 Task: Look for space in Taichung, Taiwan from 7th July, 2023 to 15th July, 2023 for 6 adults in price range Rs.15000 to Rs.20000. Place can be entire place with 3 bedrooms having 3 beds and 3 bathrooms. Property type can be house, flat, guest house. Booking option can be shelf check-in. Required host language is English.
Action: Mouse moved to (507, 105)
Screenshot: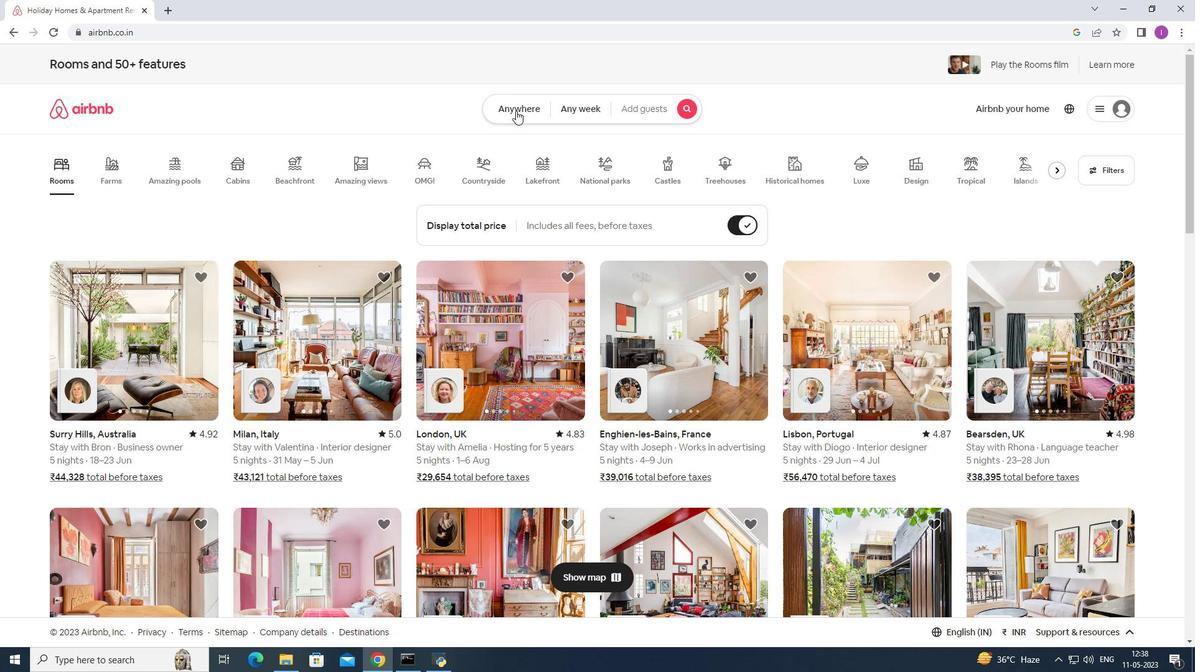 
Action: Mouse pressed left at (507, 105)
Screenshot: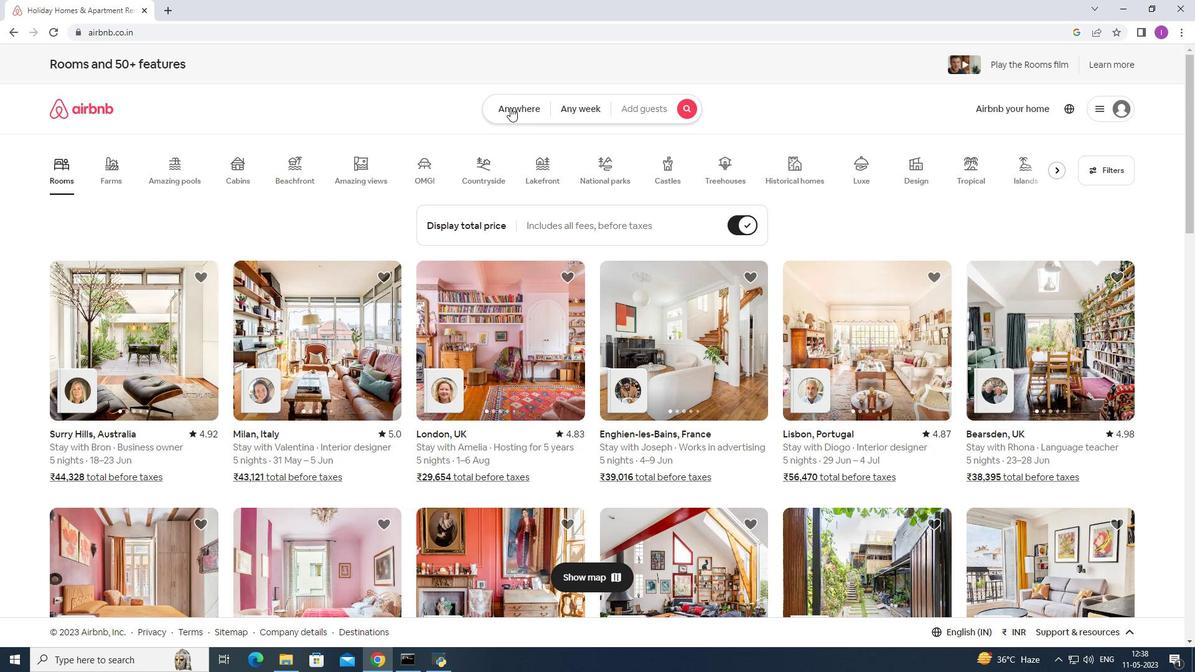 
Action: Mouse moved to (397, 151)
Screenshot: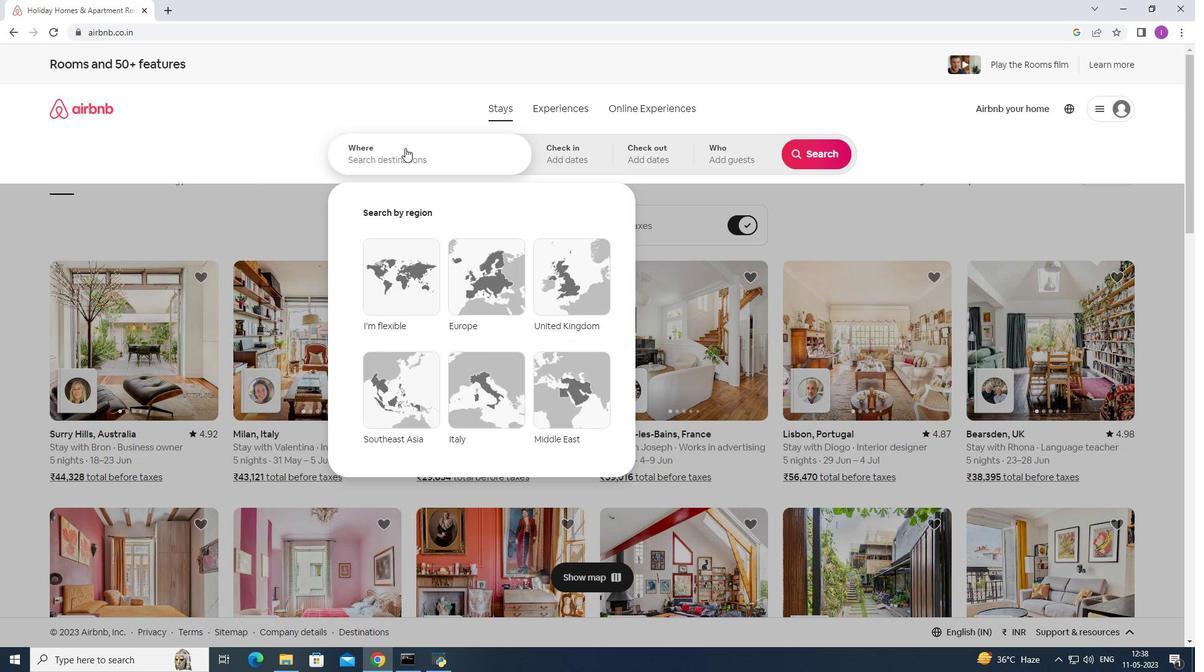 
Action: Mouse pressed left at (397, 151)
Screenshot: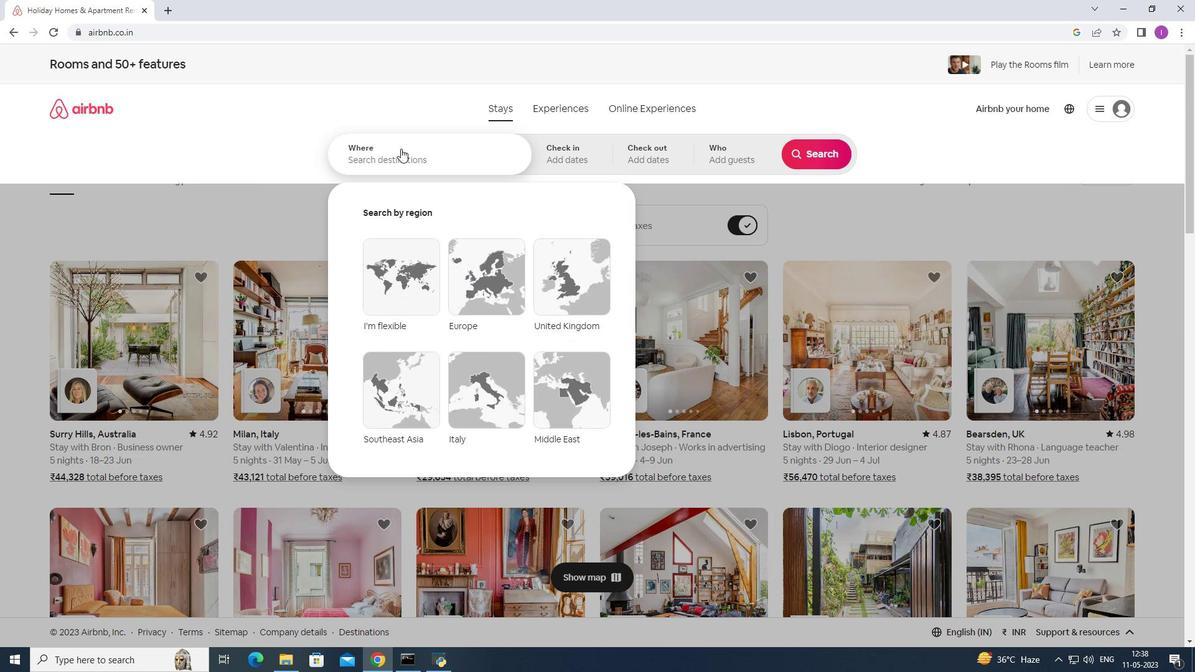 
Action: Key pressed <Key.shift>Taichung,<Key.shift>Taiwan
Screenshot: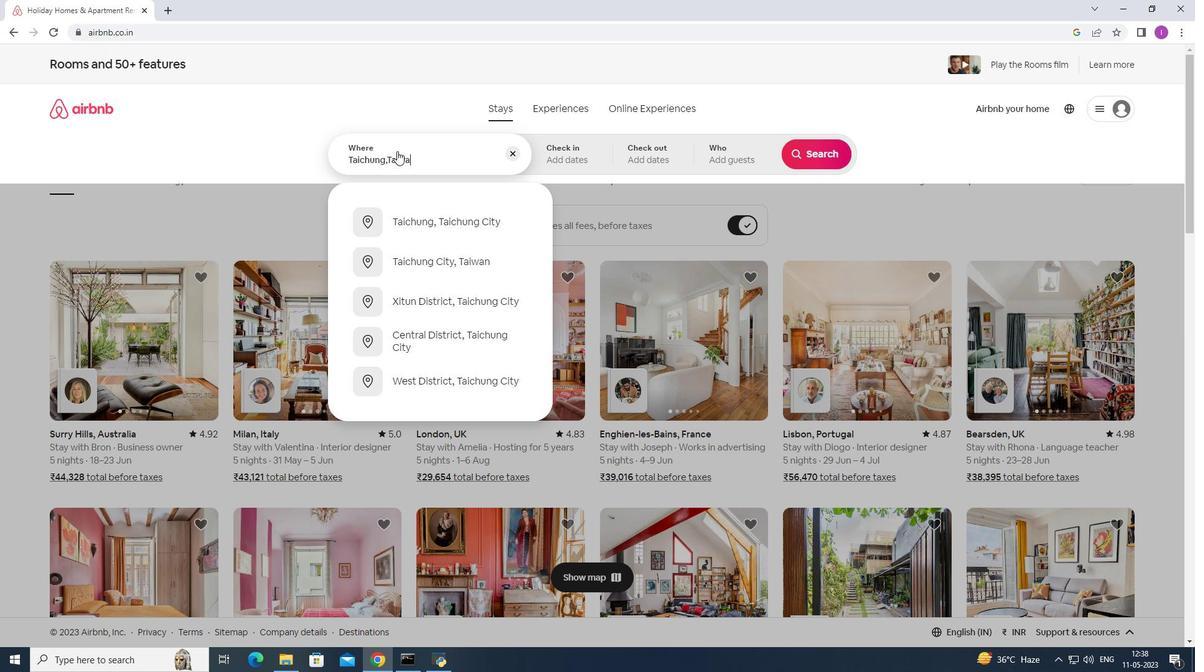 
Action: Mouse moved to (593, 156)
Screenshot: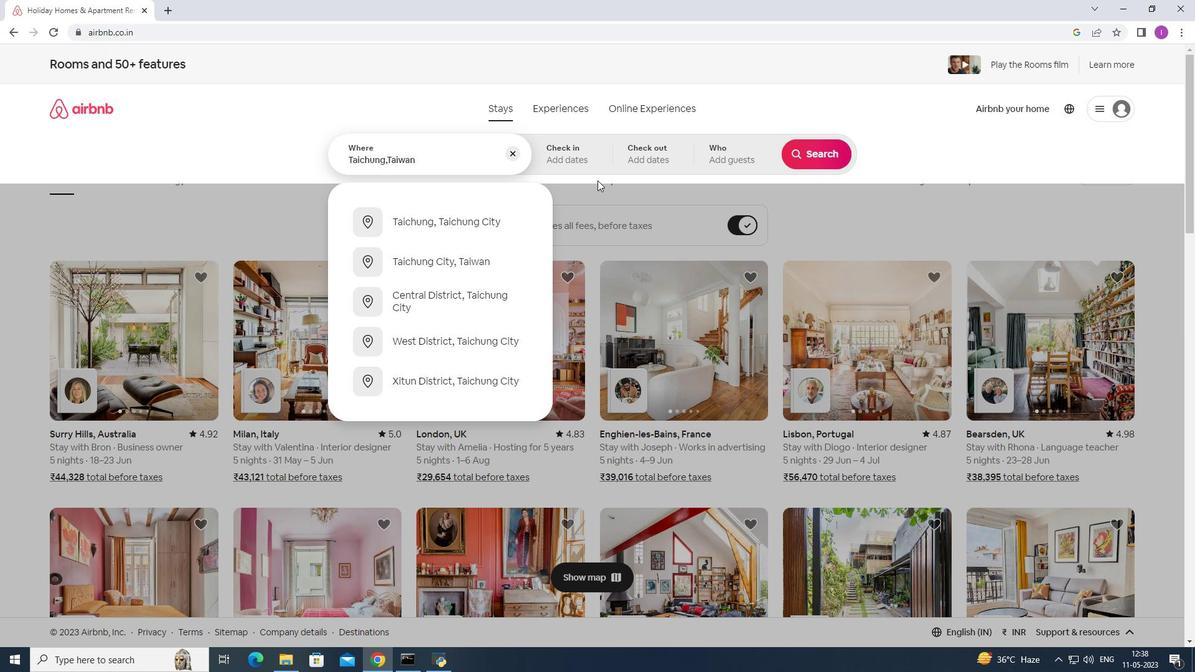 
Action: Mouse pressed left at (593, 156)
Screenshot: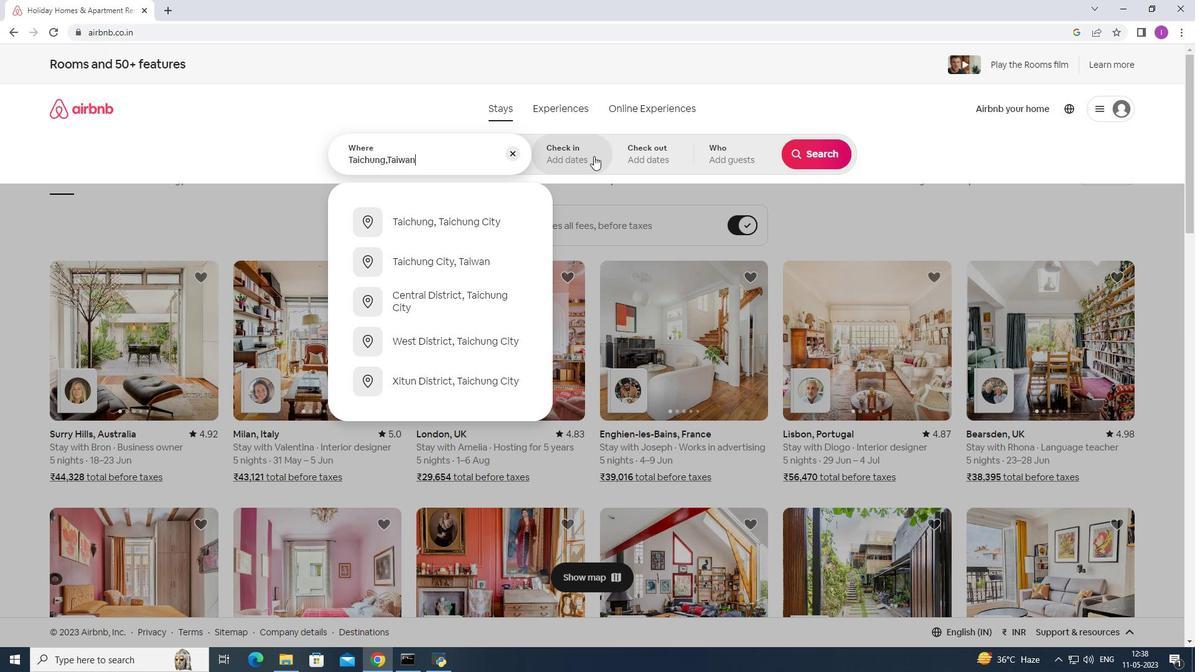 
Action: Mouse moved to (815, 253)
Screenshot: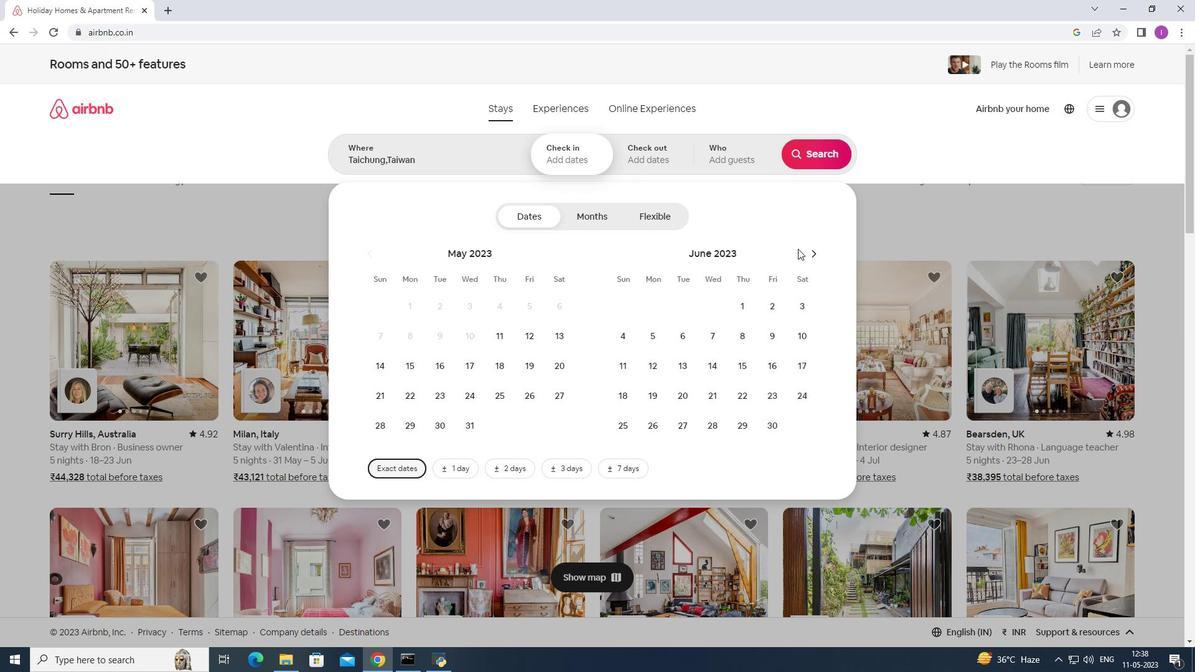 
Action: Mouse pressed left at (815, 253)
Screenshot: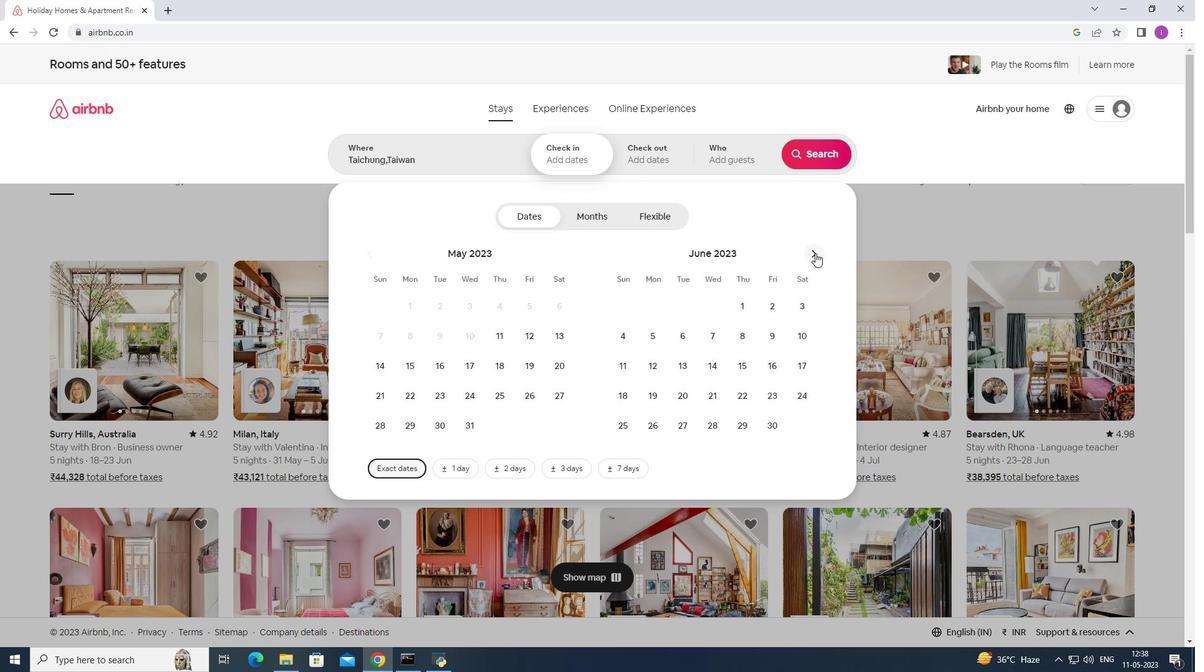 
Action: Mouse moved to (774, 333)
Screenshot: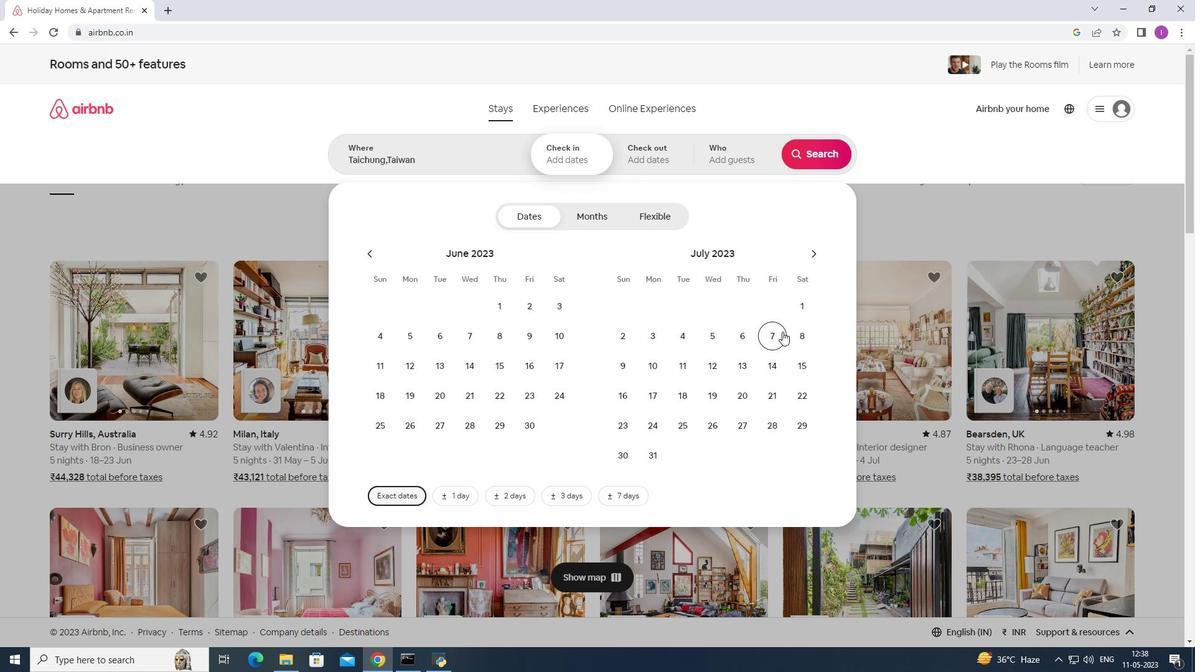 
Action: Mouse pressed left at (774, 333)
Screenshot: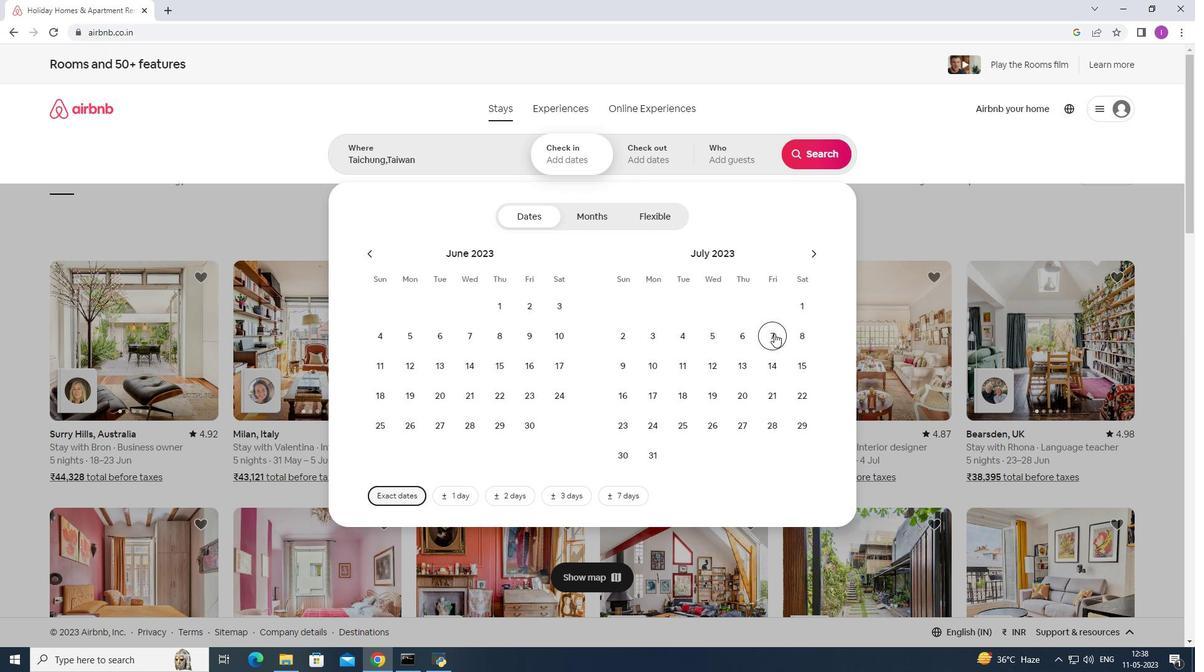 
Action: Mouse moved to (796, 375)
Screenshot: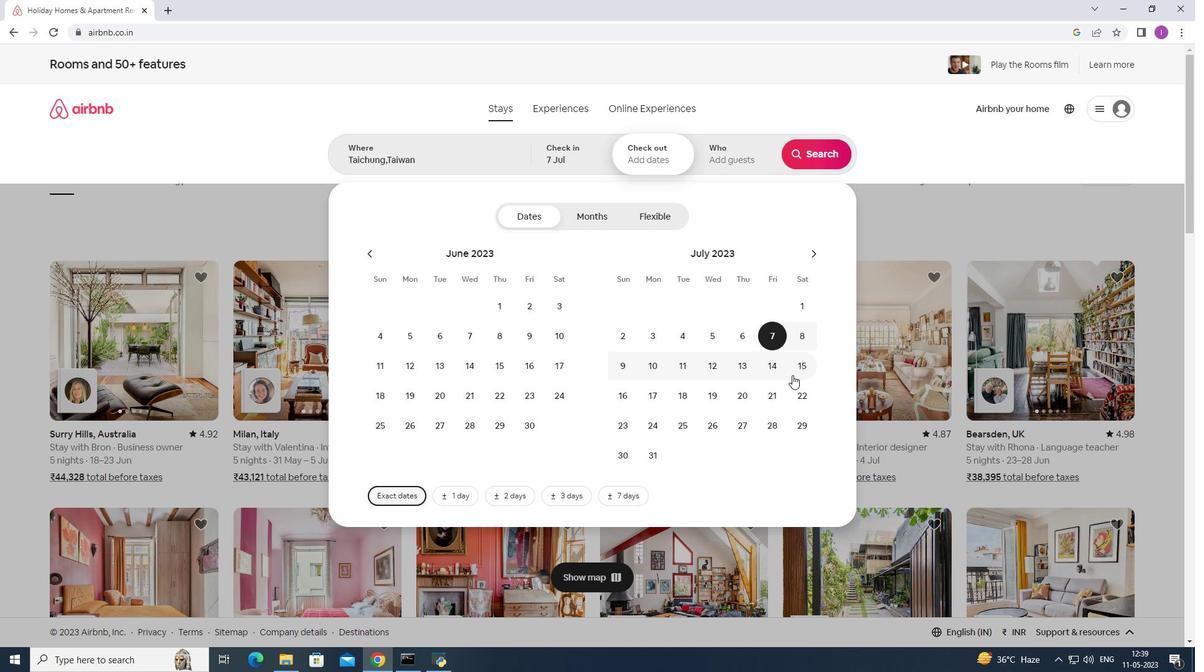
Action: Mouse pressed left at (796, 375)
Screenshot: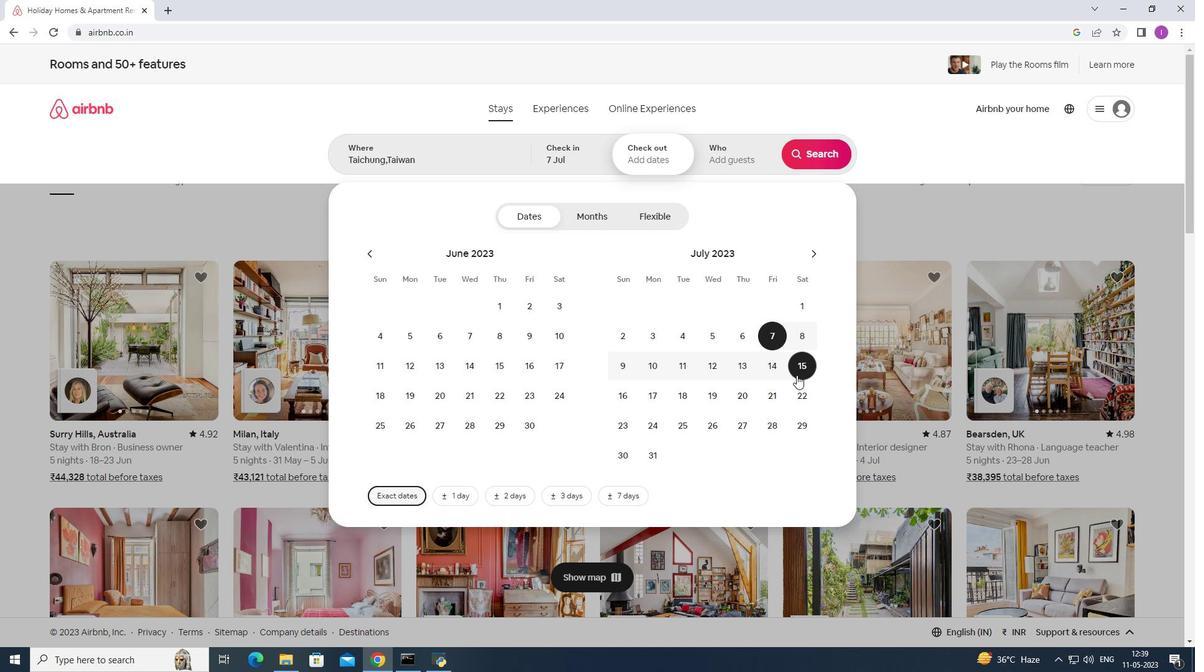 
Action: Mouse moved to (729, 152)
Screenshot: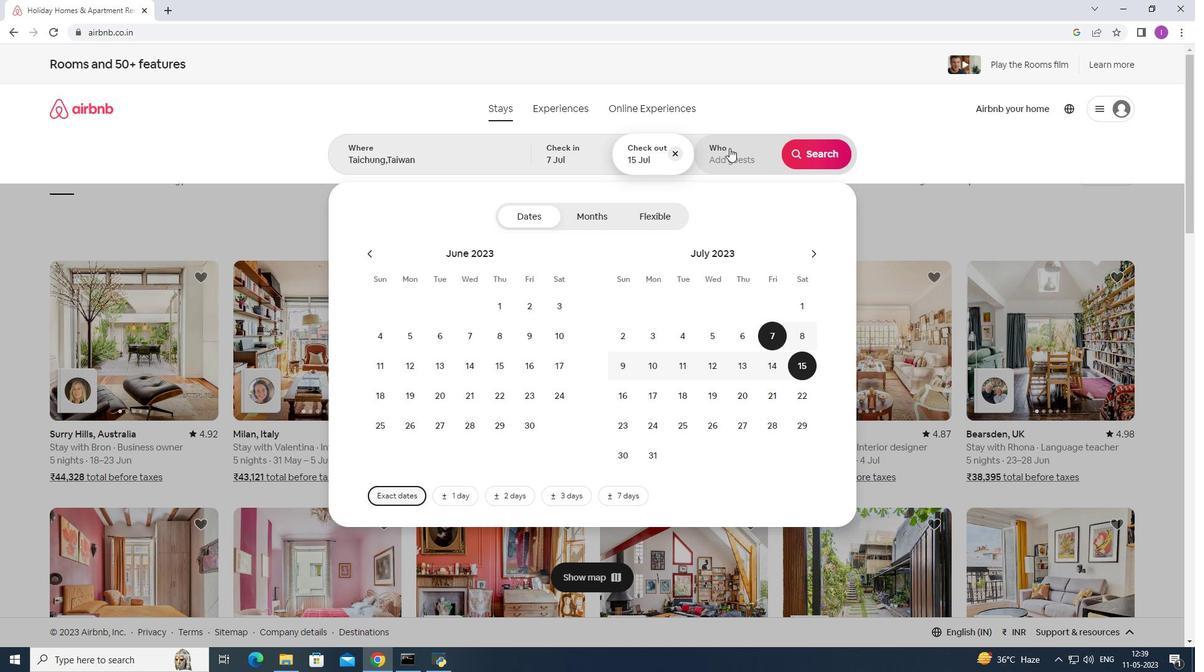 
Action: Mouse pressed left at (729, 152)
Screenshot: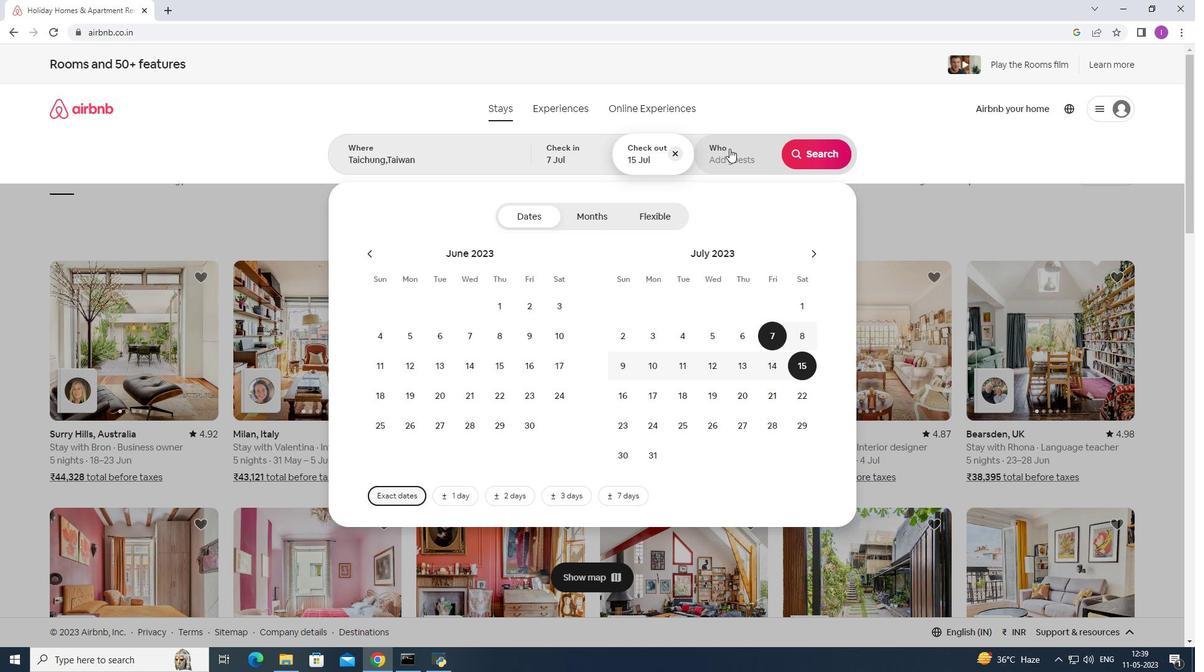 
Action: Mouse moved to (824, 217)
Screenshot: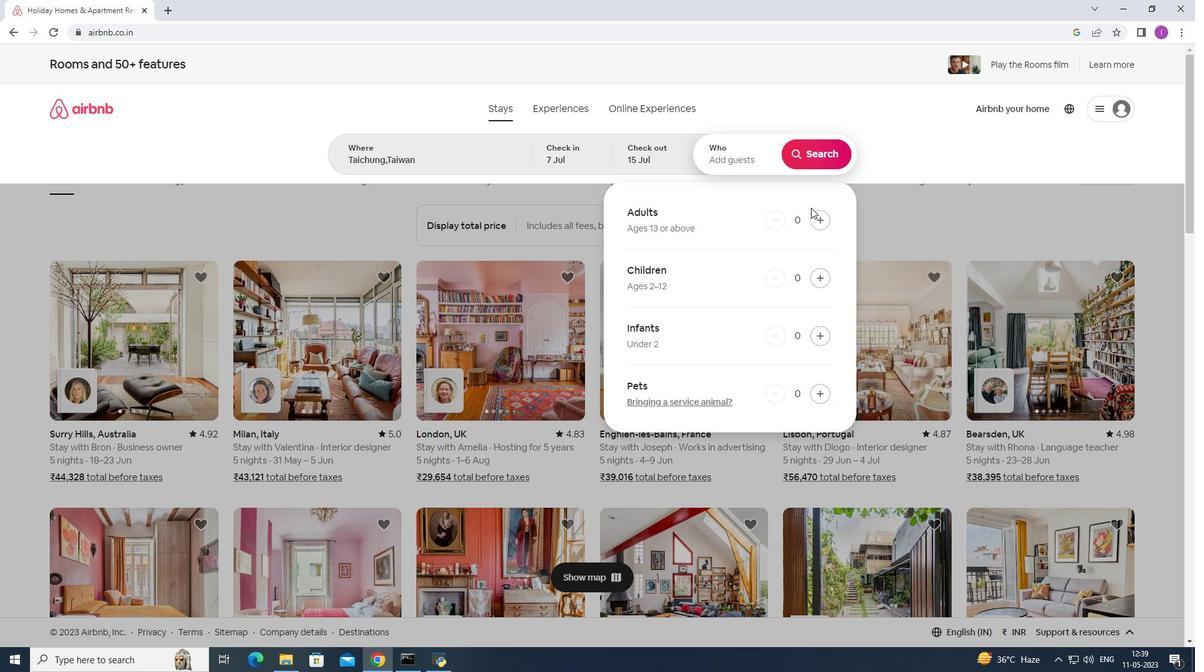 
Action: Mouse pressed left at (824, 217)
Screenshot: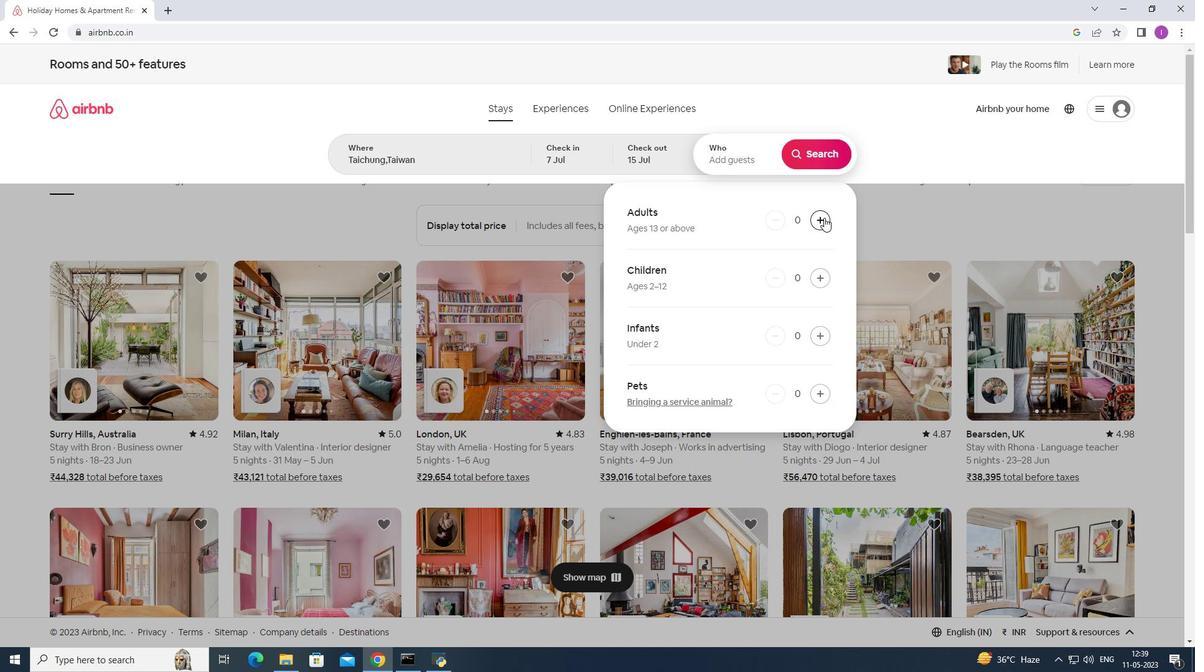 
Action: Mouse pressed left at (824, 217)
Screenshot: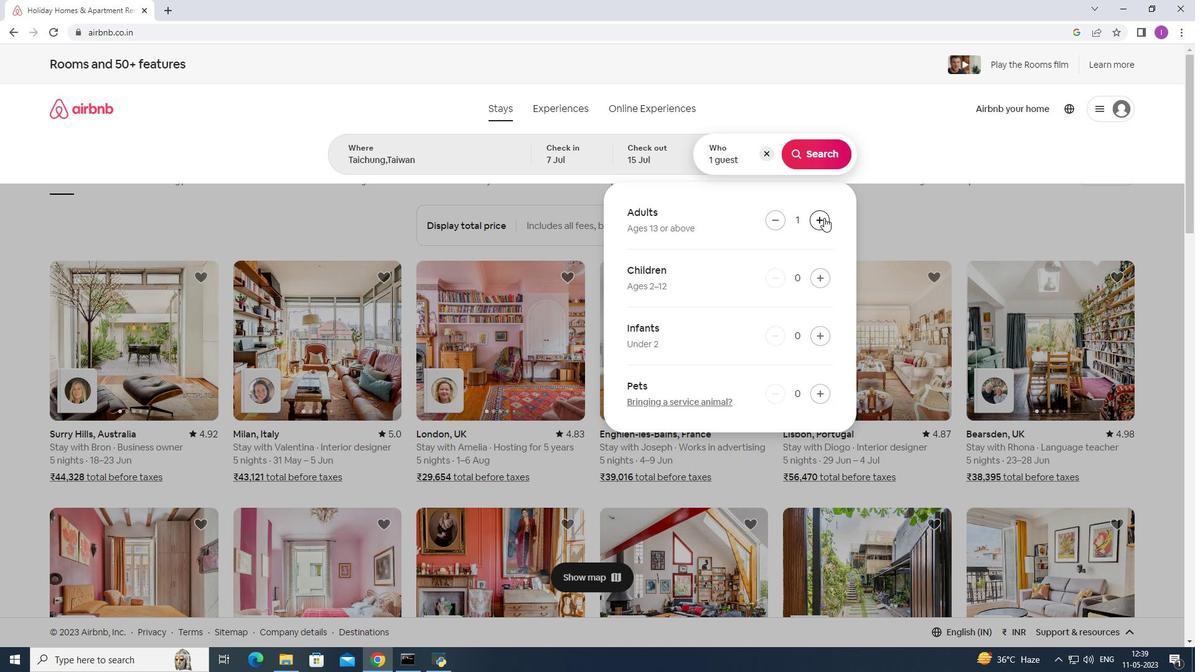 
Action: Mouse moved to (824, 218)
Screenshot: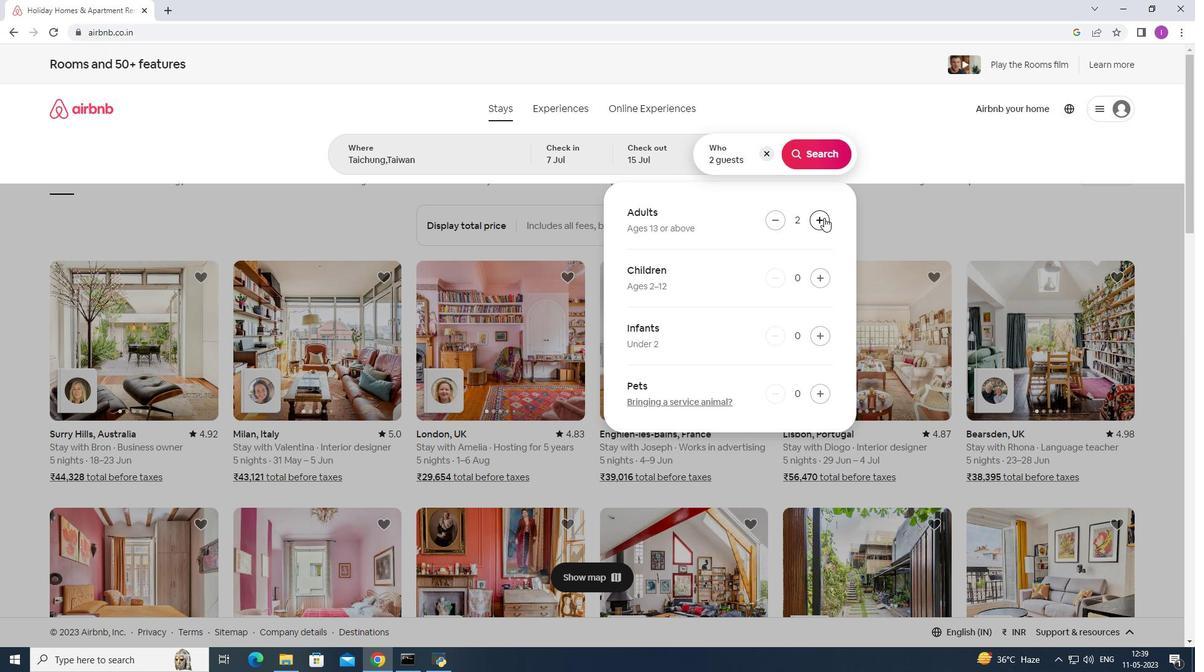 
Action: Mouse pressed left at (824, 218)
Screenshot: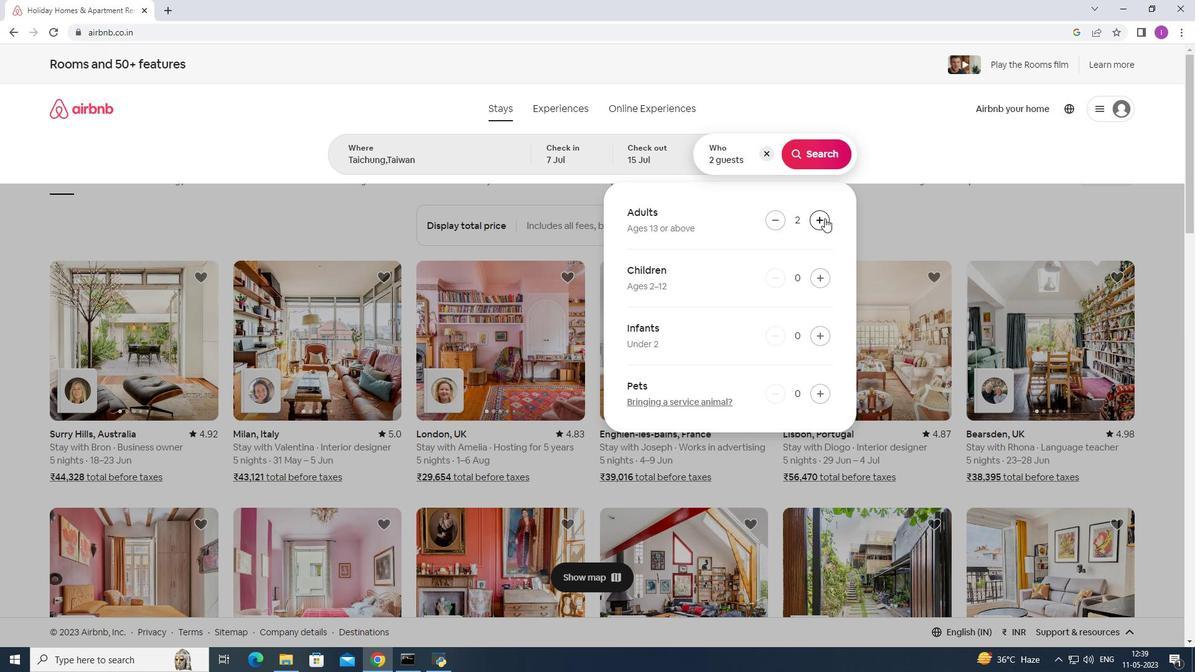 
Action: Mouse pressed left at (824, 218)
Screenshot: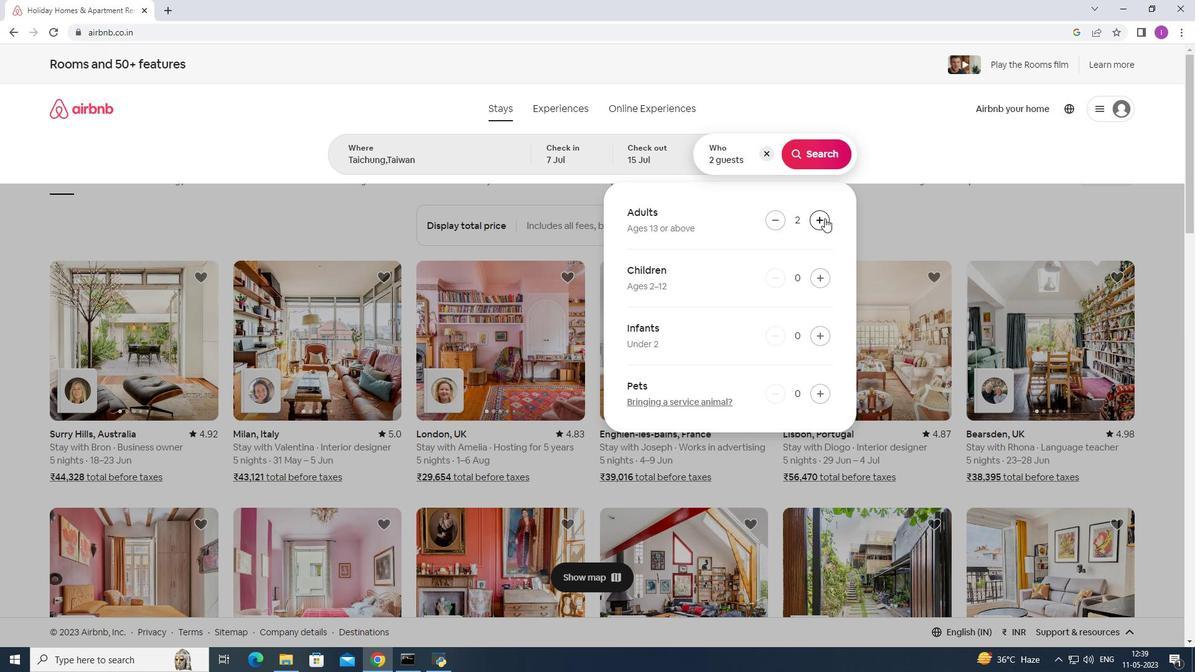 
Action: Mouse pressed left at (824, 218)
Screenshot: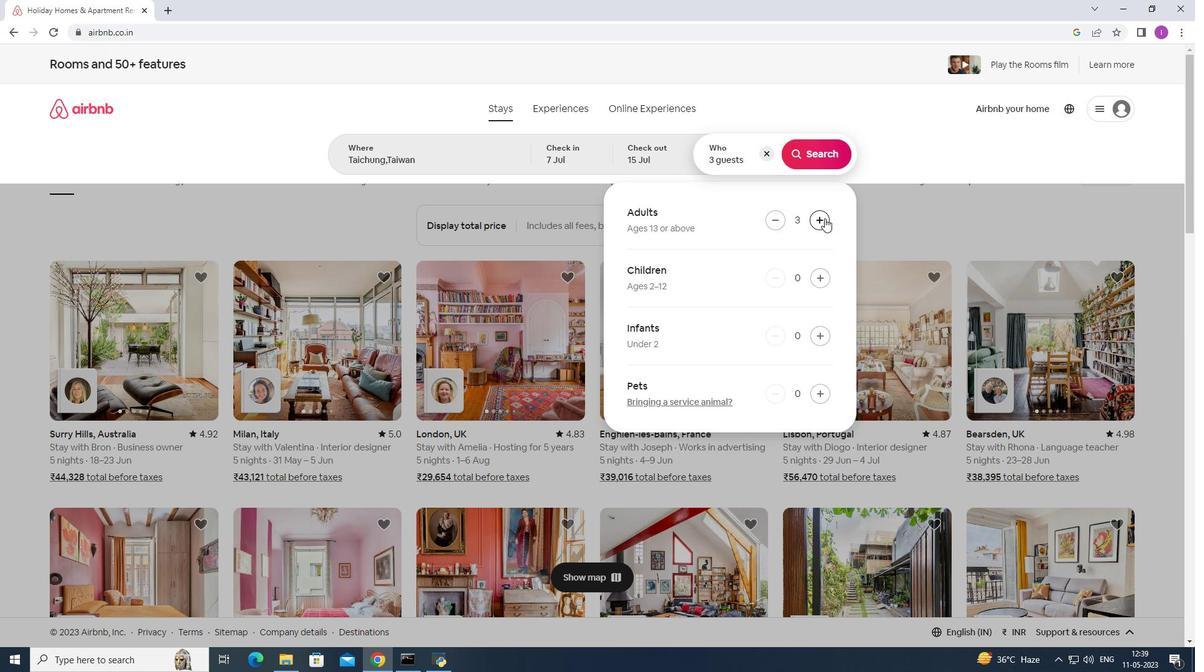 
Action: Mouse pressed left at (824, 218)
Screenshot: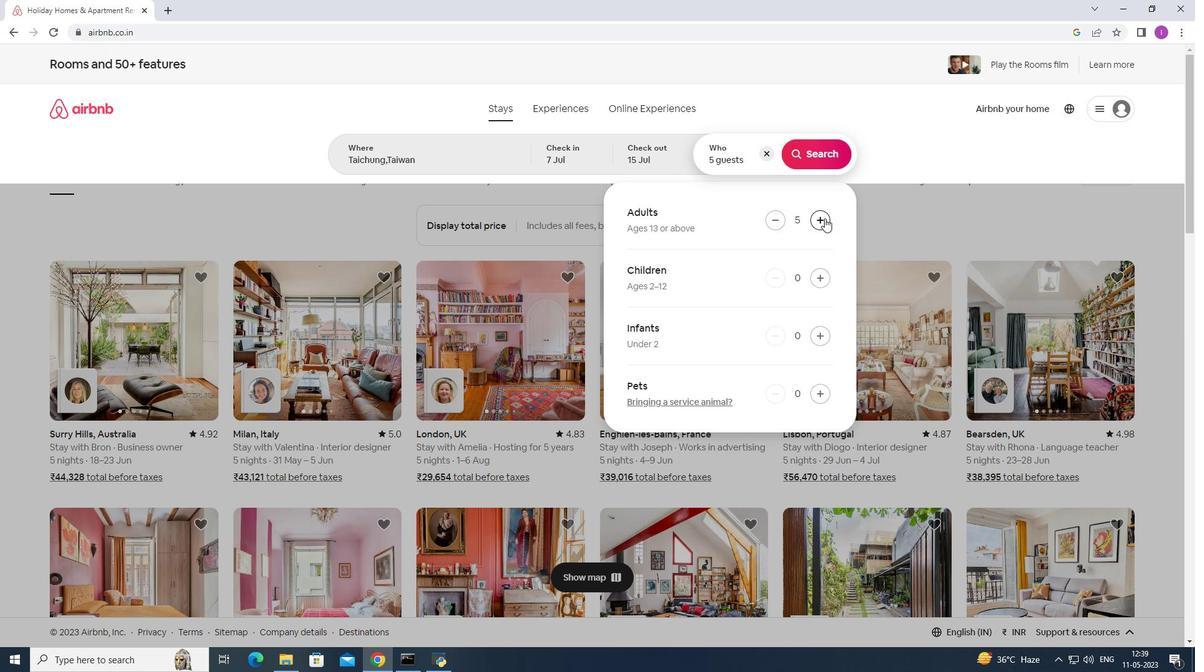 
Action: Mouse moved to (804, 156)
Screenshot: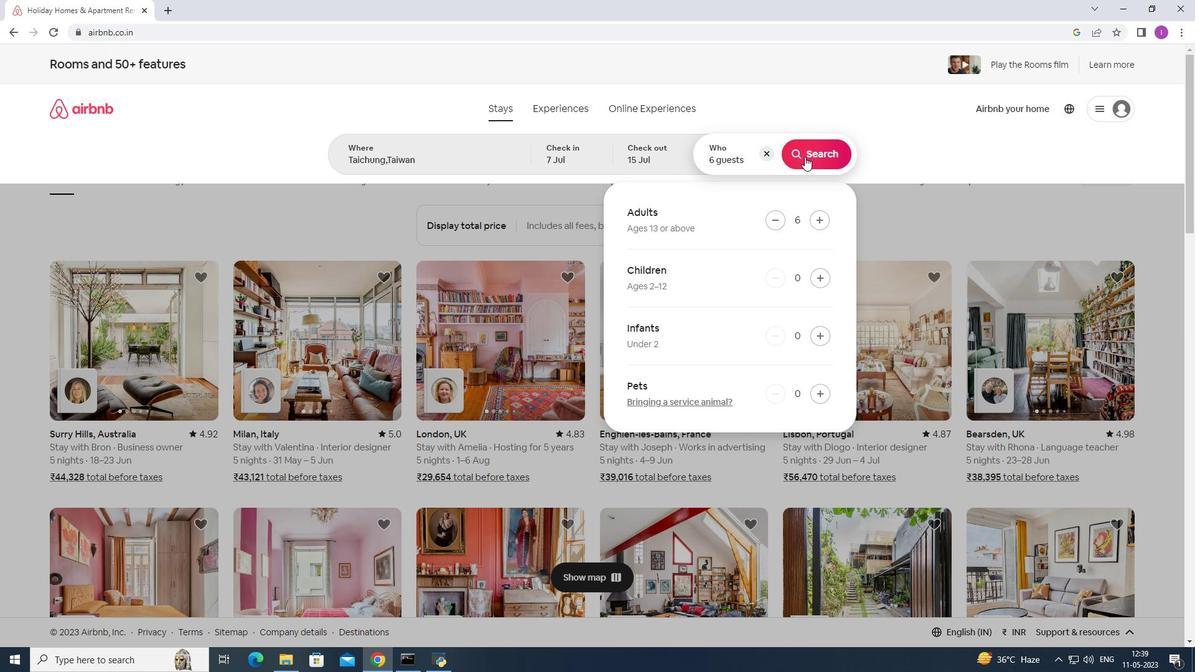 
Action: Mouse pressed left at (804, 156)
Screenshot: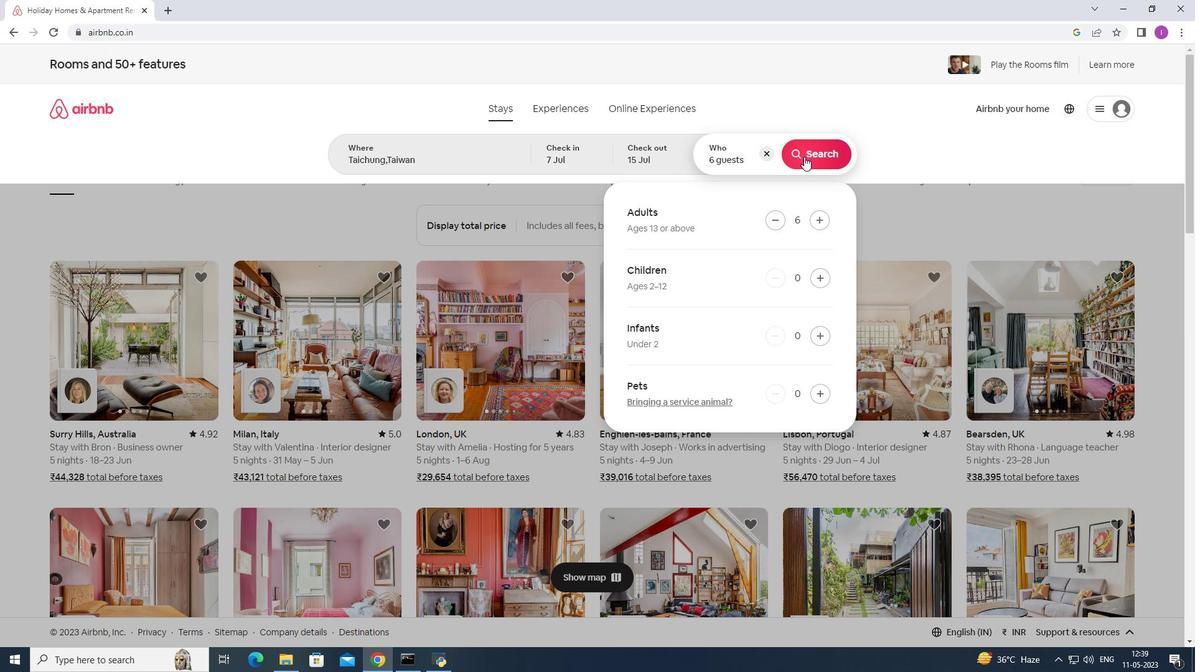 
Action: Mouse moved to (1129, 113)
Screenshot: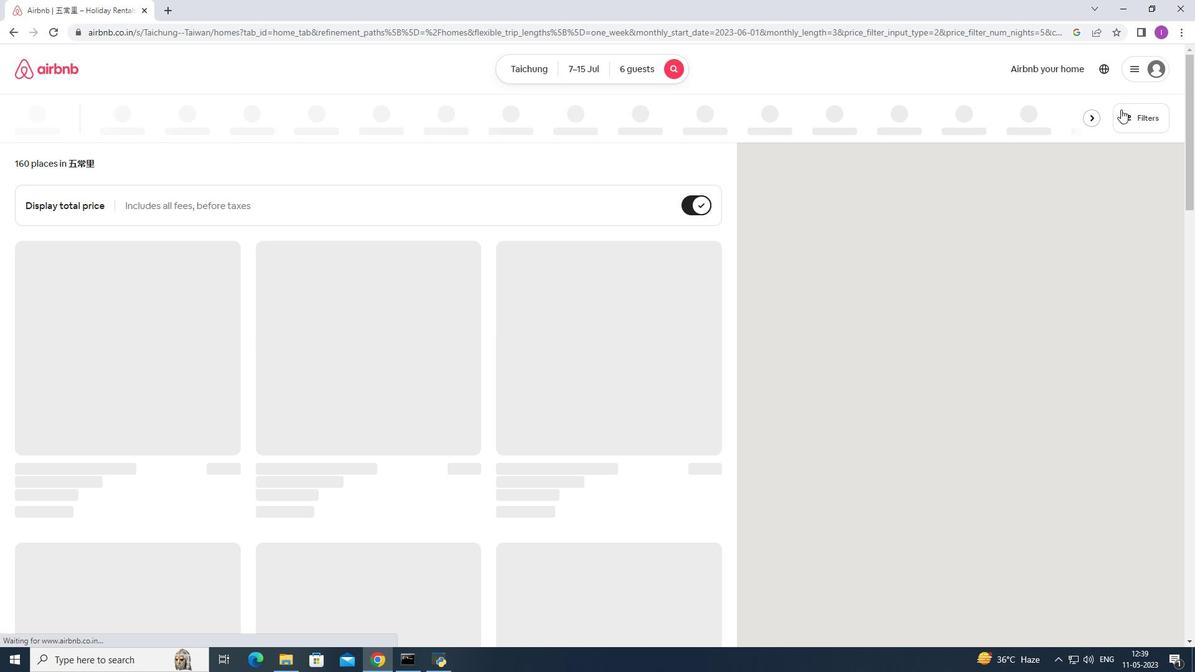 
Action: Mouse pressed left at (1129, 113)
Screenshot: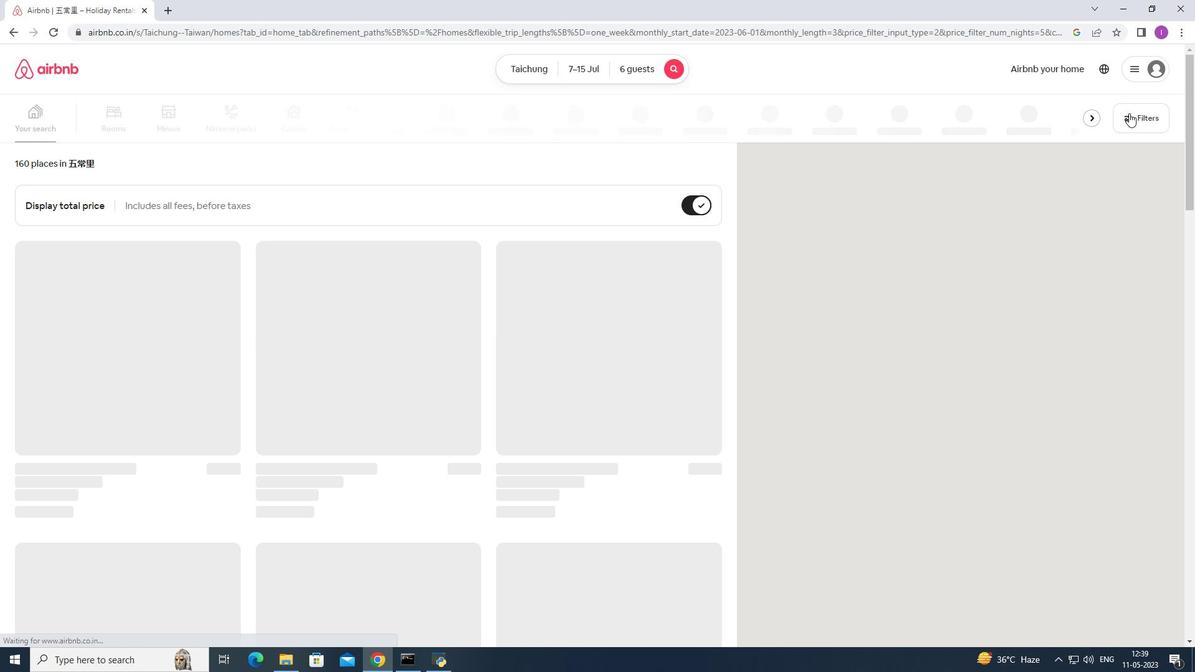 
Action: Mouse moved to (685, 425)
Screenshot: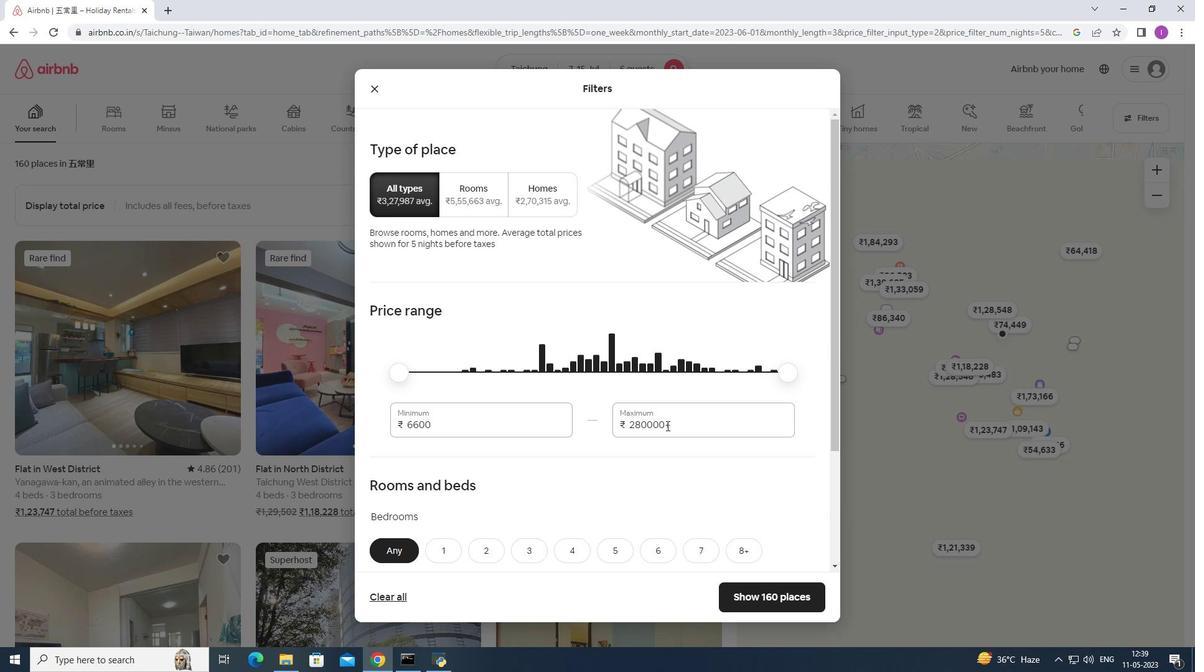 
Action: Mouse pressed left at (685, 425)
Screenshot: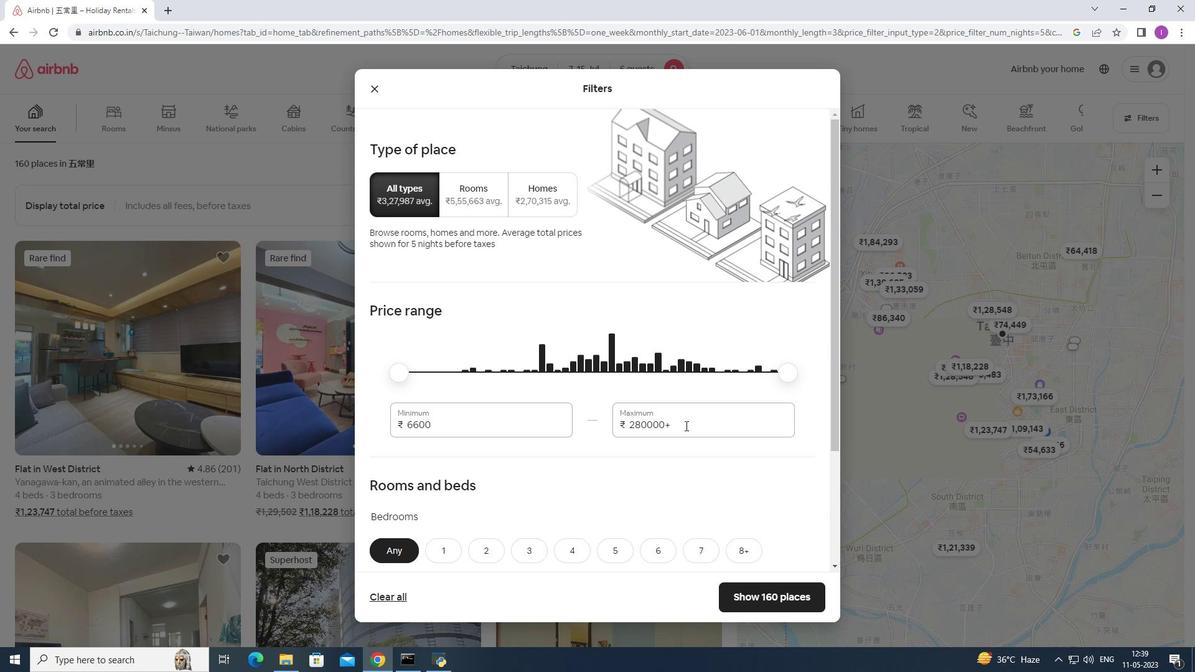 
Action: Mouse moved to (606, 432)
Screenshot: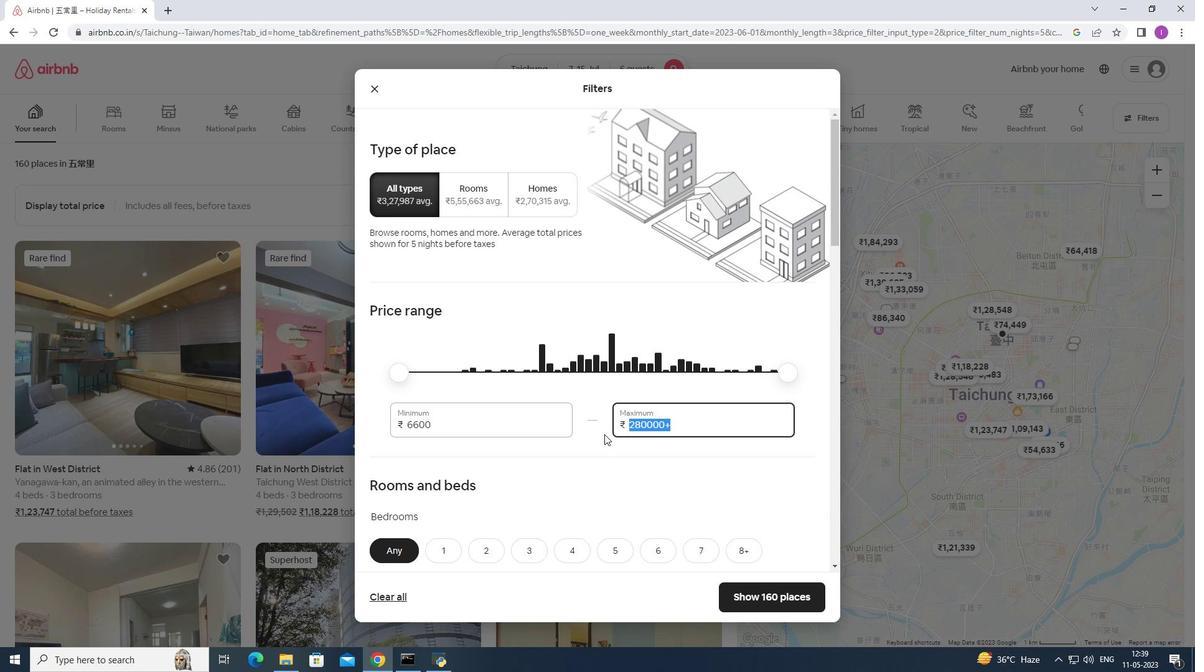 
Action: Key pressed 1
Screenshot: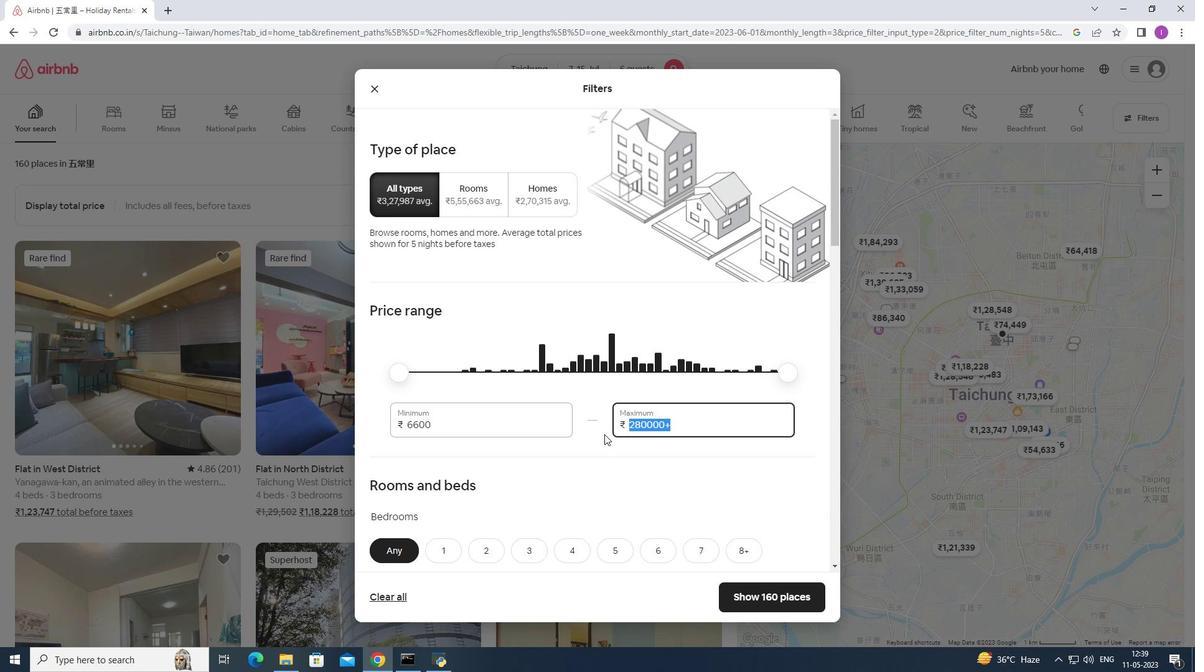 
Action: Mouse moved to (607, 431)
Screenshot: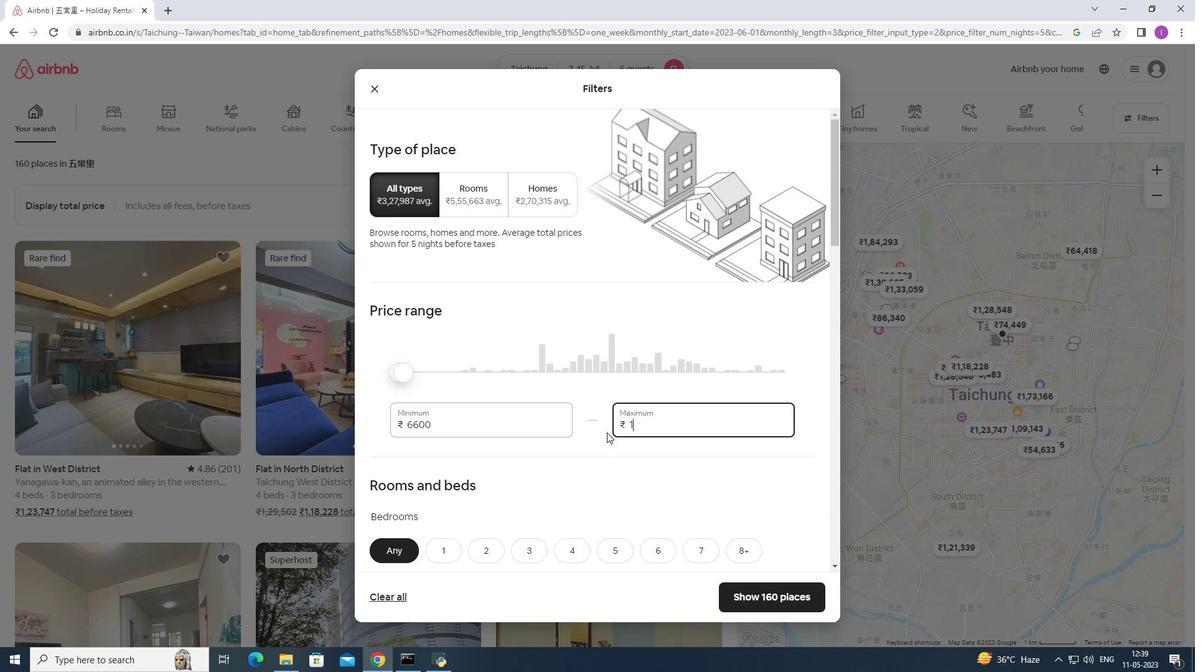 
Action: Key pressed <Key.backspace>
Screenshot: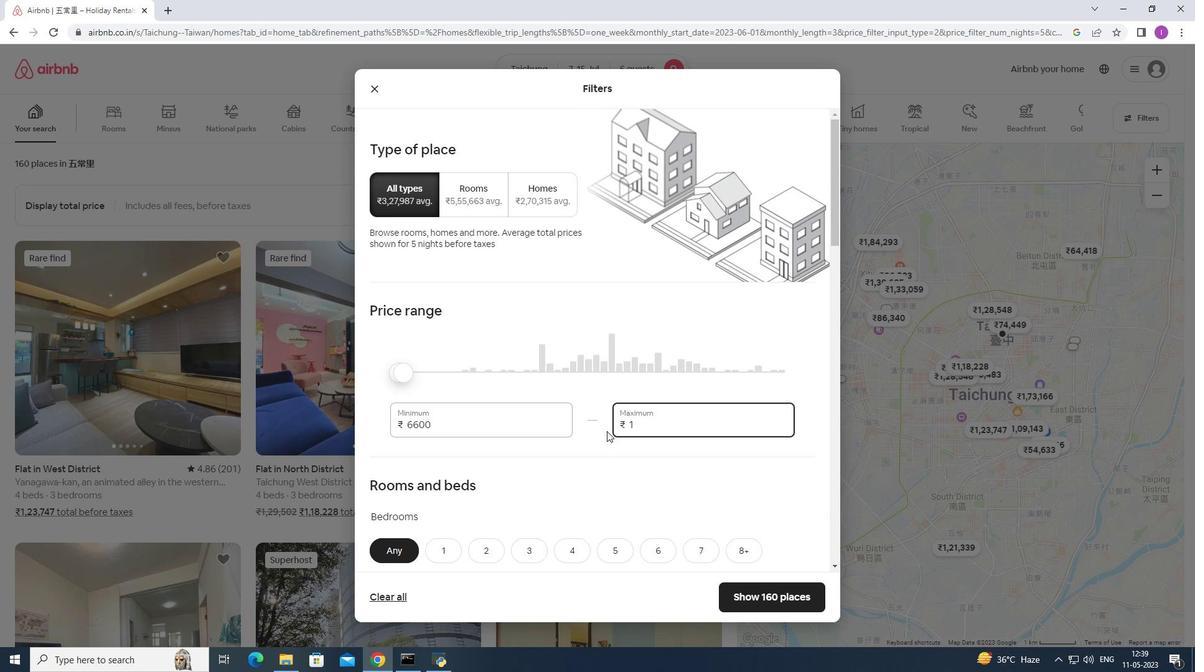 
Action: Mouse moved to (613, 427)
Screenshot: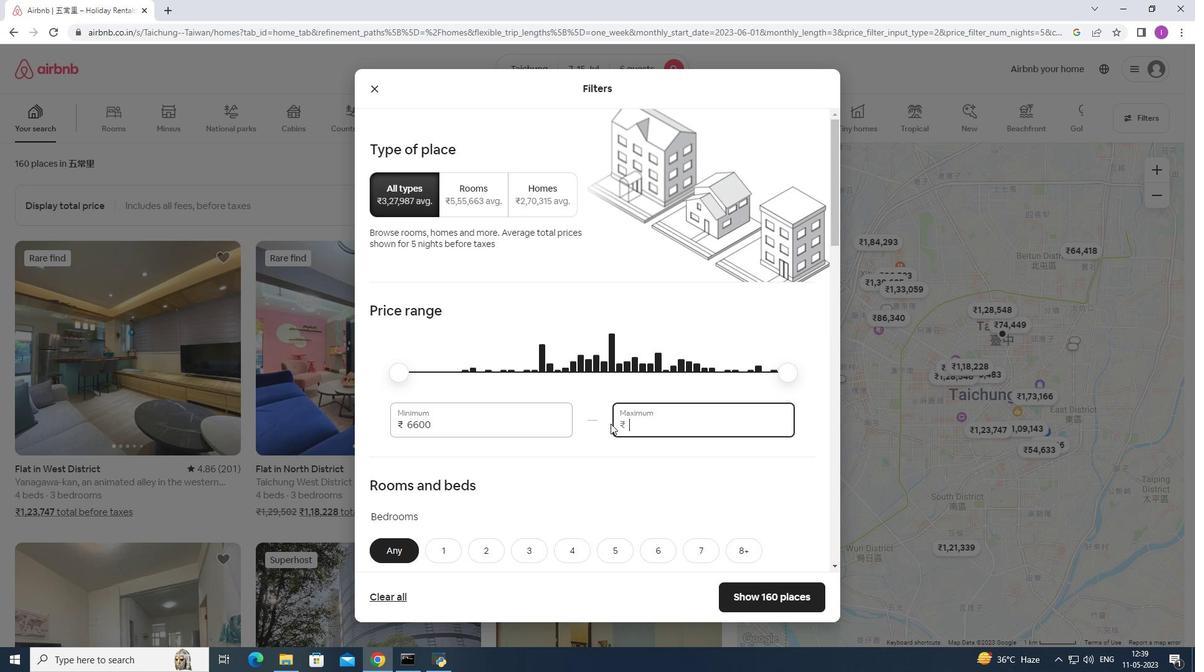 
Action: Key pressed 2
Screenshot: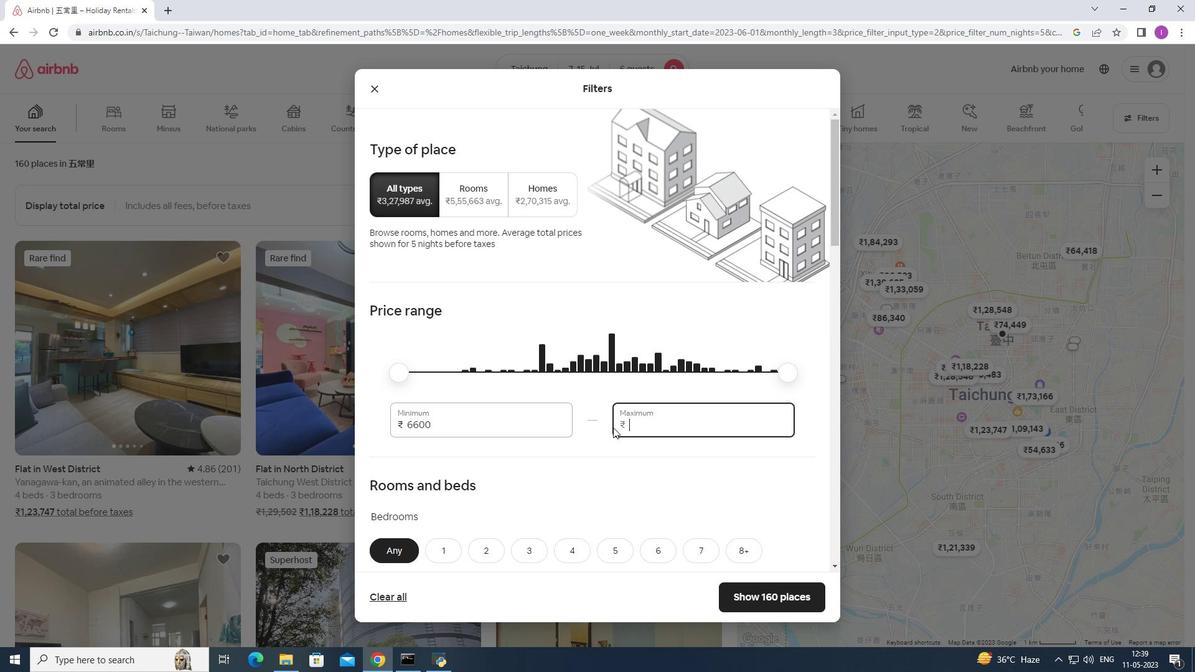 
Action: Mouse moved to (663, 427)
Screenshot: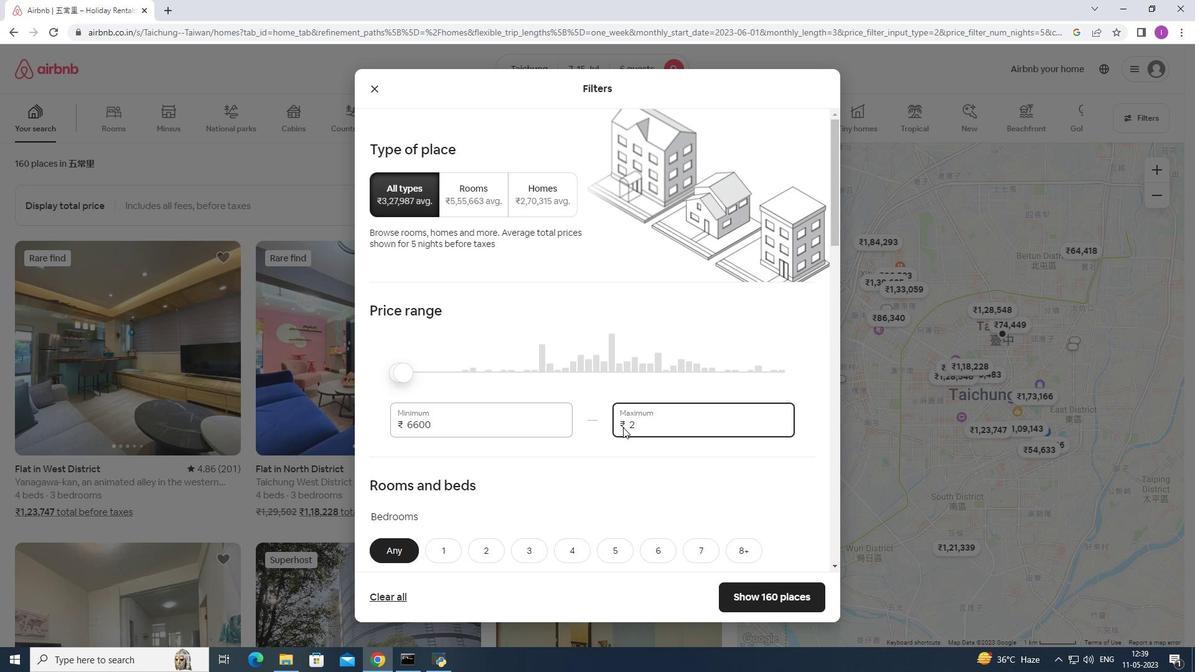 
Action: Key pressed 0000
Screenshot: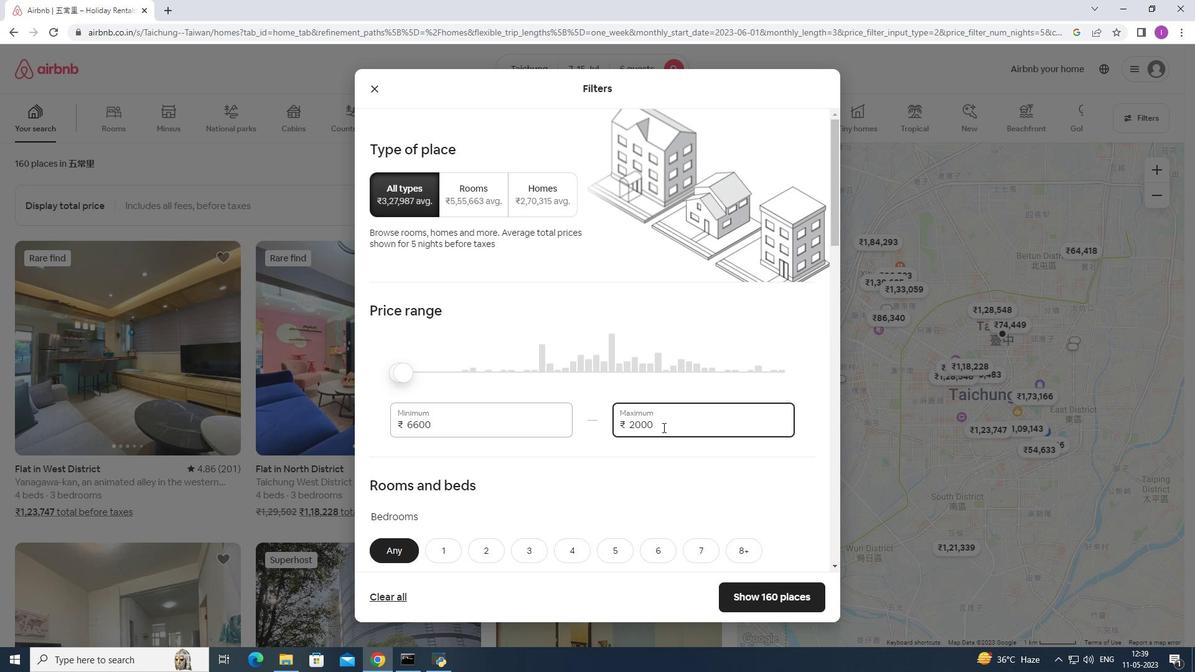 
Action: Mouse moved to (455, 425)
Screenshot: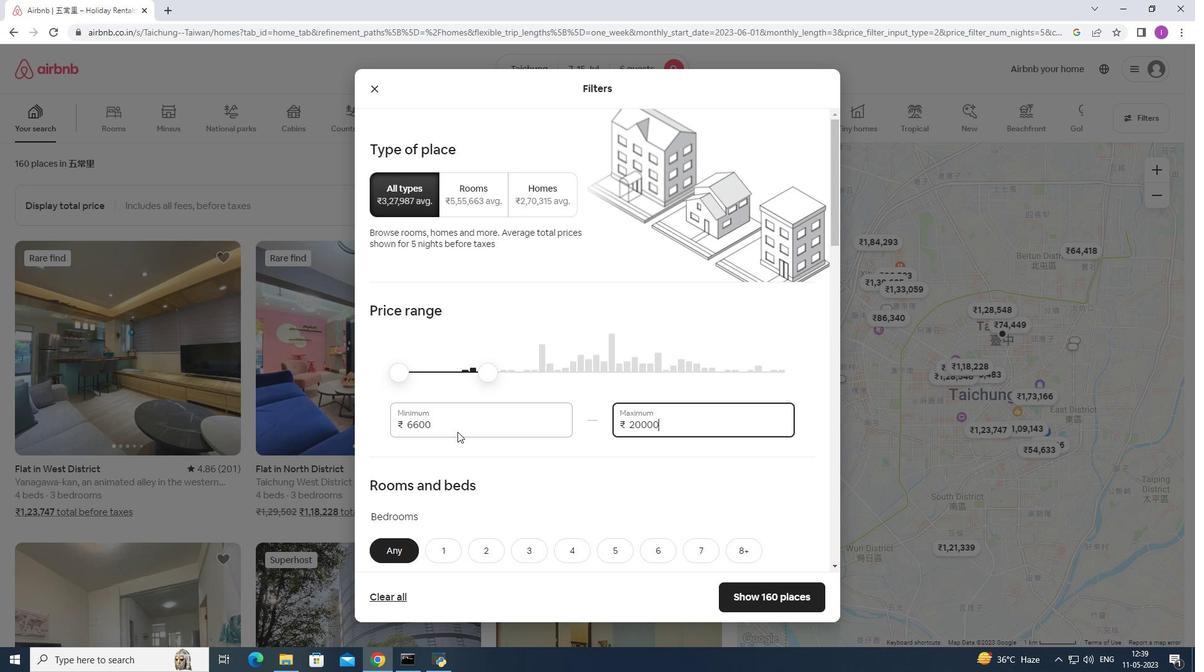 
Action: Mouse pressed left at (455, 425)
Screenshot: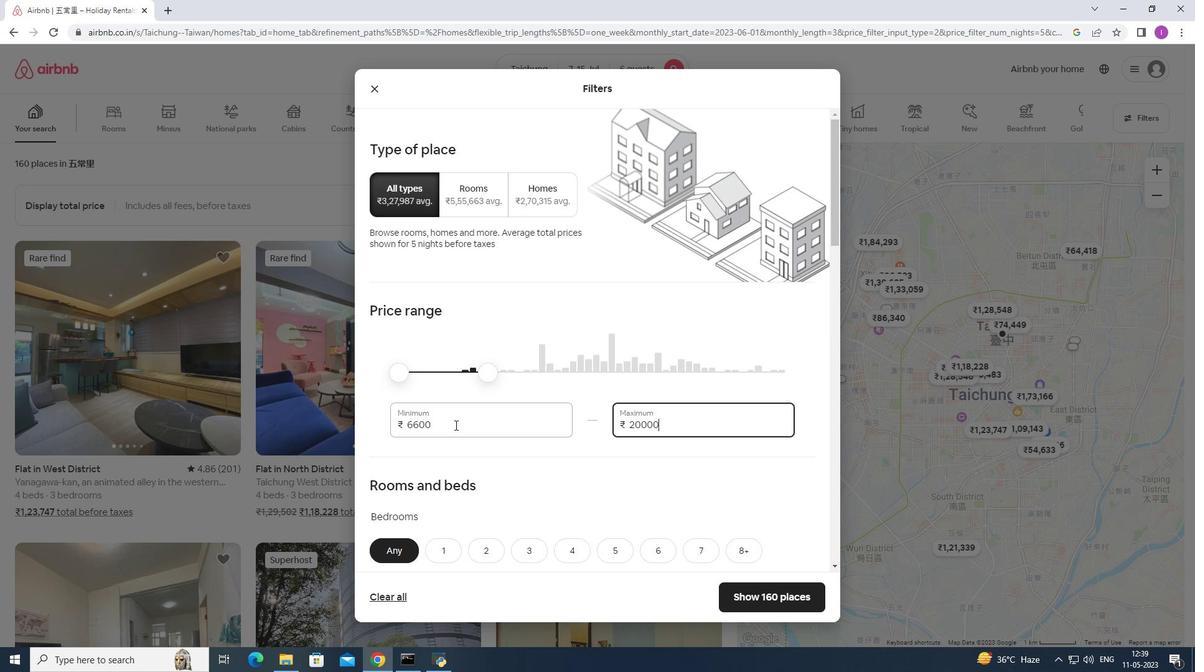 
Action: Mouse moved to (482, 440)
Screenshot: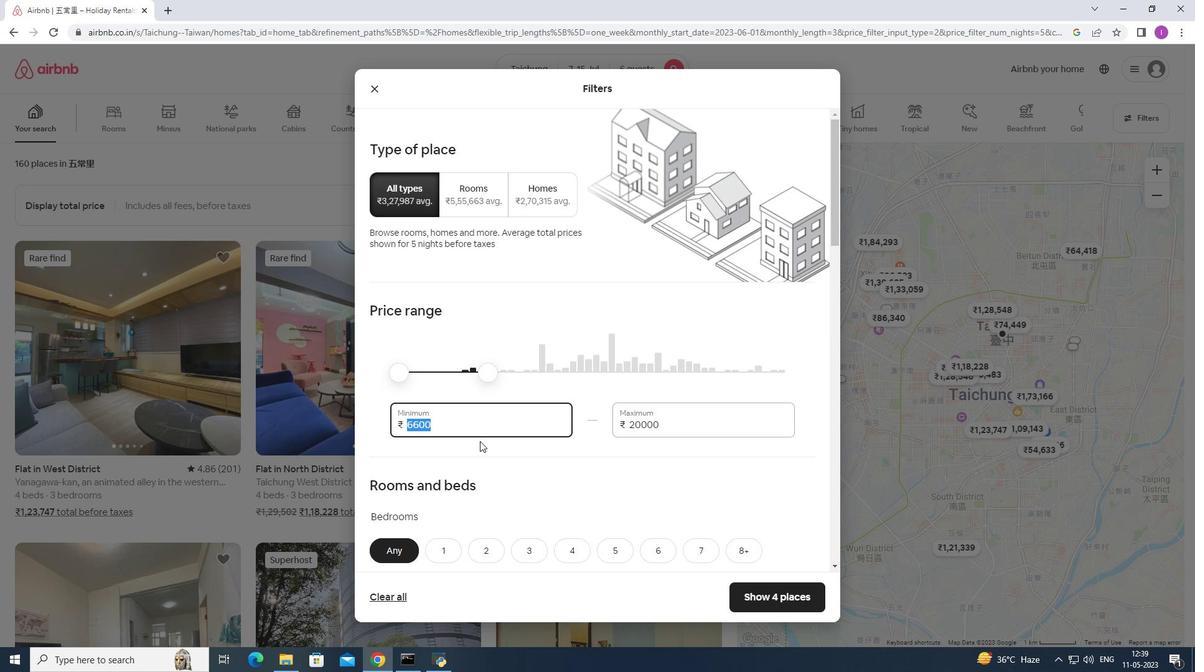 
Action: Key pressed 1
Screenshot: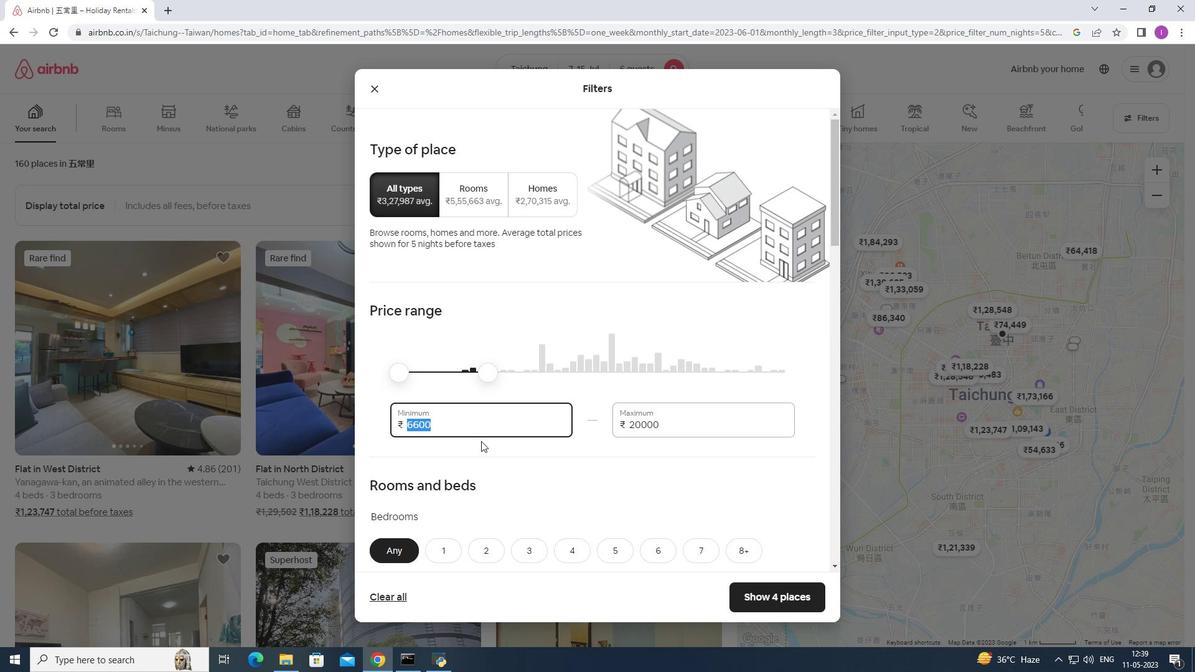 
Action: Mouse moved to (483, 439)
Screenshot: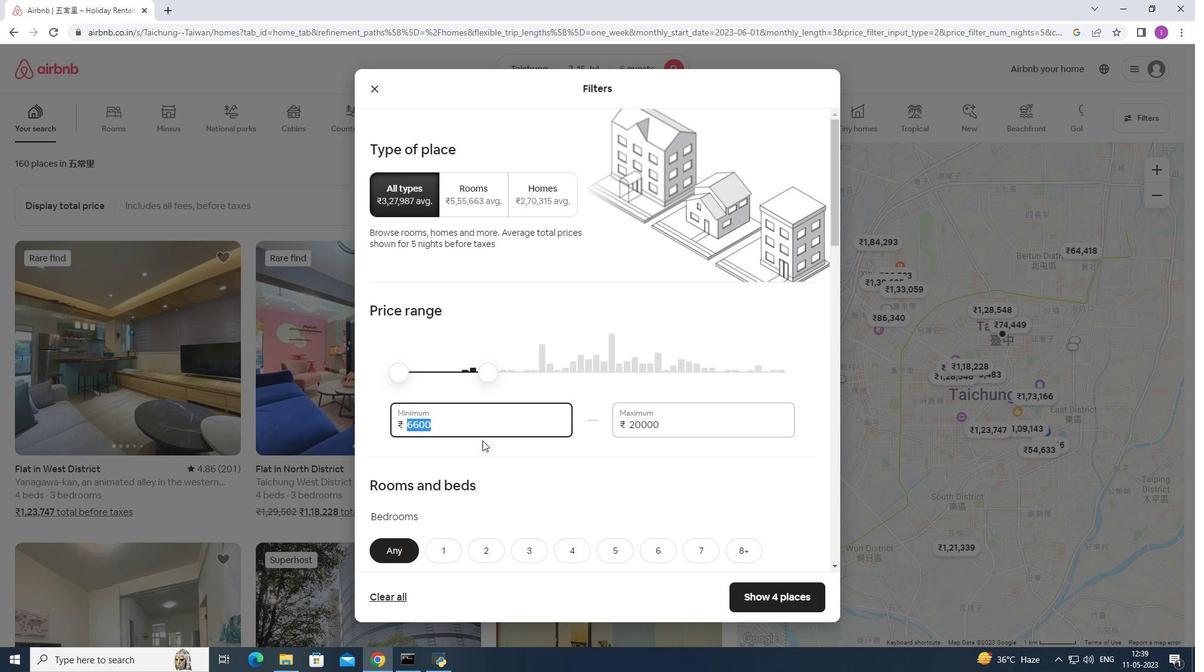 
Action: Key pressed 5000
Screenshot: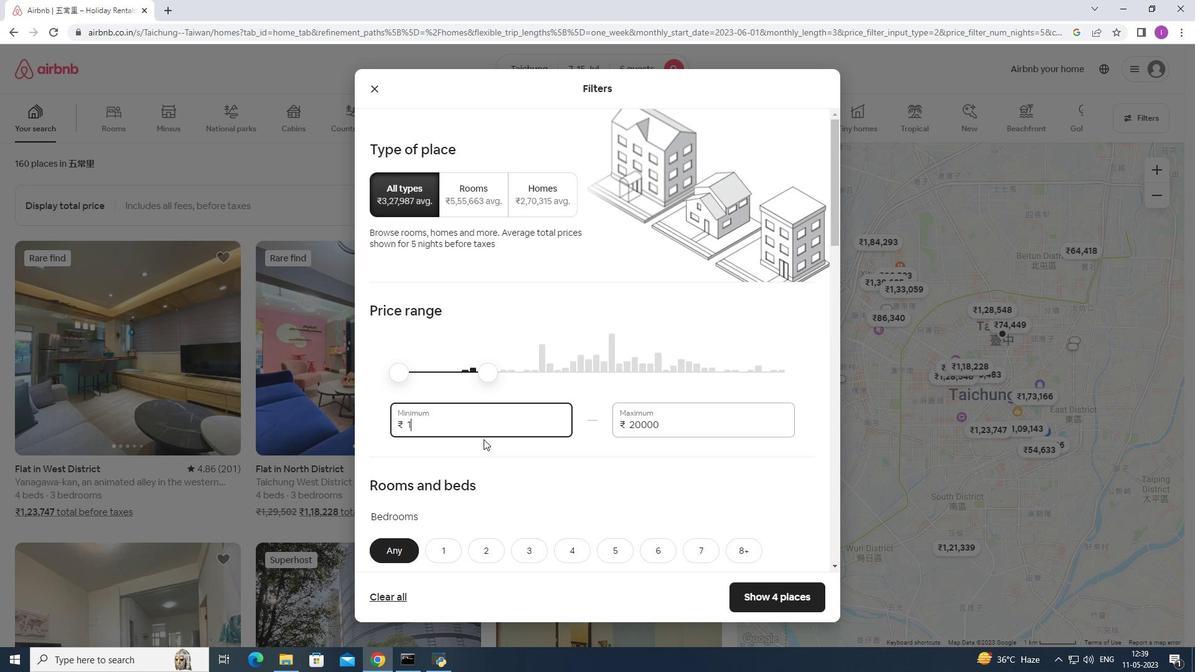 
Action: Mouse moved to (456, 475)
Screenshot: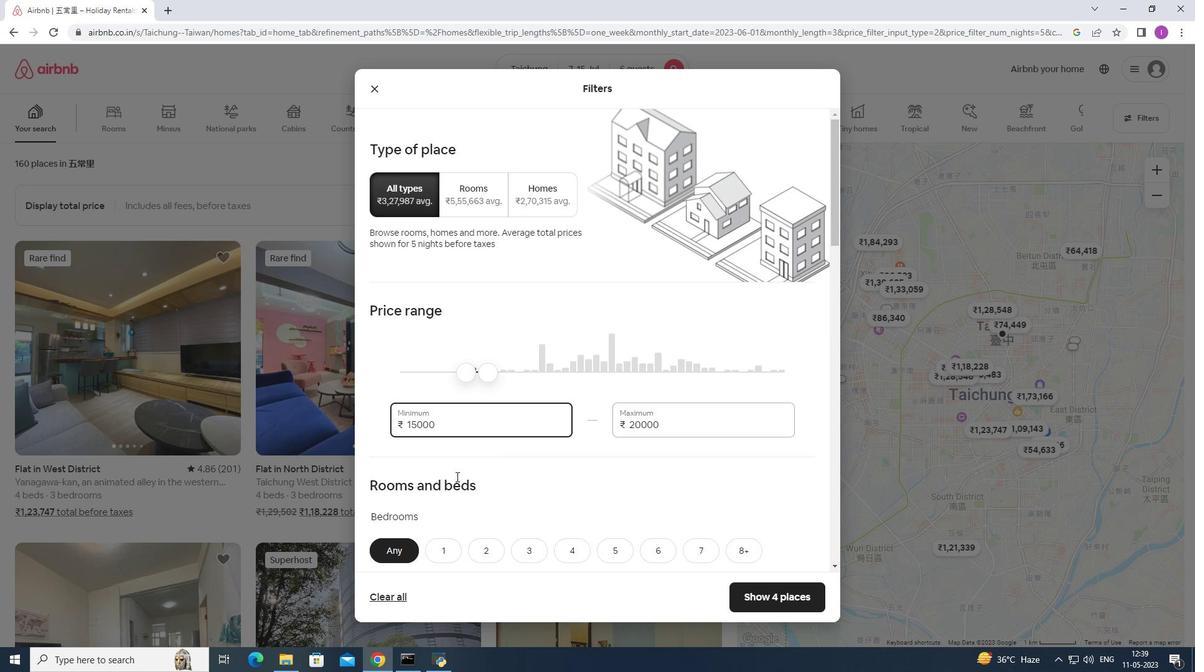 
Action: Mouse scrolled (456, 474) with delta (0, 0)
Screenshot: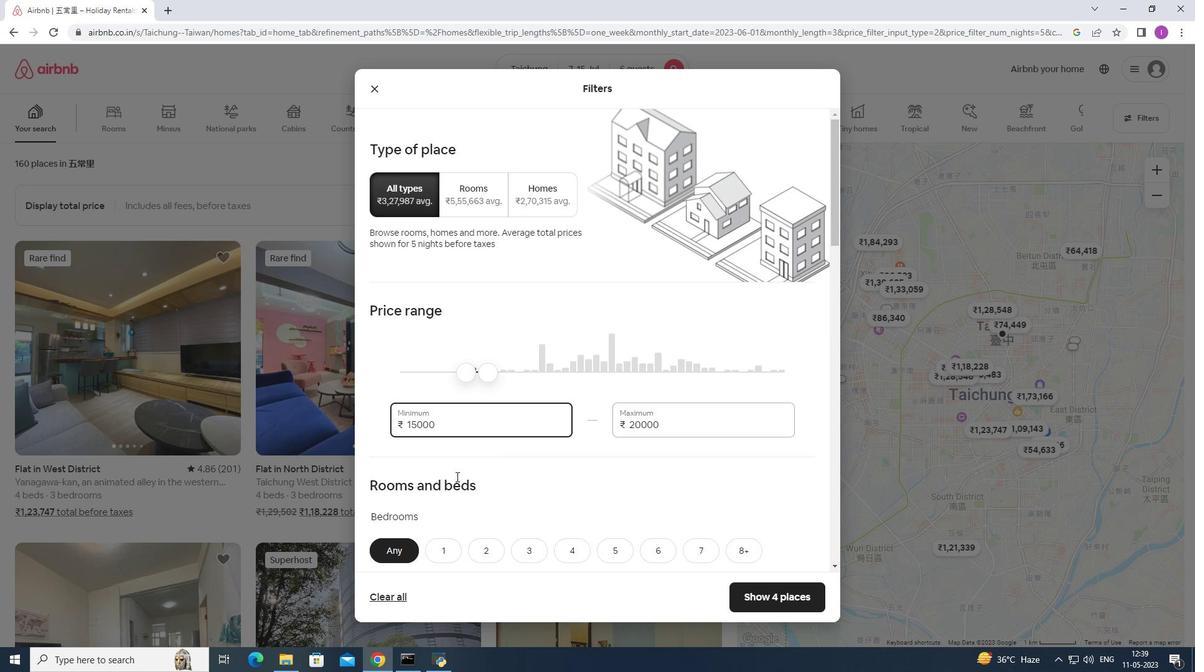 
Action: Mouse moved to (461, 468)
Screenshot: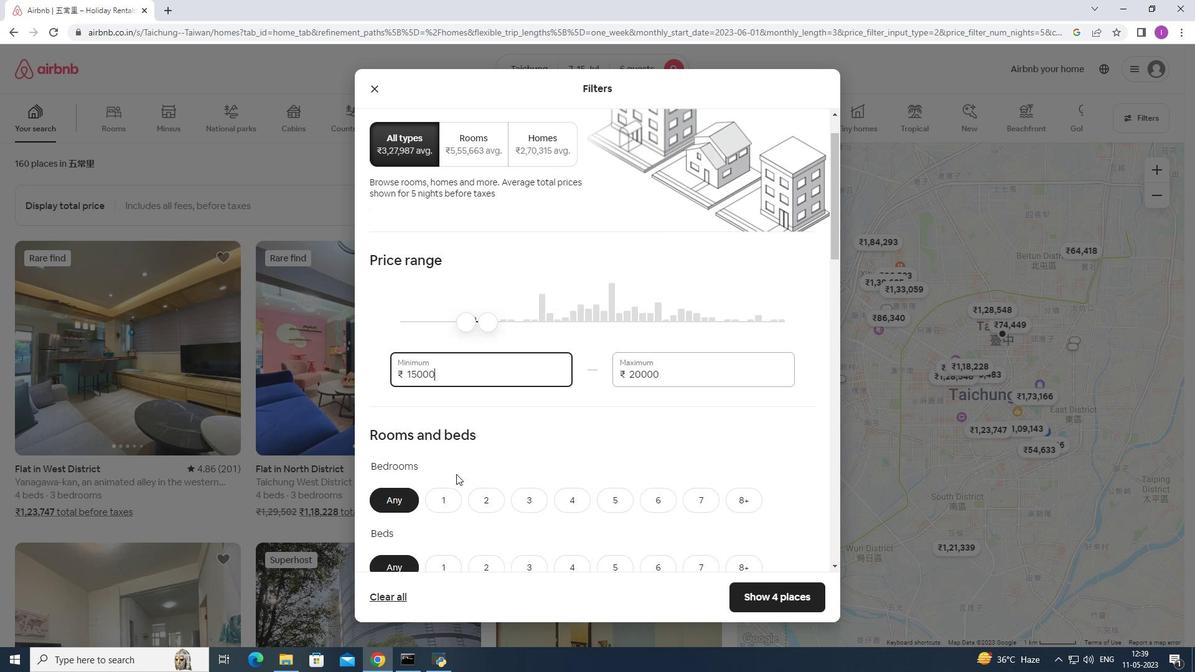 
Action: Mouse scrolled (461, 468) with delta (0, 0)
Screenshot: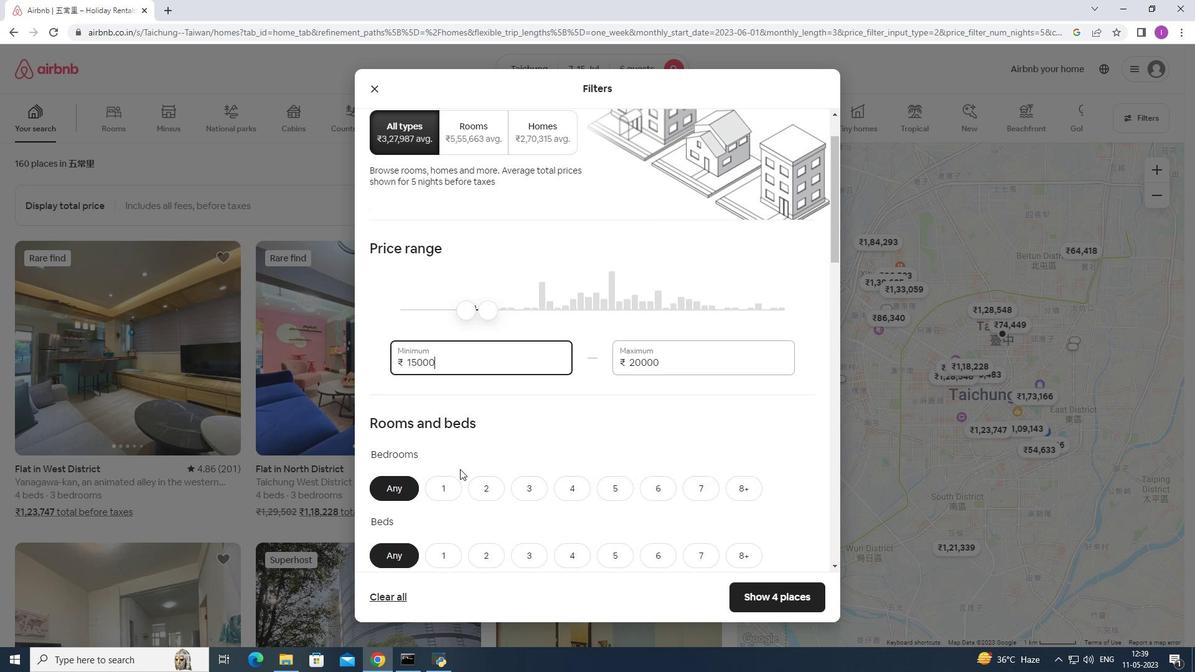 
Action: Mouse scrolled (461, 468) with delta (0, 0)
Screenshot: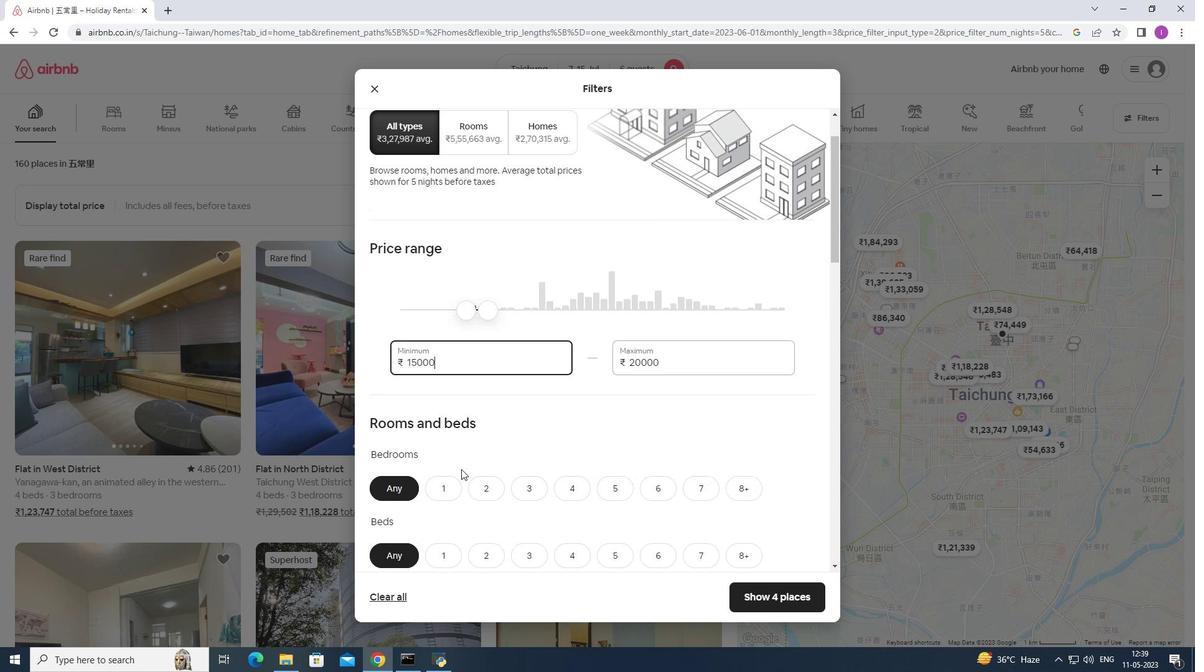 
Action: Mouse moved to (534, 367)
Screenshot: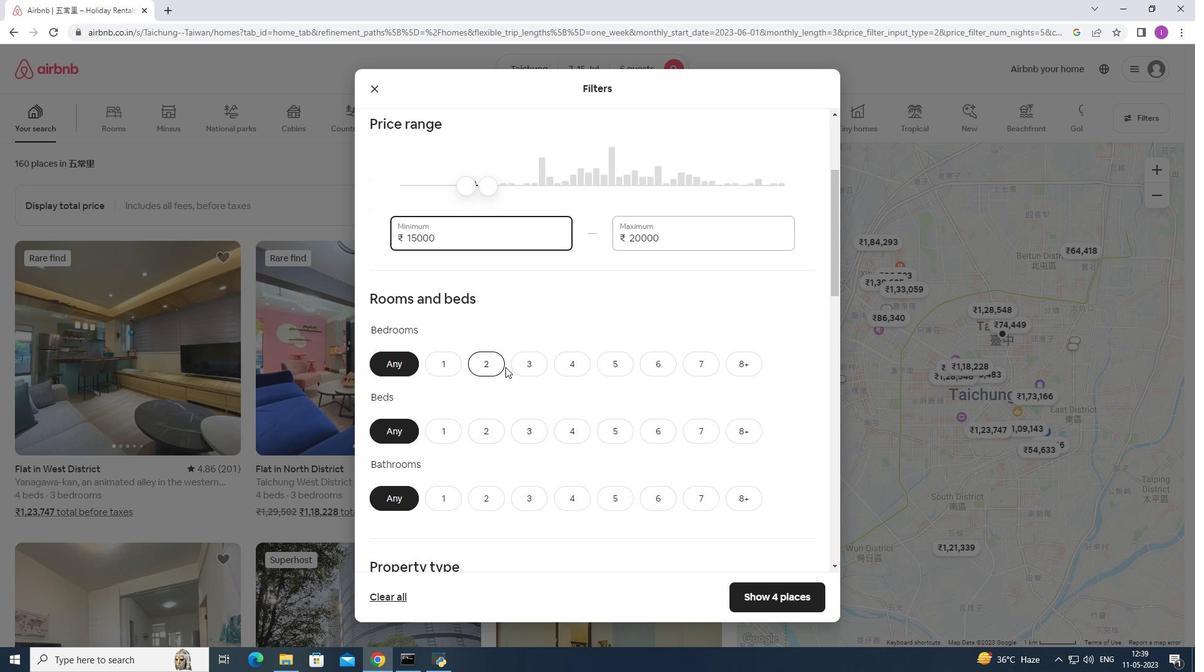 
Action: Mouse pressed left at (534, 367)
Screenshot: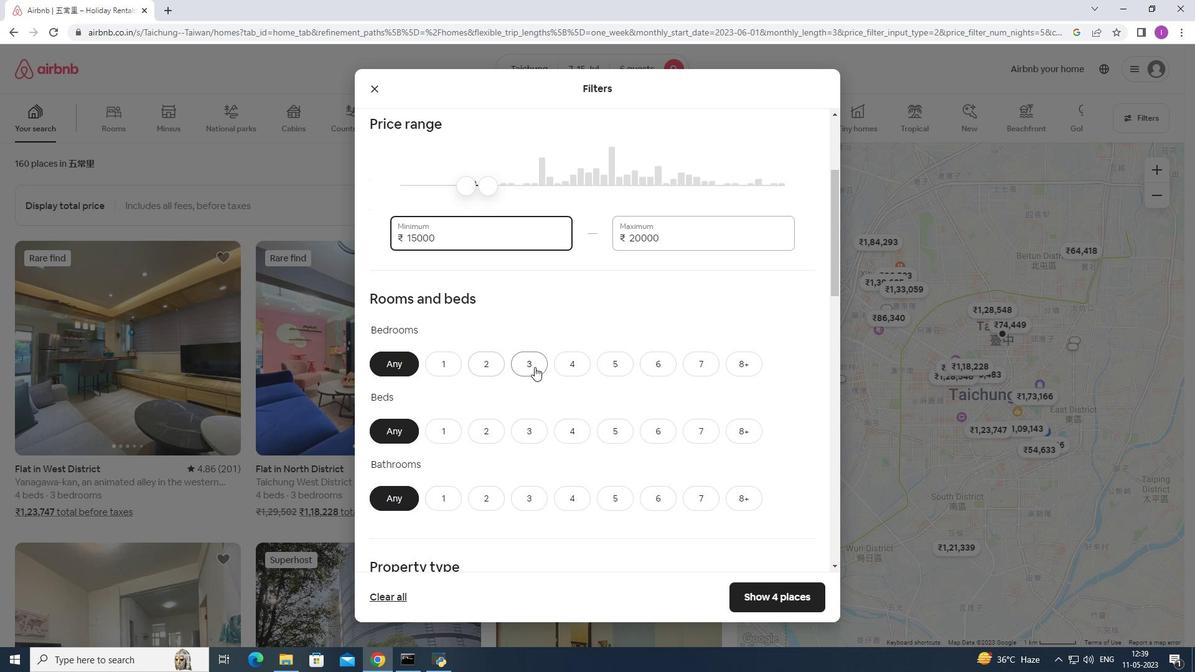 
Action: Mouse moved to (526, 433)
Screenshot: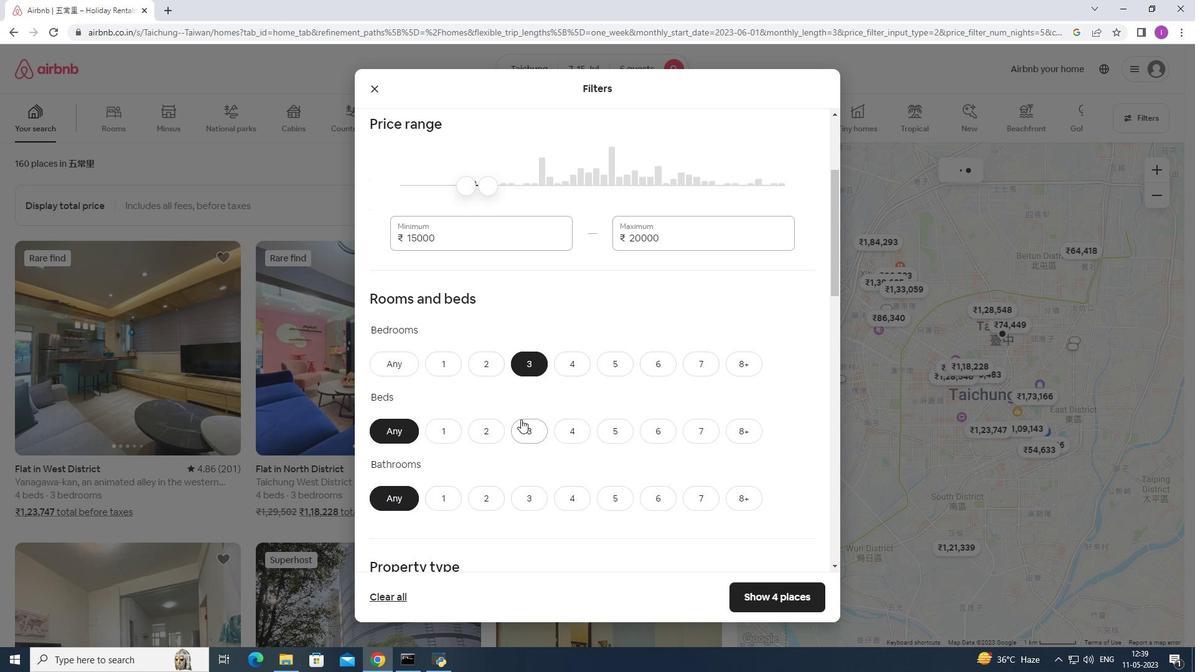 
Action: Mouse pressed left at (526, 433)
Screenshot: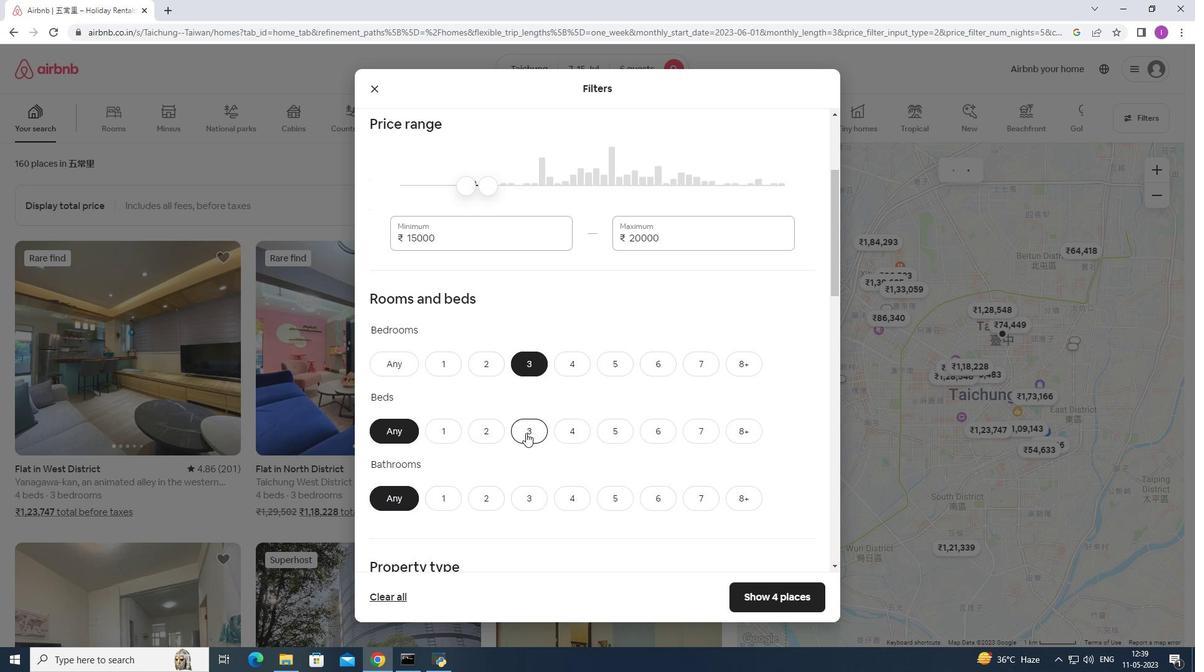
Action: Mouse moved to (524, 499)
Screenshot: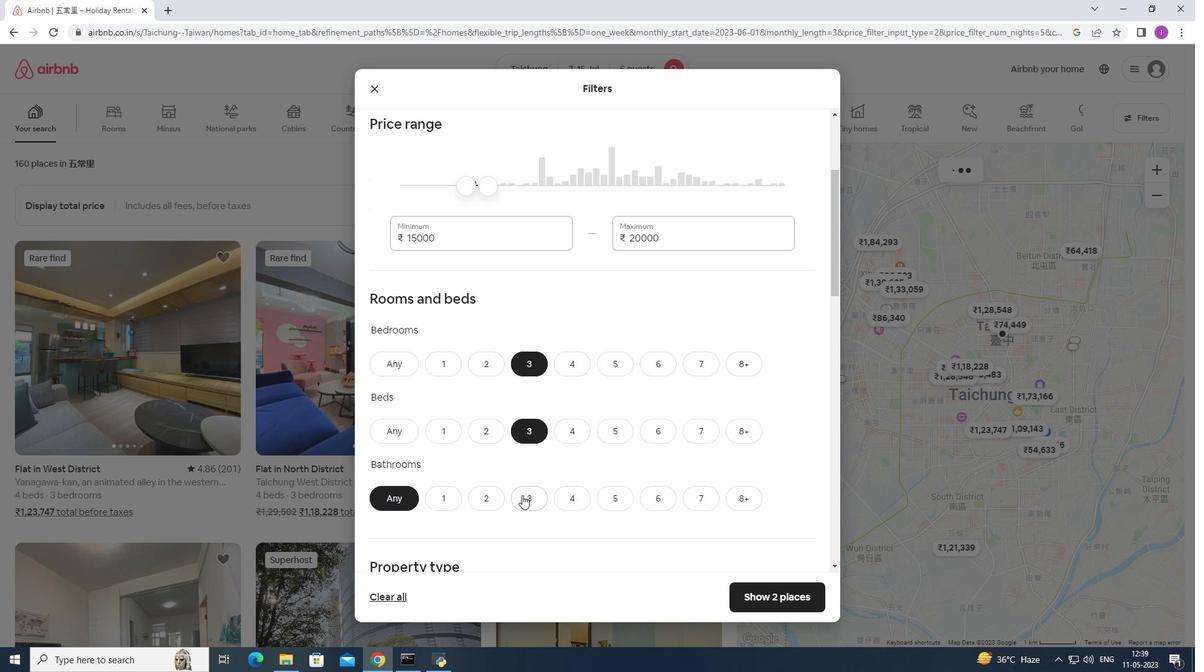 
Action: Mouse pressed left at (524, 499)
Screenshot: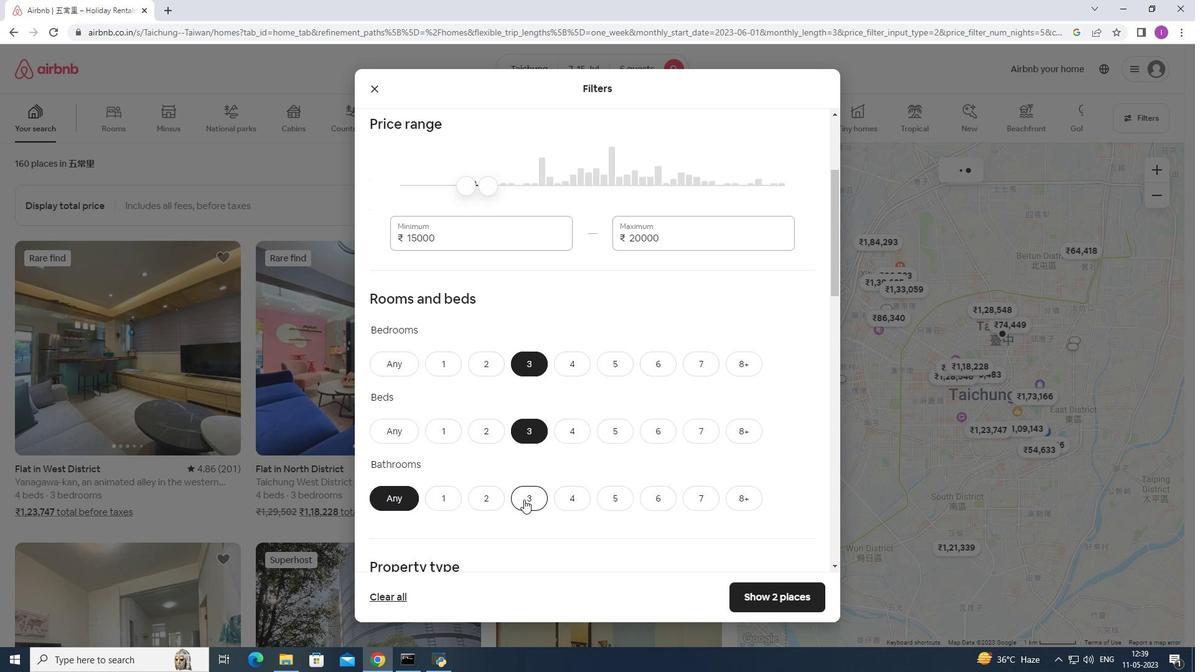 
Action: Mouse moved to (430, 413)
Screenshot: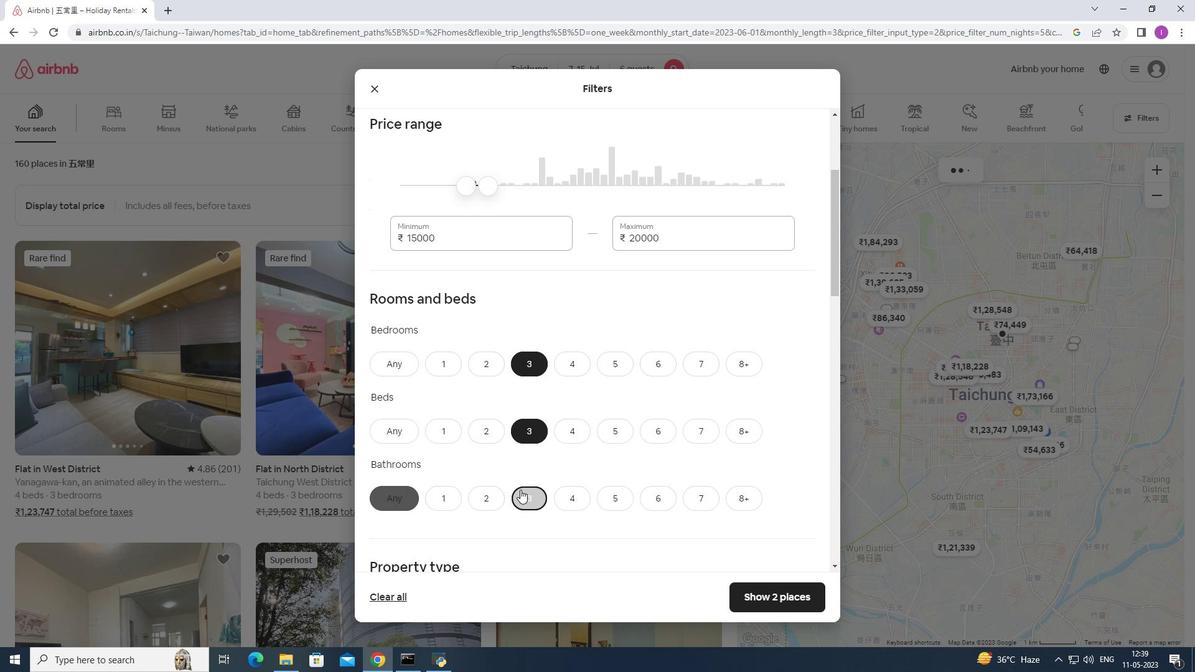 
Action: Mouse scrolled (430, 412) with delta (0, 0)
Screenshot: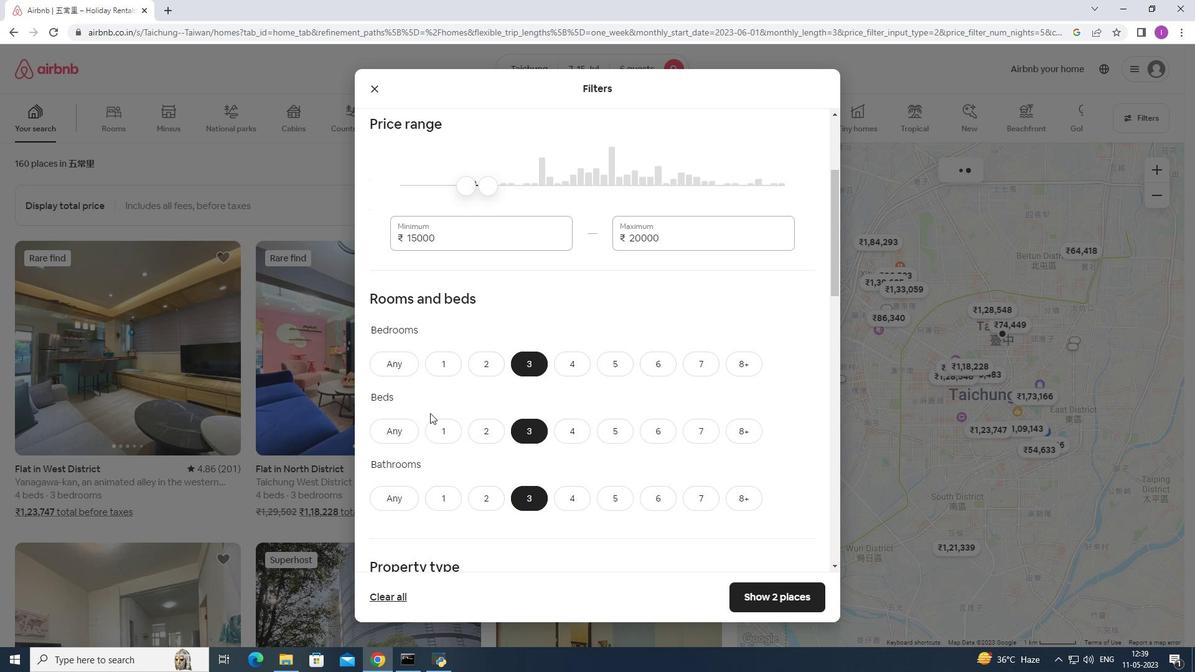 
Action: Mouse moved to (447, 410)
Screenshot: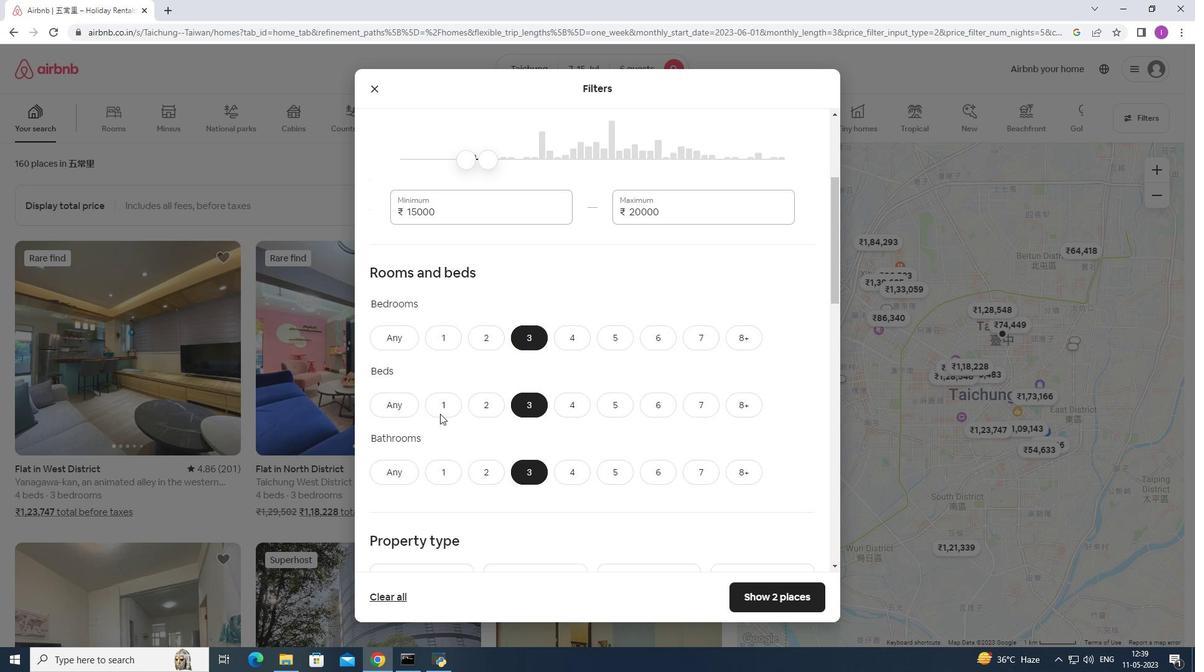 
Action: Mouse scrolled (447, 409) with delta (0, 0)
Screenshot: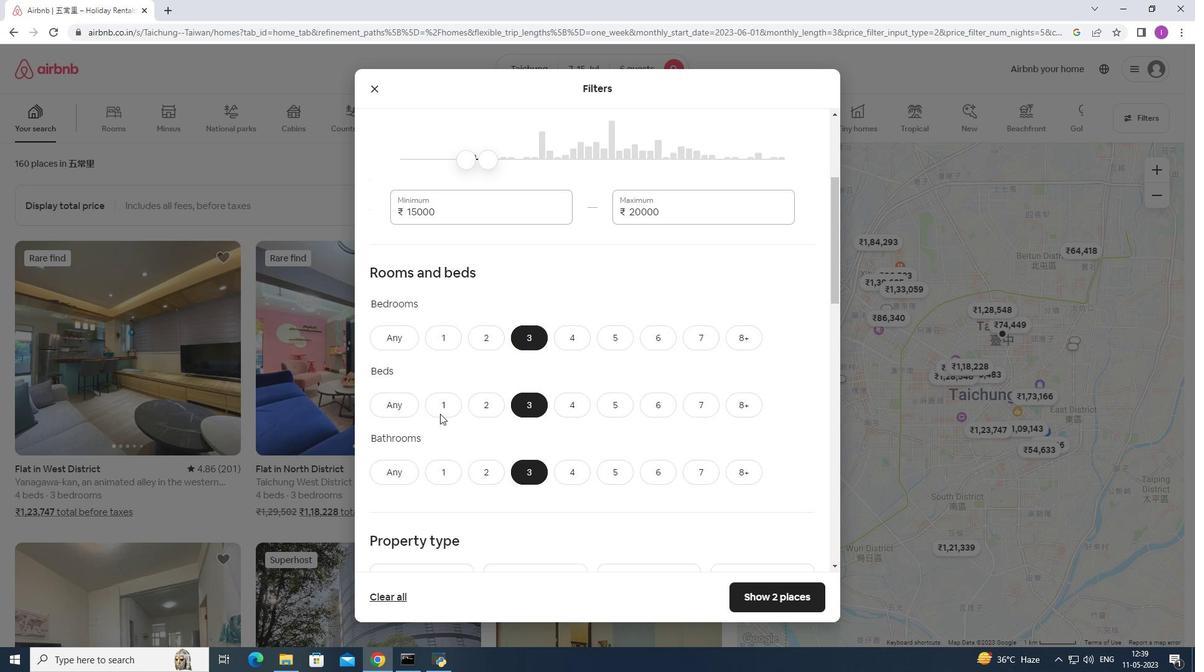 
Action: Mouse moved to (449, 410)
Screenshot: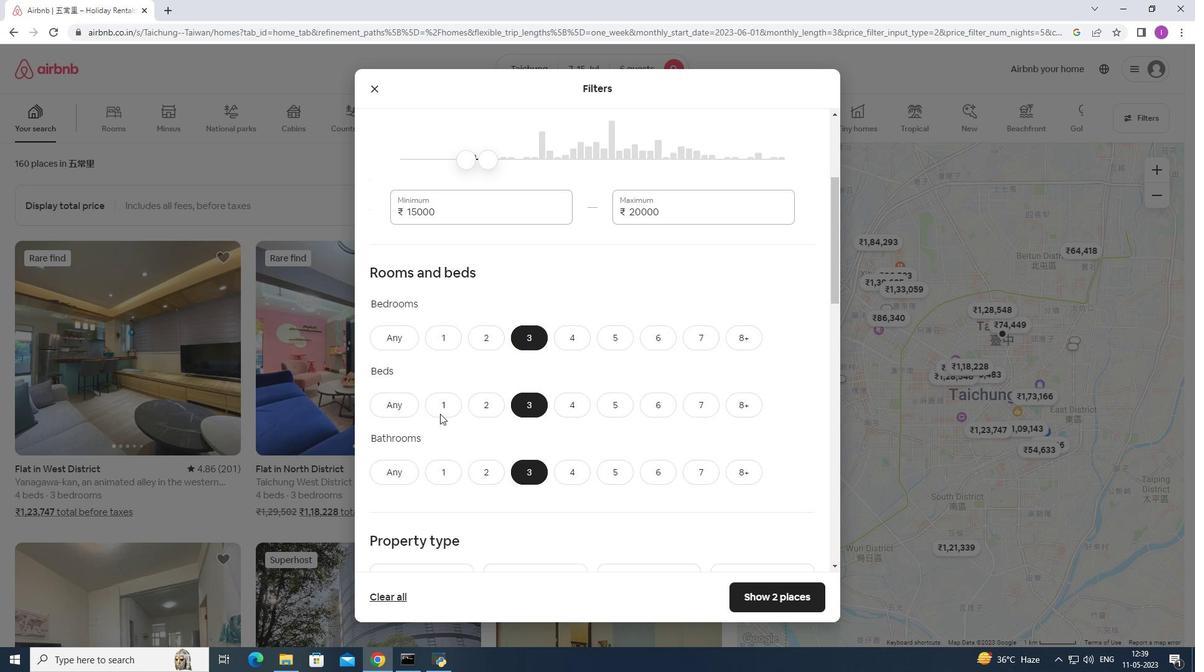 
Action: Mouse scrolled (449, 409) with delta (0, 0)
Screenshot: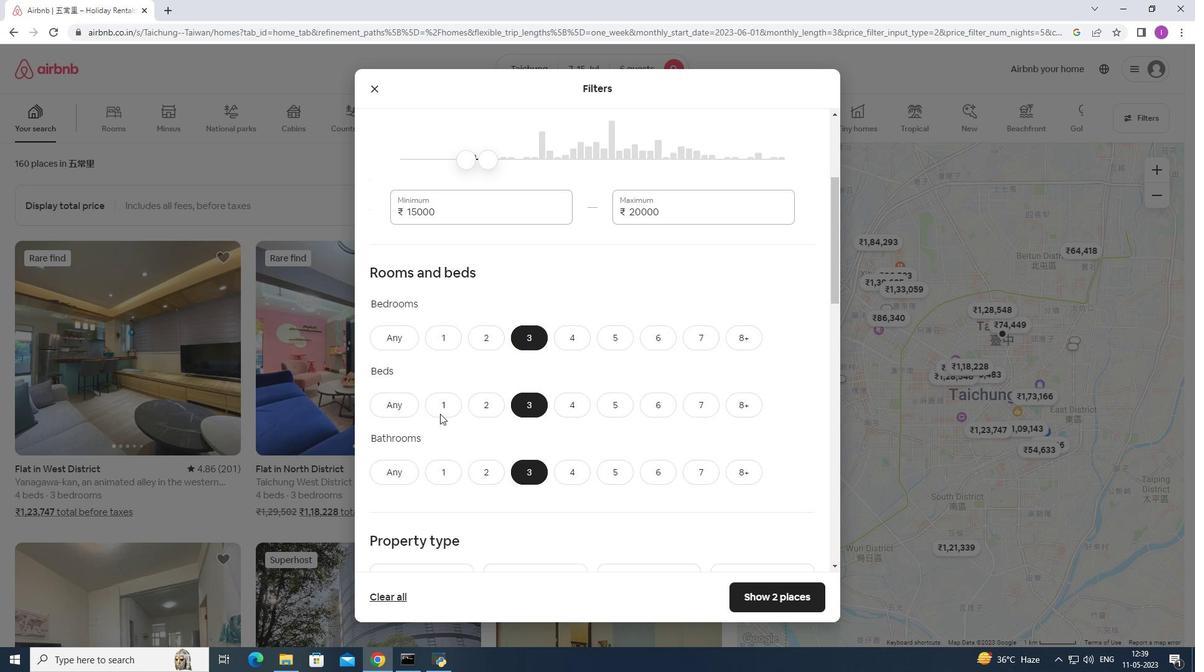 
Action: Mouse scrolled (449, 409) with delta (0, 0)
Screenshot: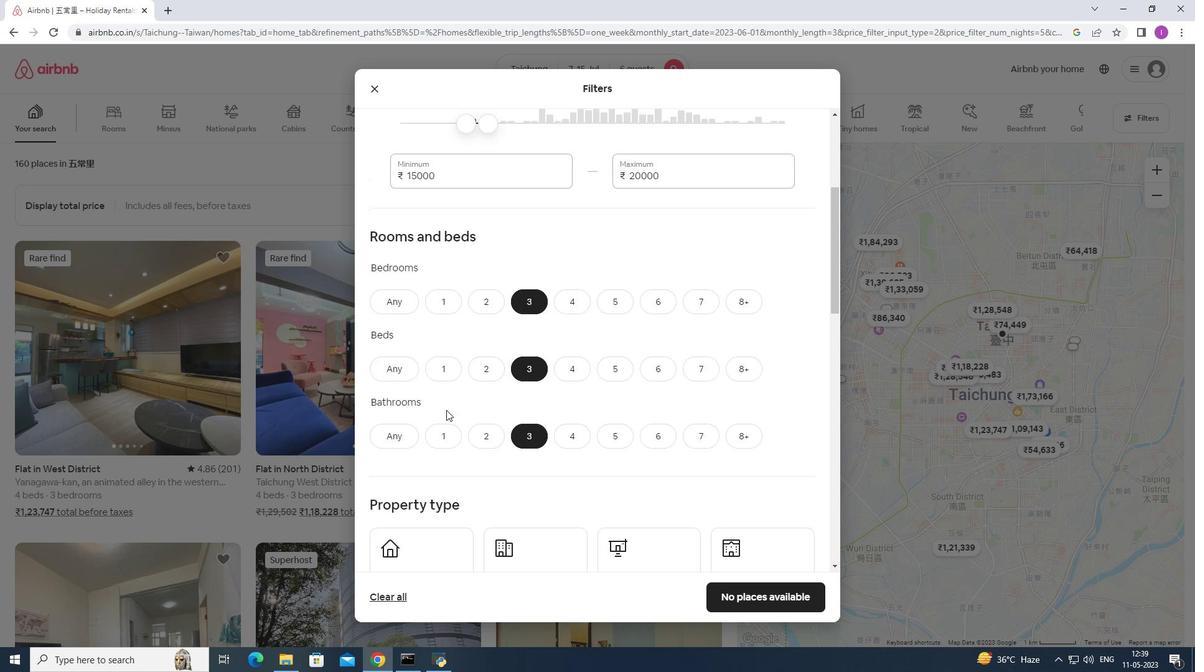 
Action: Mouse moved to (411, 387)
Screenshot: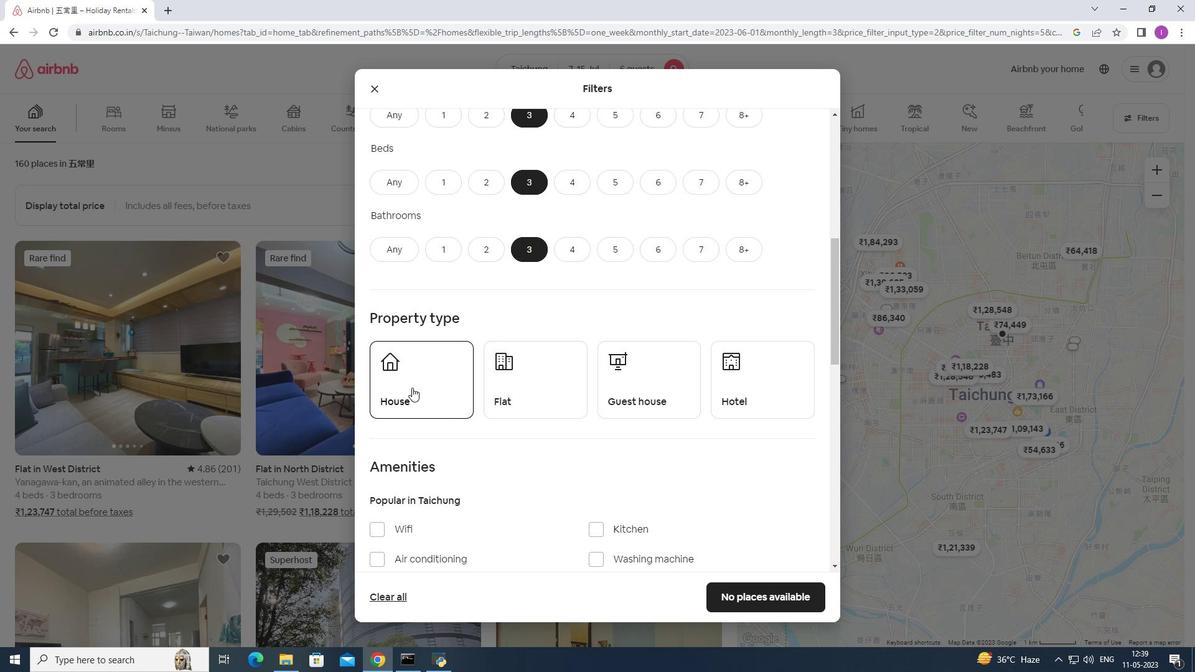 
Action: Mouse pressed left at (411, 387)
Screenshot: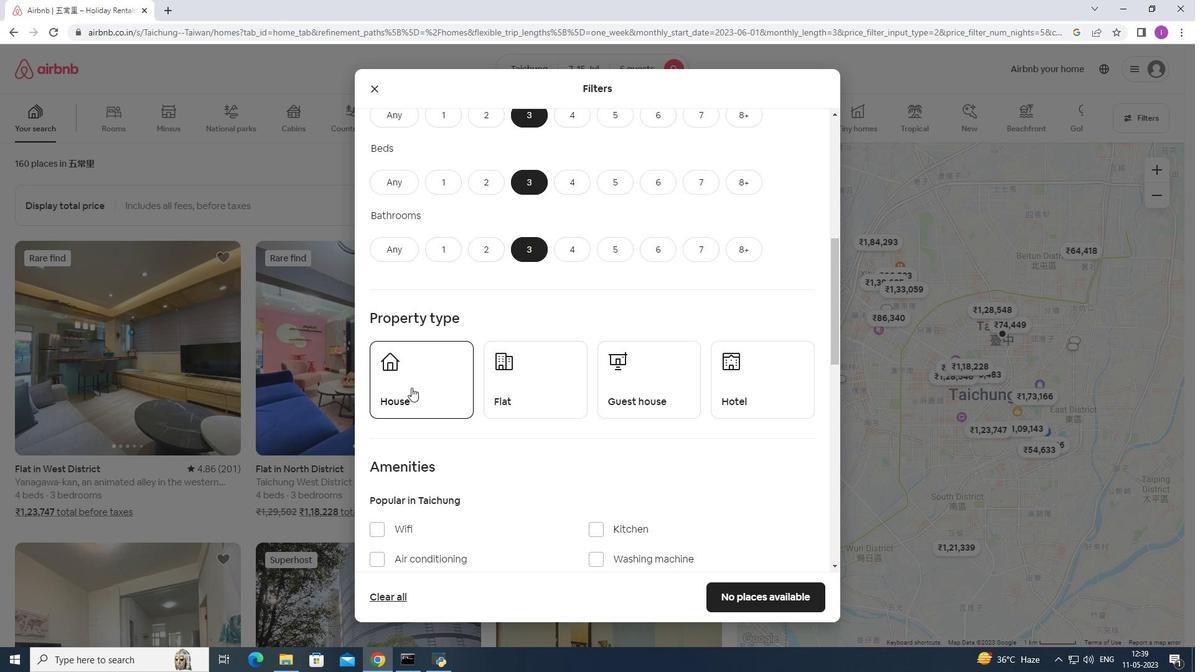 
Action: Mouse moved to (518, 407)
Screenshot: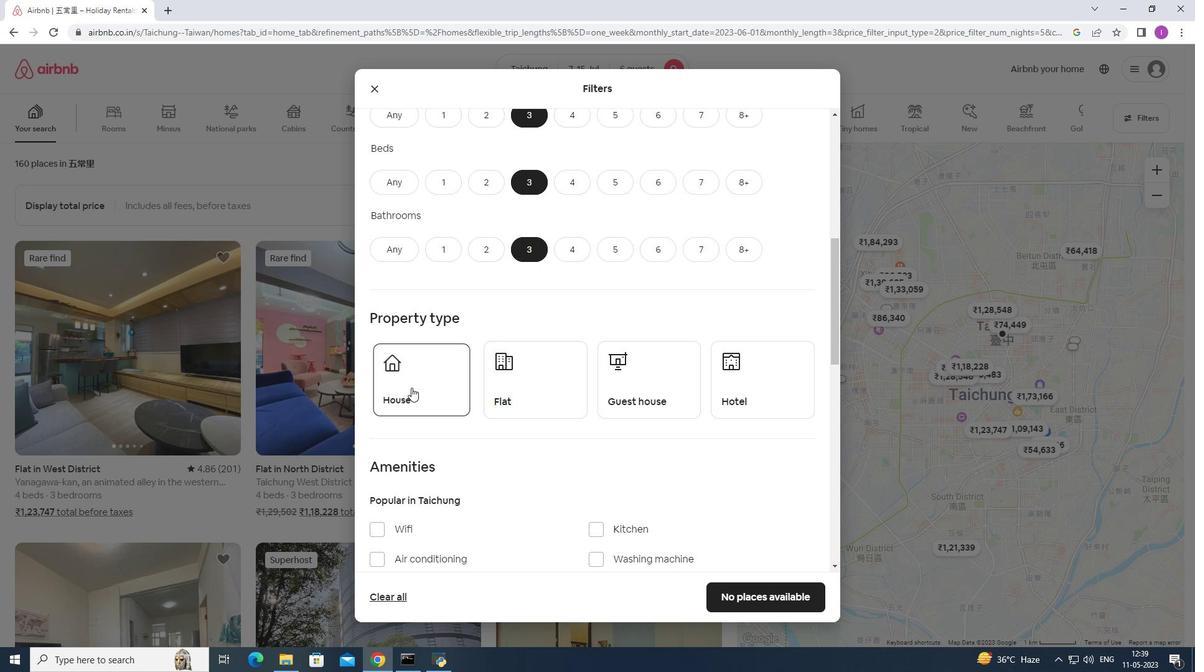 
Action: Mouse pressed left at (518, 407)
Screenshot: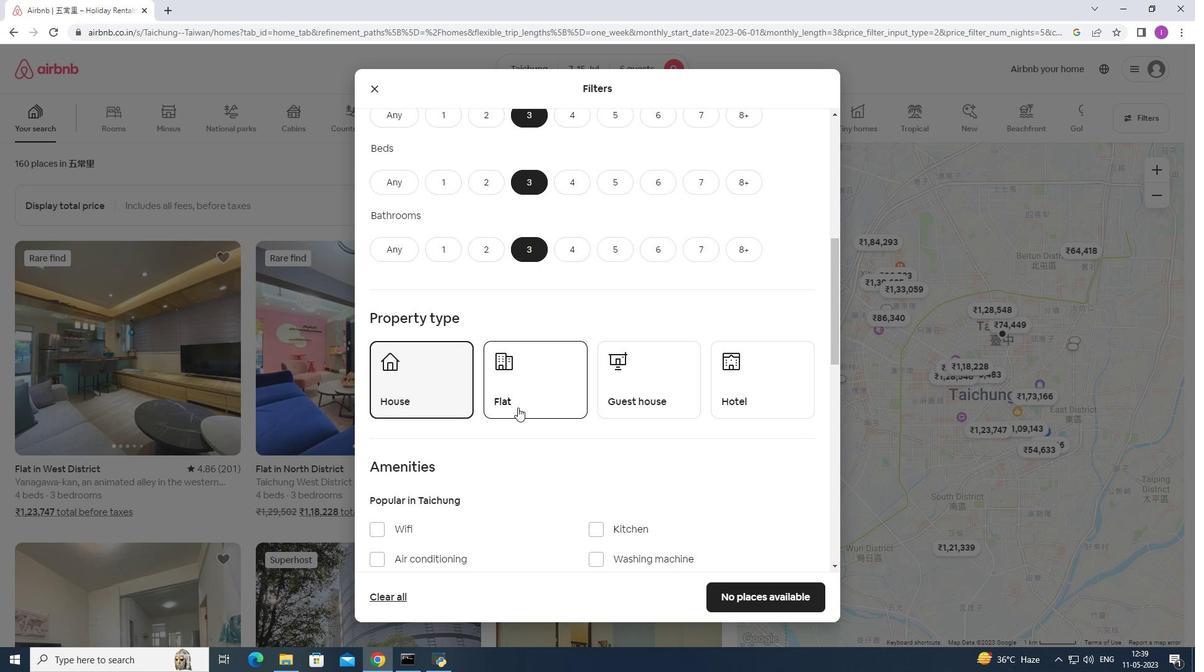 
Action: Mouse moved to (642, 390)
Screenshot: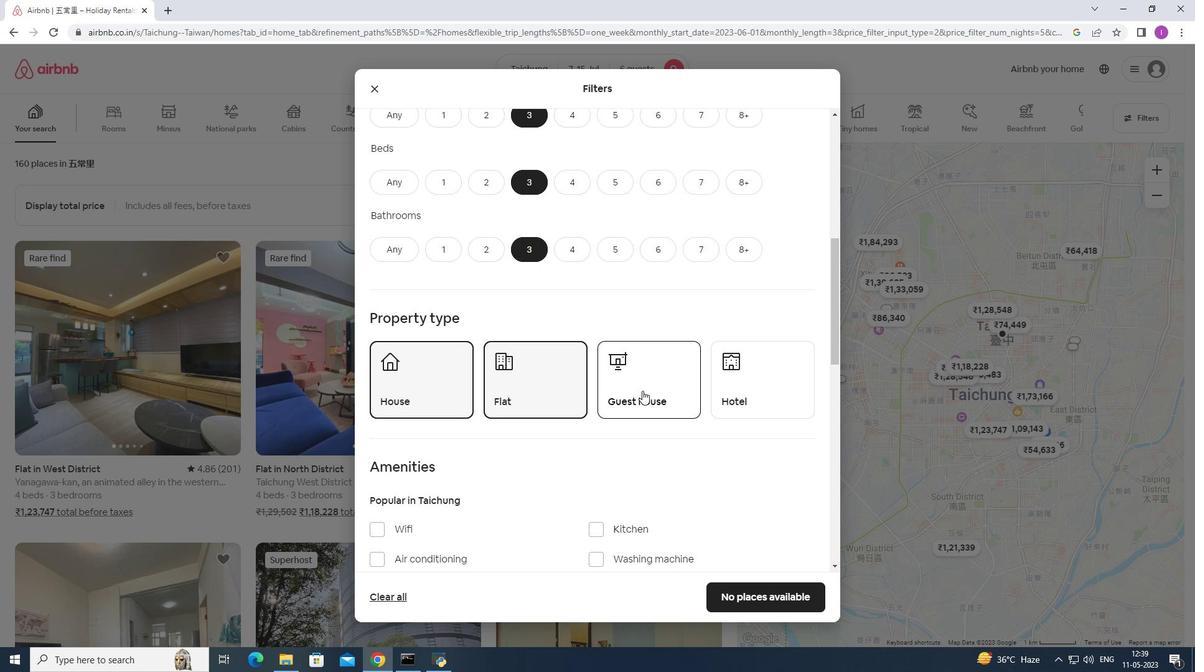 
Action: Mouse pressed left at (642, 390)
Screenshot: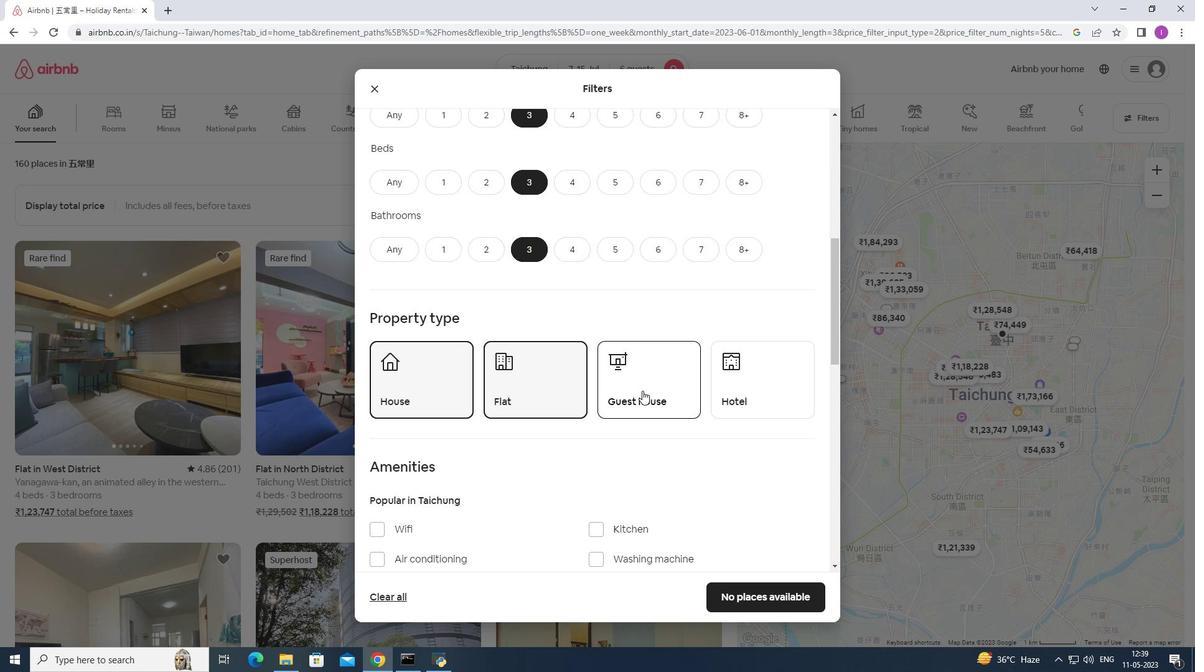 
Action: Mouse moved to (769, 397)
Screenshot: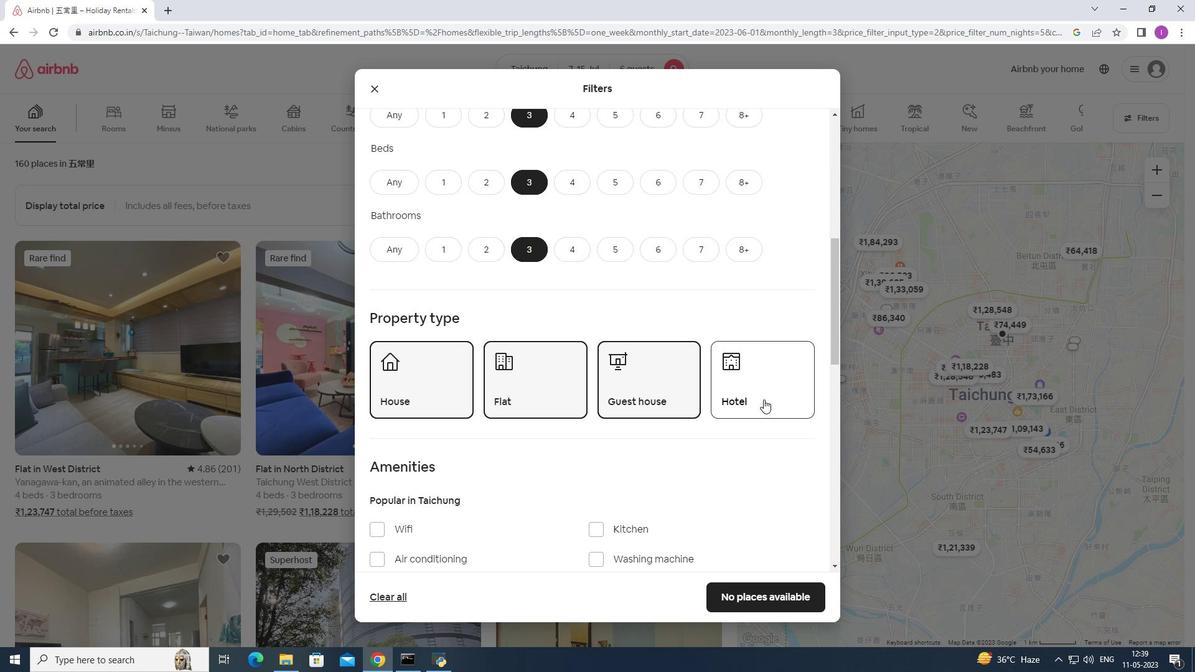 
Action: Mouse scrolled (769, 397) with delta (0, 0)
Screenshot: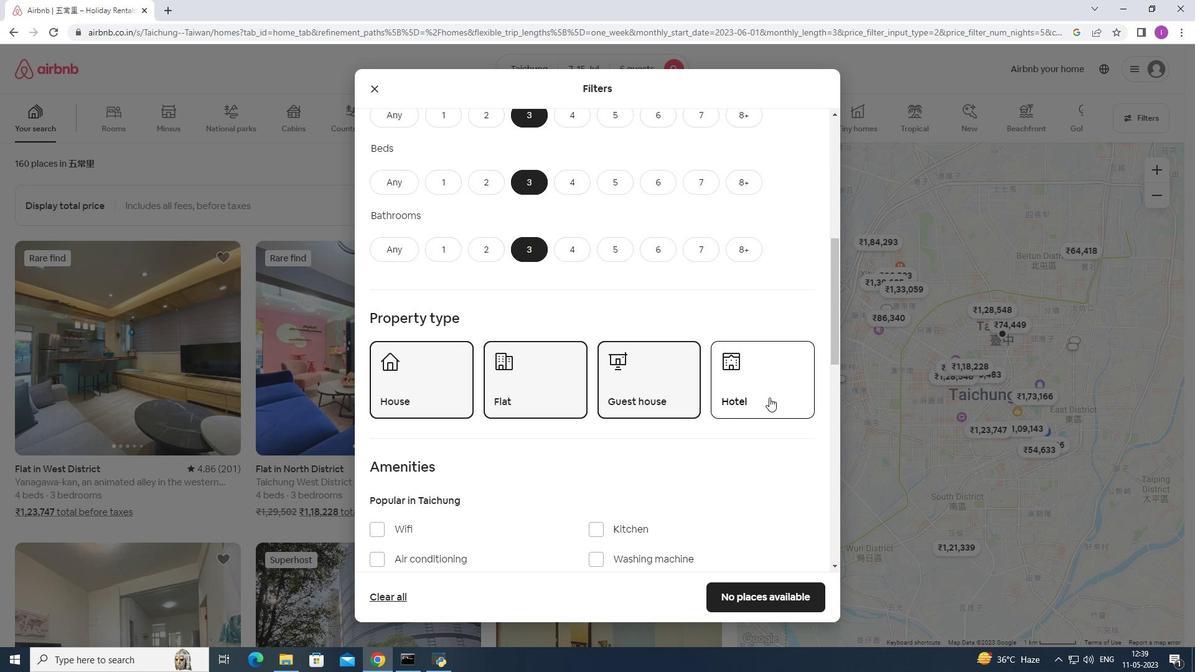 
Action: Mouse moved to (764, 401)
Screenshot: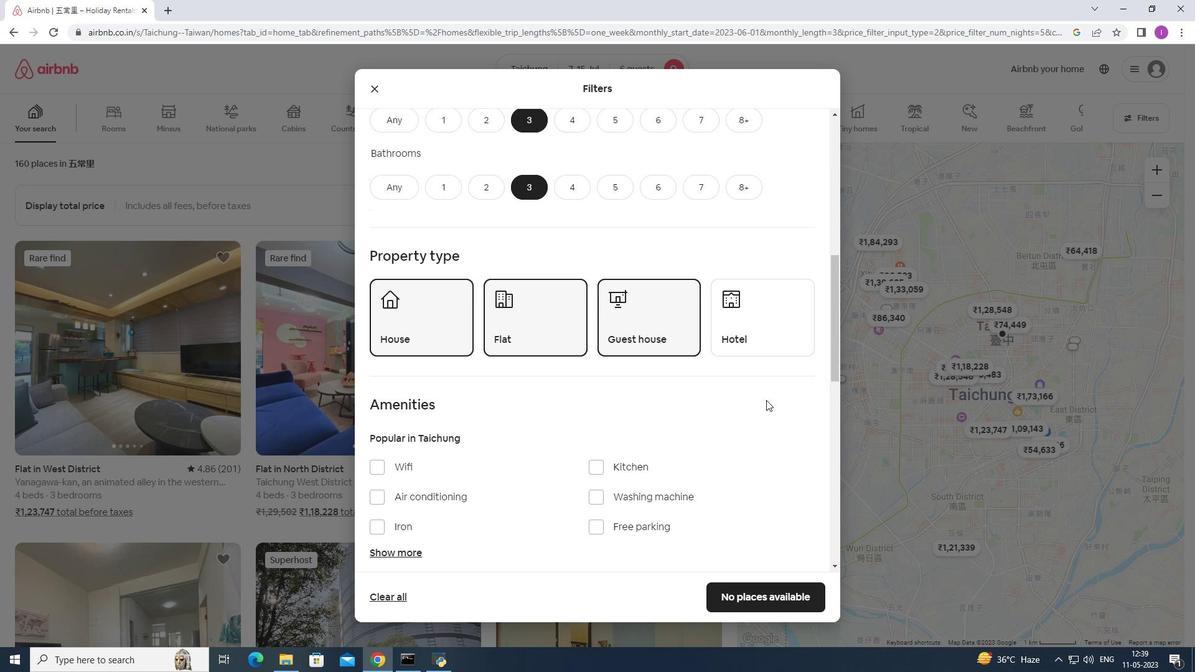 
Action: Mouse scrolled (764, 400) with delta (0, 0)
Screenshot: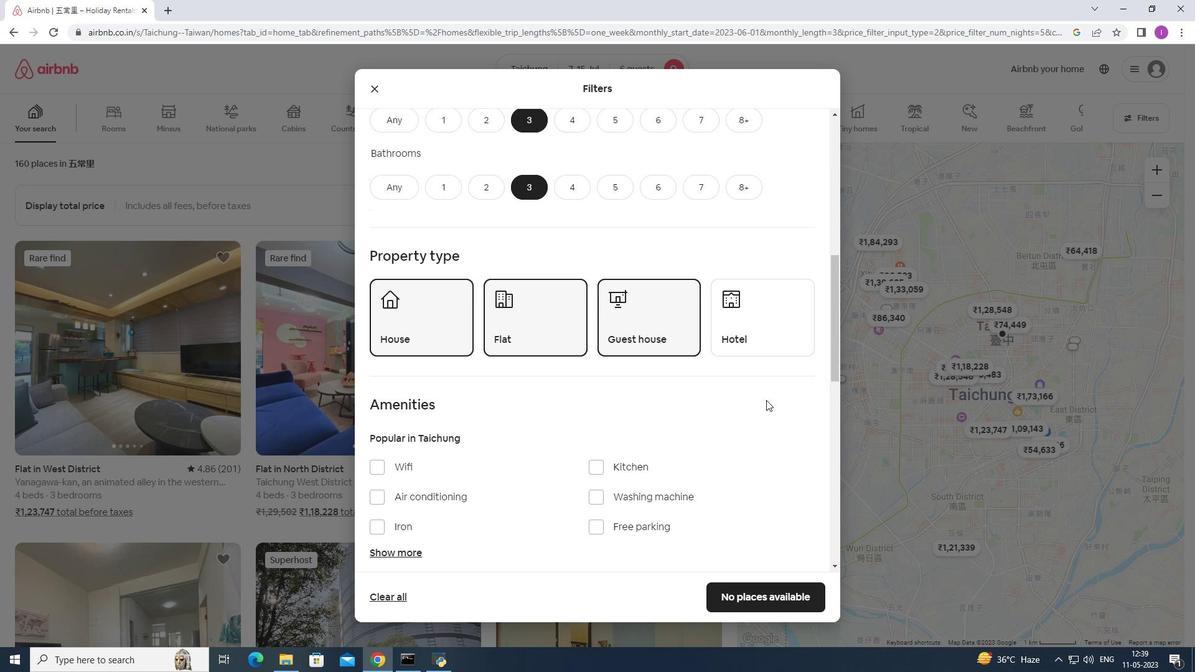 
Action: Mouse scrolled (764, 400) with delta (0, 0)
Screenshot: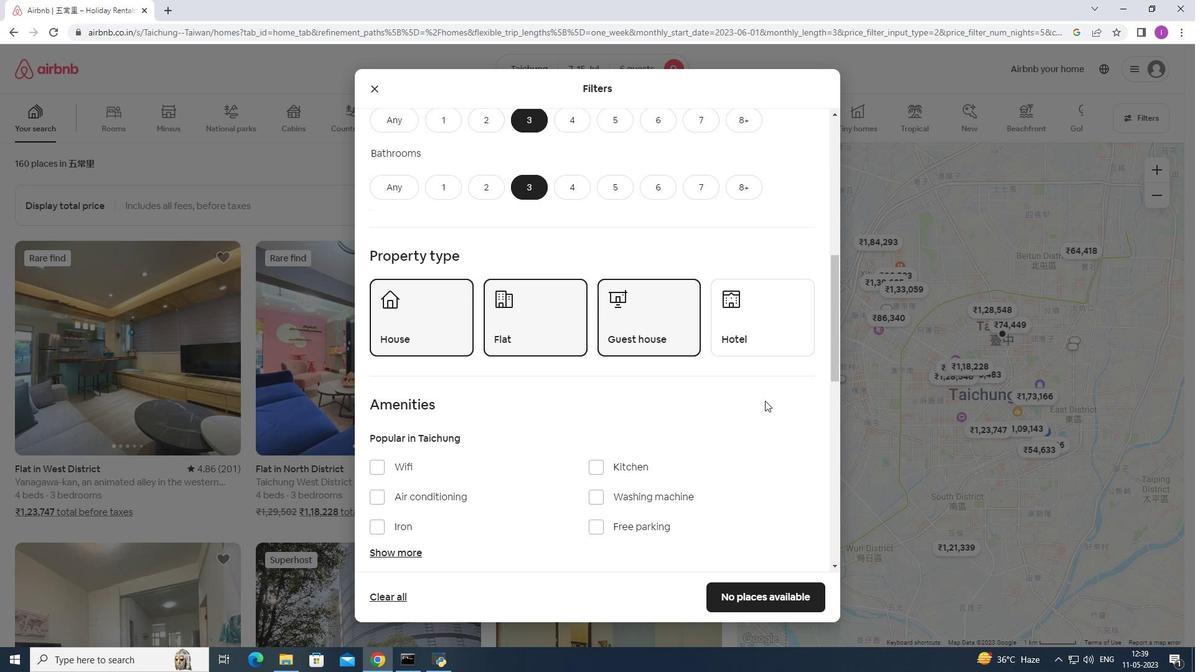 
Action: Mouse moved to (834, 450)
Screenshot: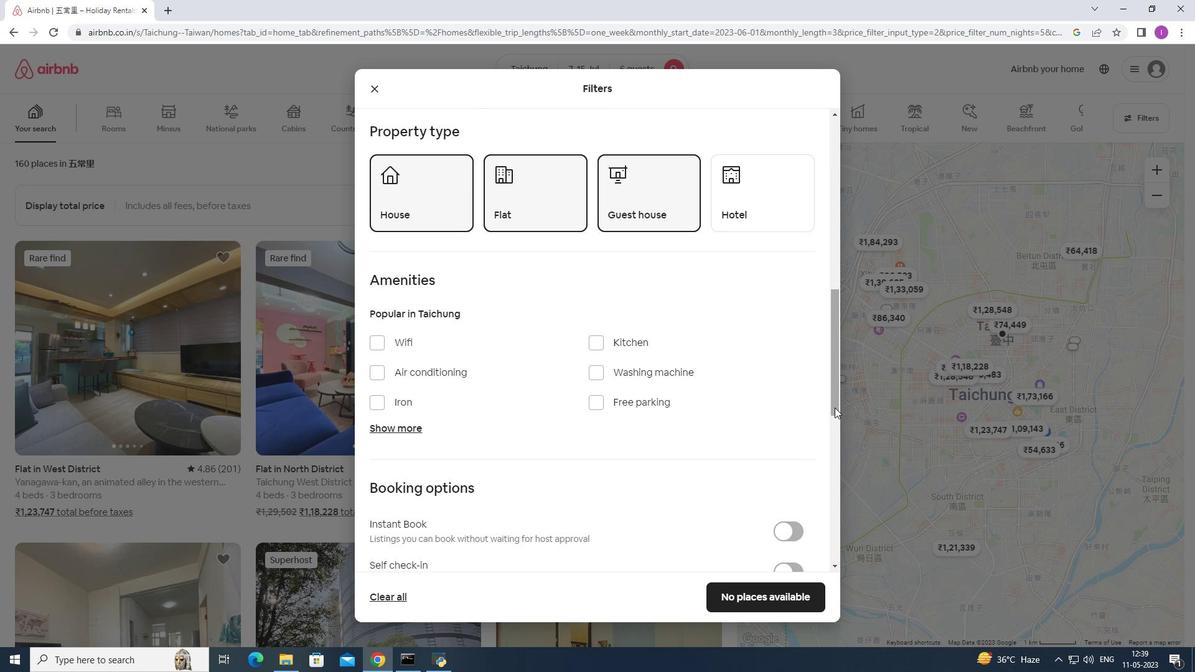 
Action: Mouse scrolled (834, 449) with delta (0, 0)
Screenshot: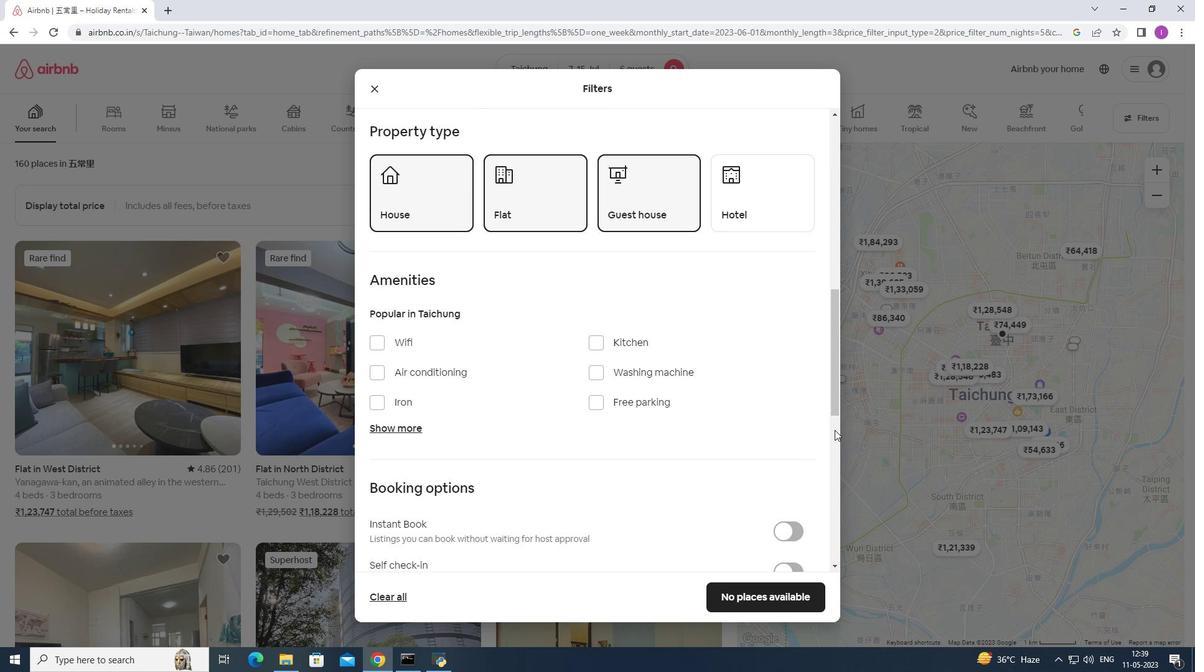 
Action: Mouse scrolled (834, 449) with delta (0, 0)
Screenshot: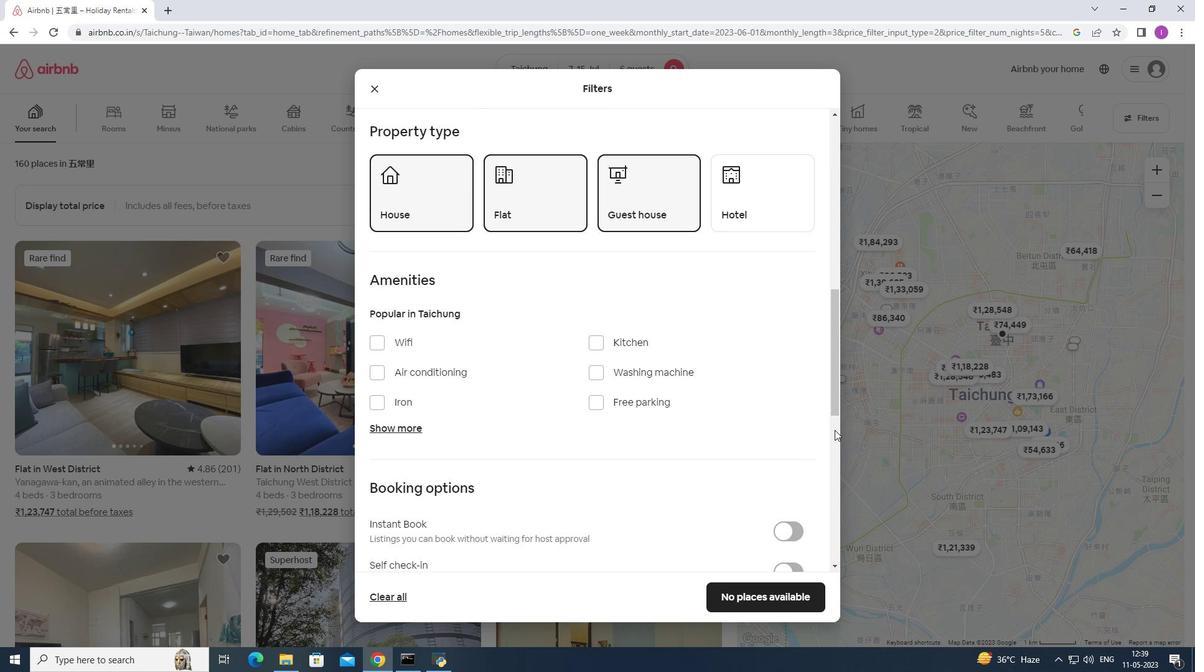 
Action: Mouse scrolled (834, 449) with delta (0, 0)
Screenshot: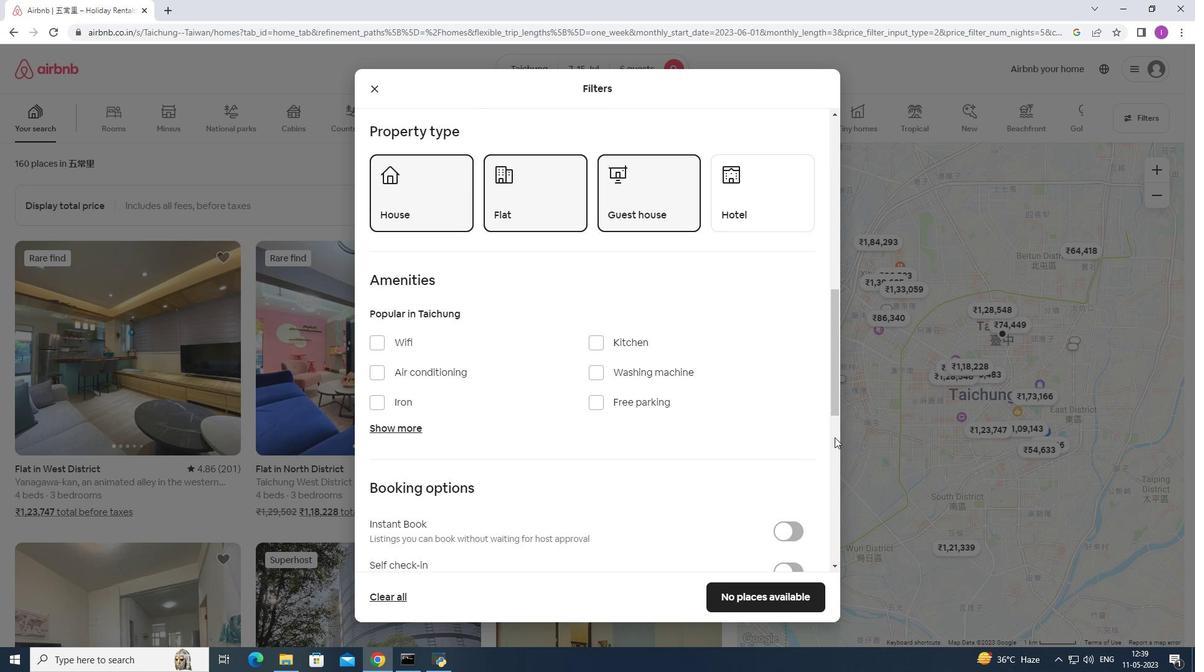 
Action: Mouse moved to (785, 391)
Screenshot: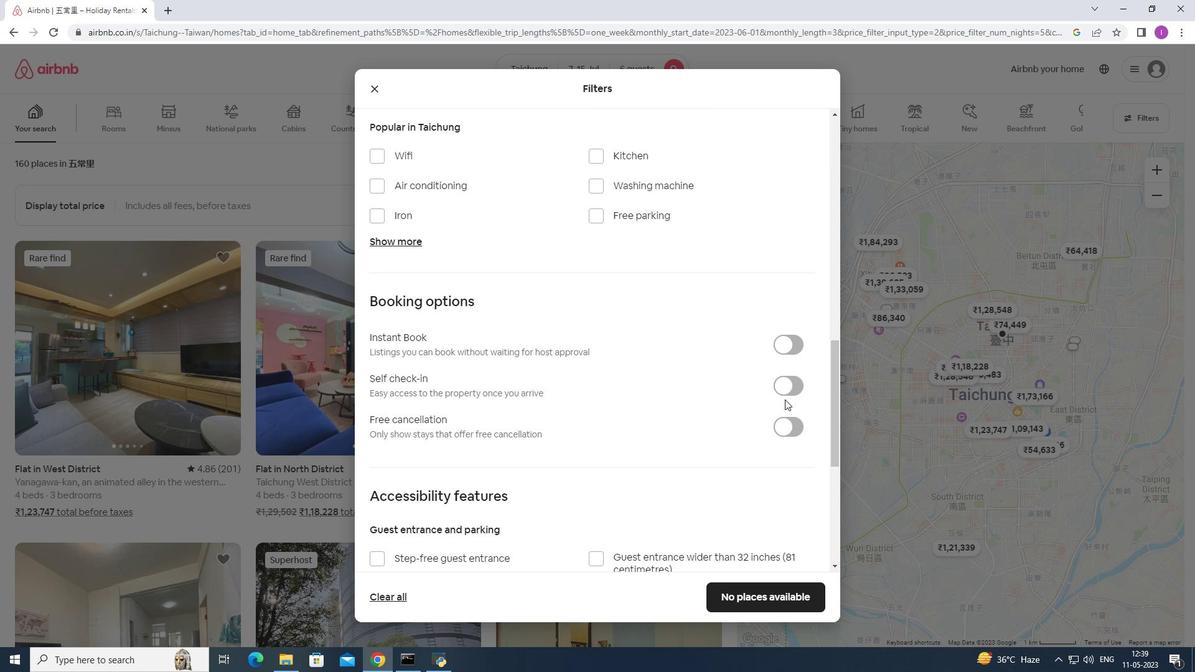 
Action: Mouse pressed left at (785, 391)
Screenshot: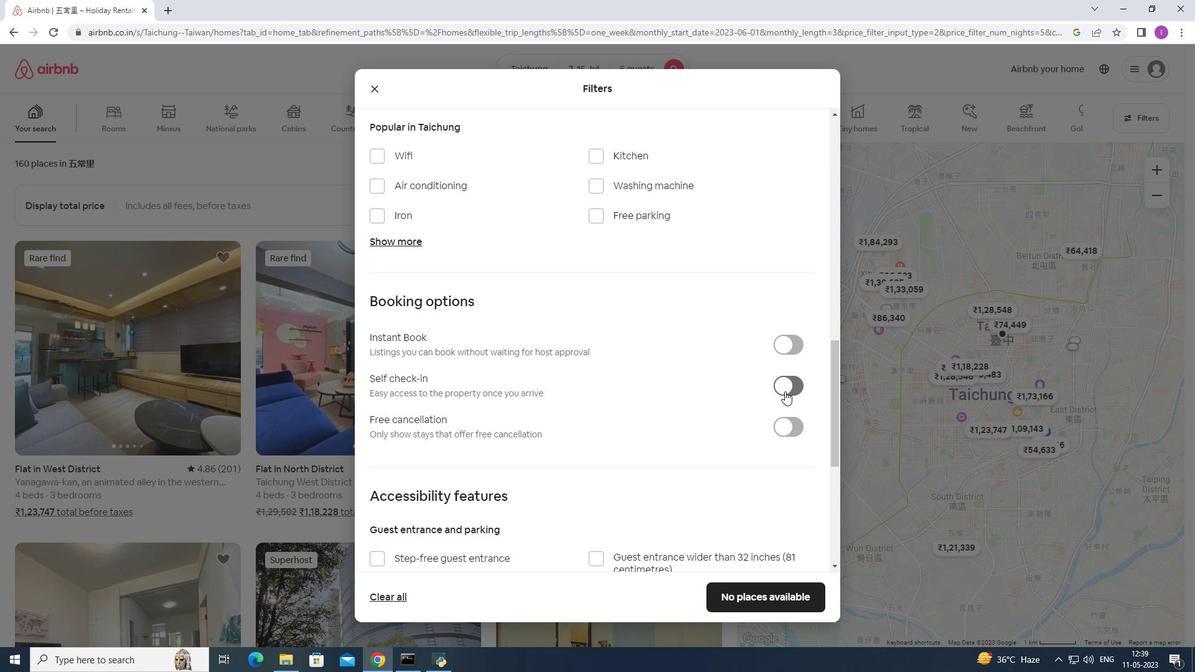 
Action: Mouse moved to (636, 480)
Screenshot: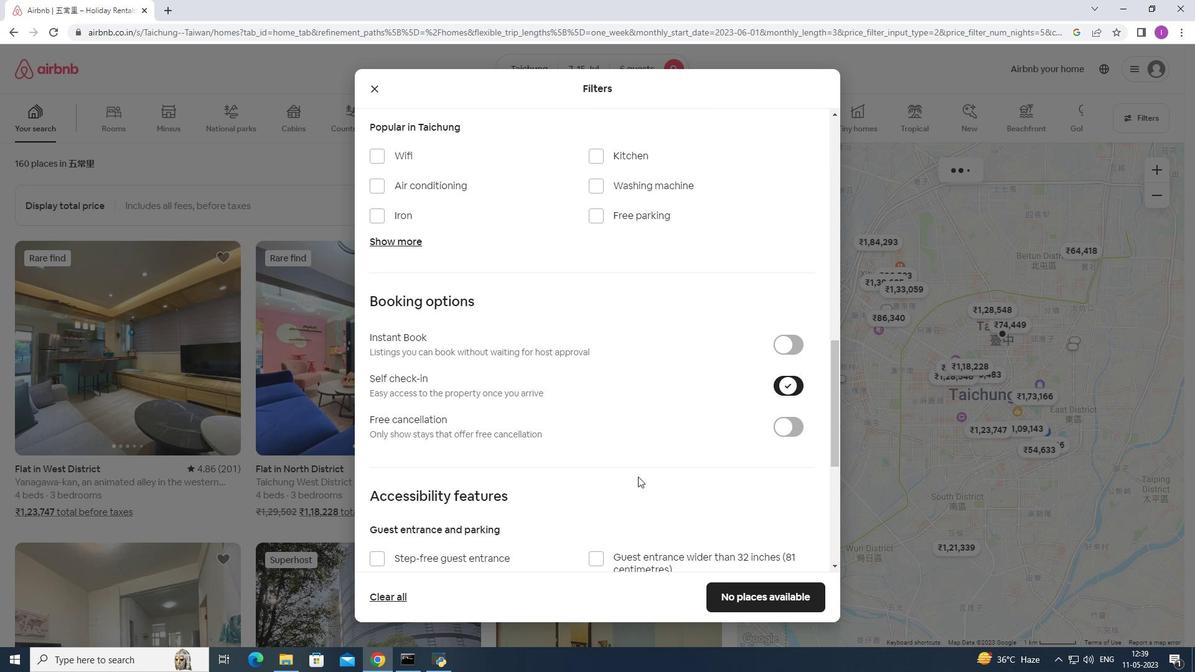 
Action: Mouse scrolled (636, 479) with delta (0, 0)
Screenshot: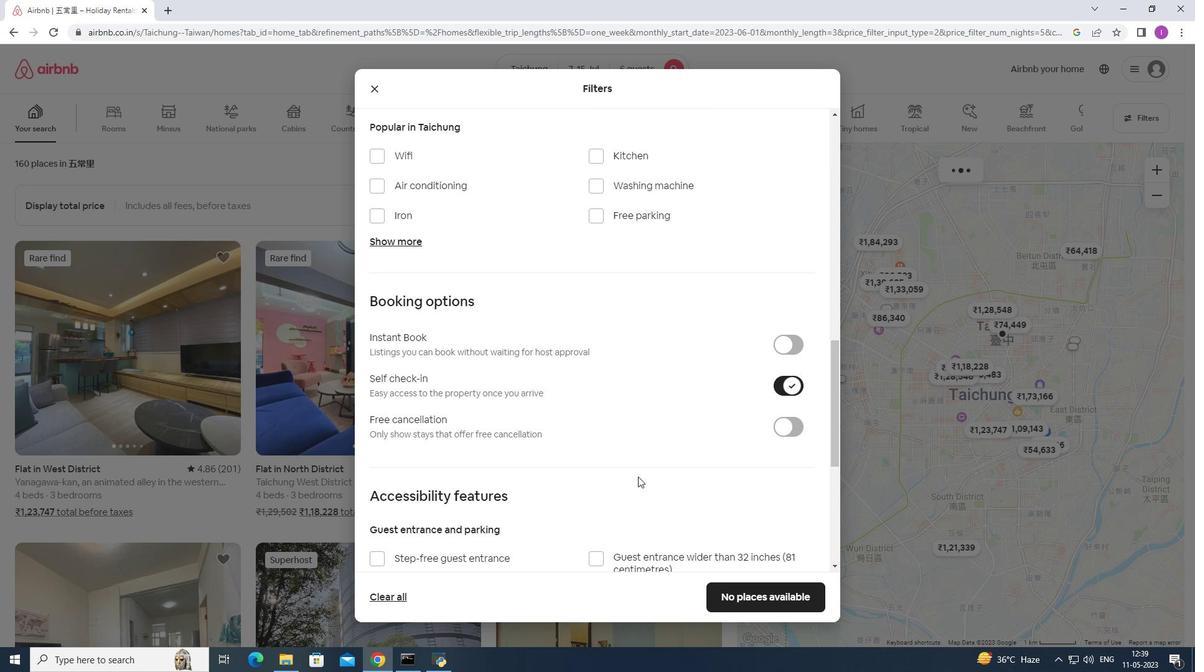 
Action: Mouse scrolled (636, 479) with delta (0, 0)
Screenshot: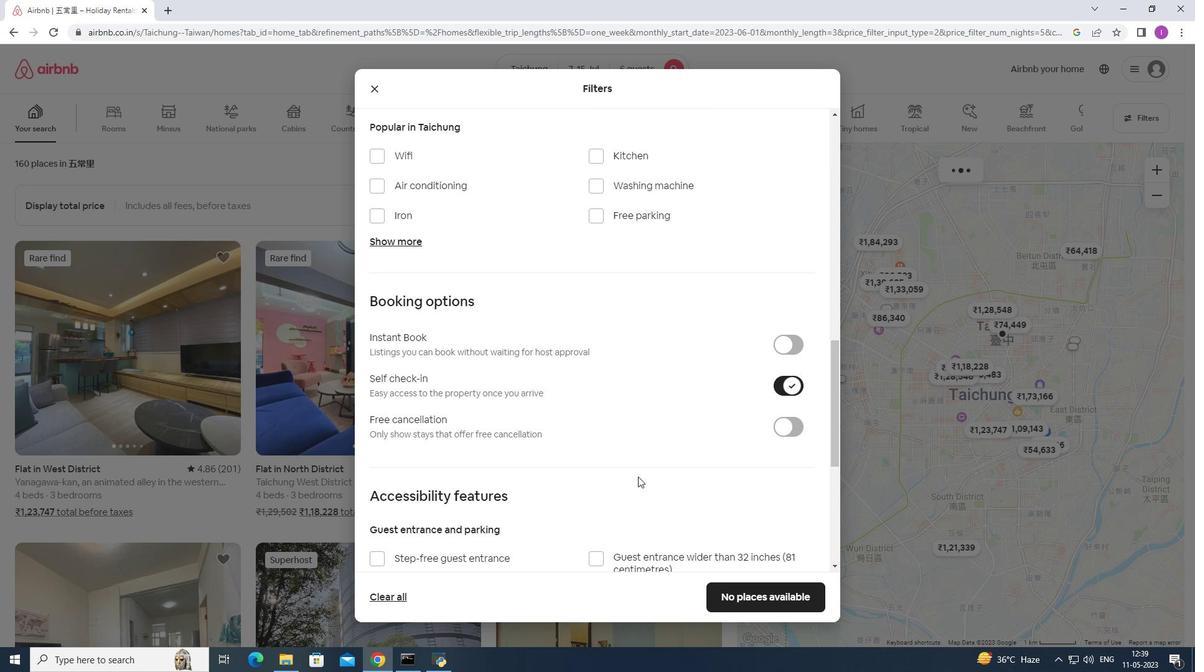 
Action: Mouse scrolled (636, 479) with delta (0, 0)
Screenshot: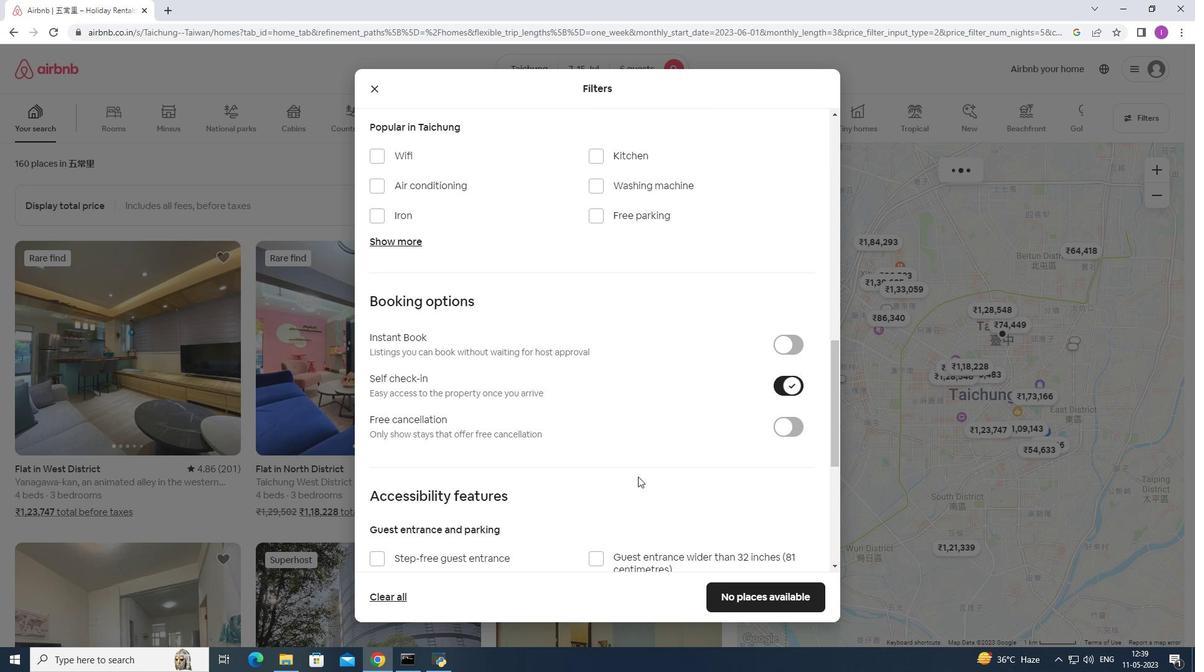 
Action: Mouse moved to (635, 482)
Screenshot: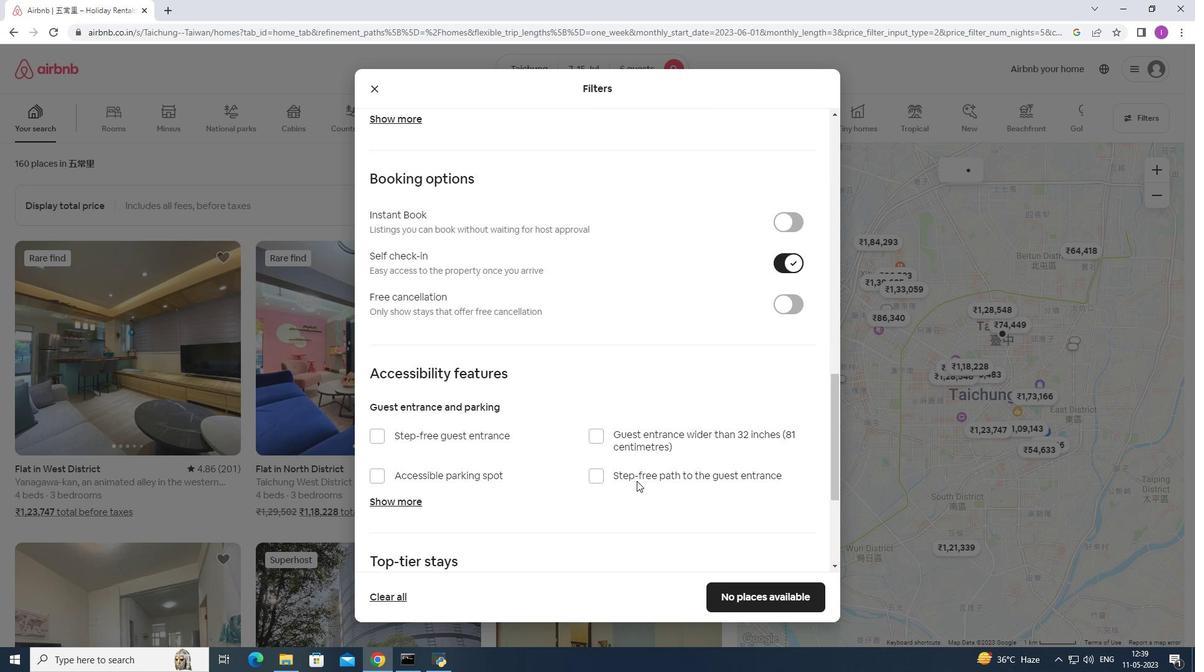 
Action: Mouse scrolled (635, 481) with delta (0, 0)
Screenshot: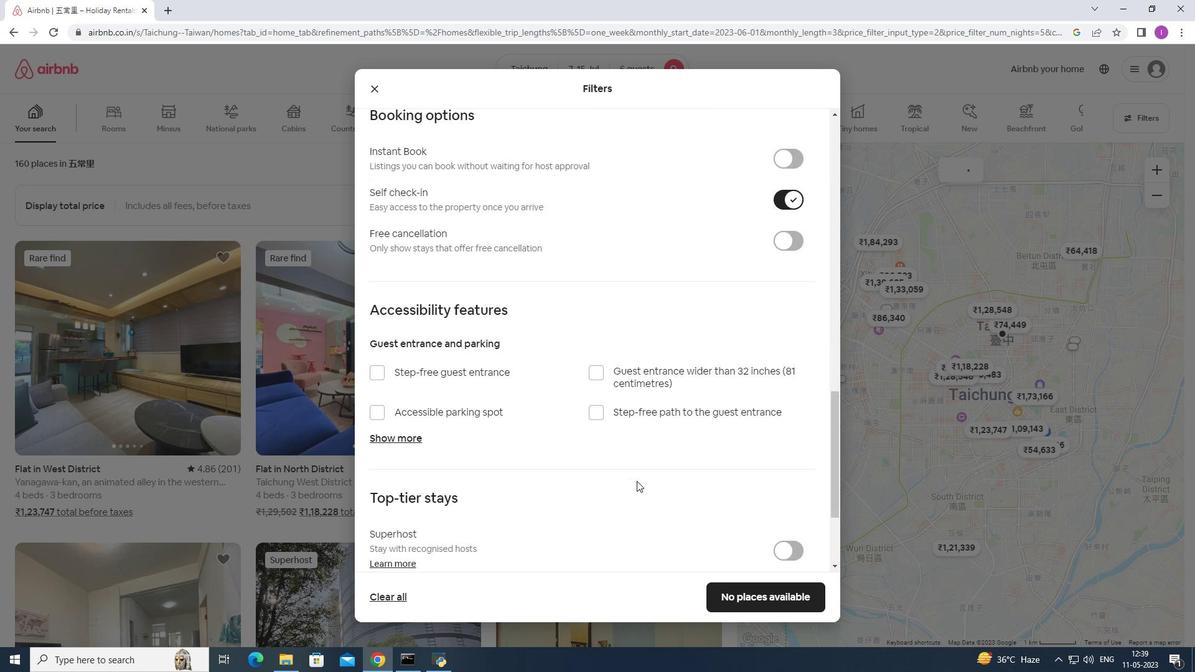 
Action: Mouse scrolled (635, 481) with delta (0, 0)
Screenshot: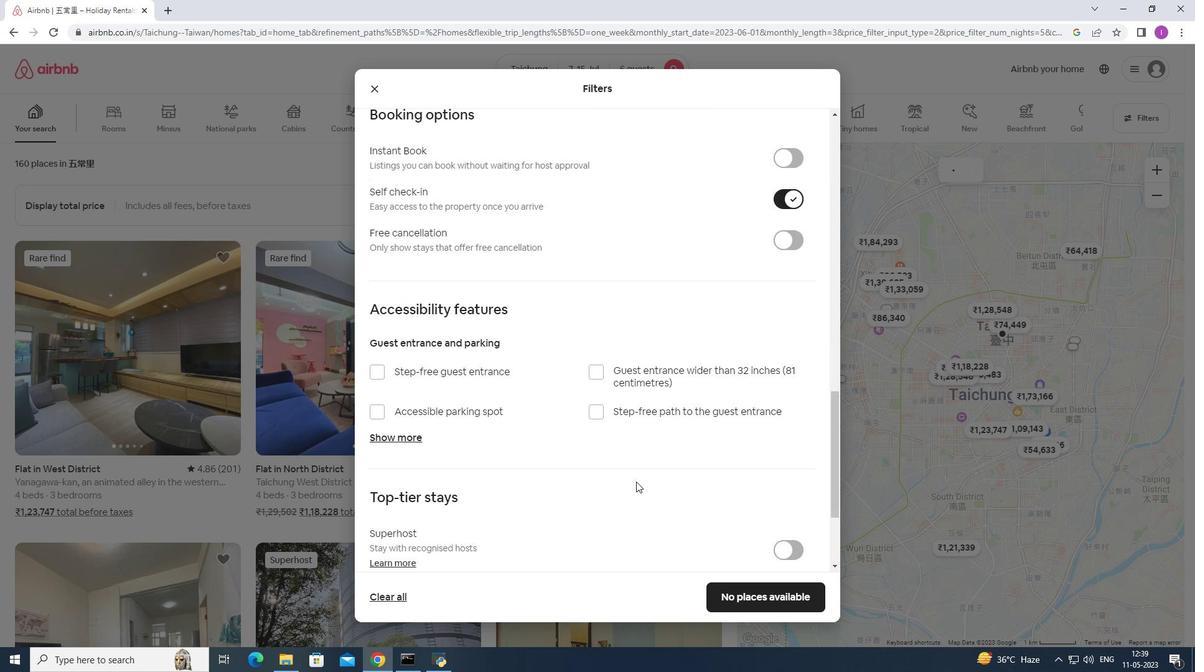 
Action: Mouse scrolled (635, 481) with delta (0, 0)
Screenshot: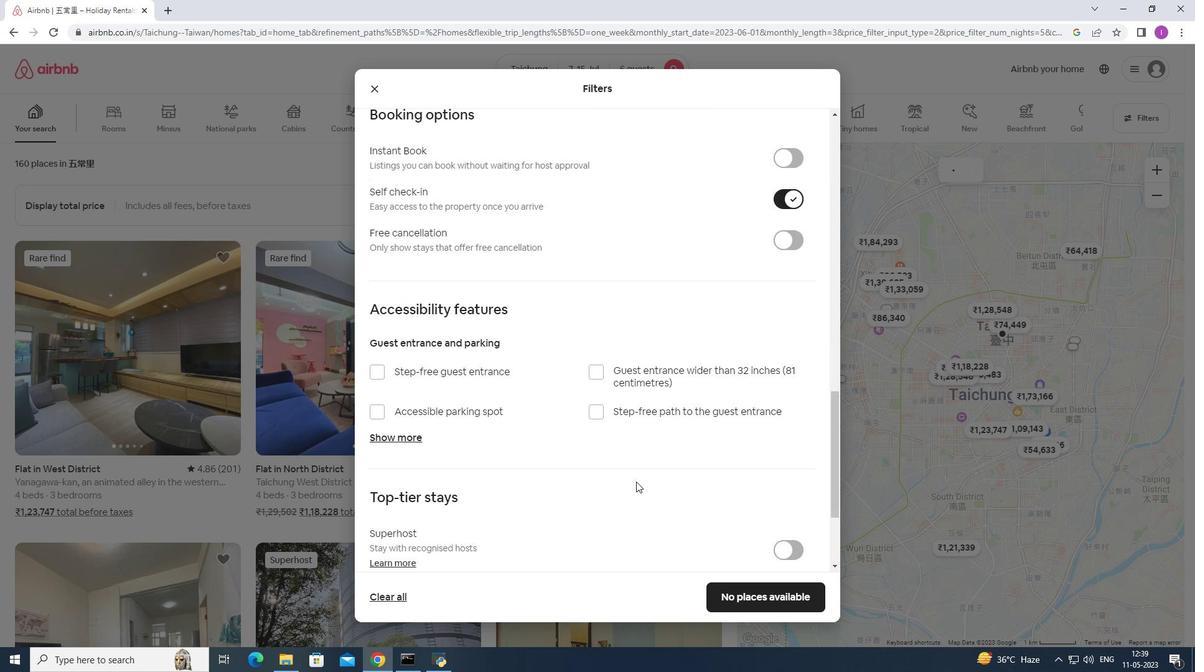 
Action: Mouse moved to (509, 496)
Screenshot: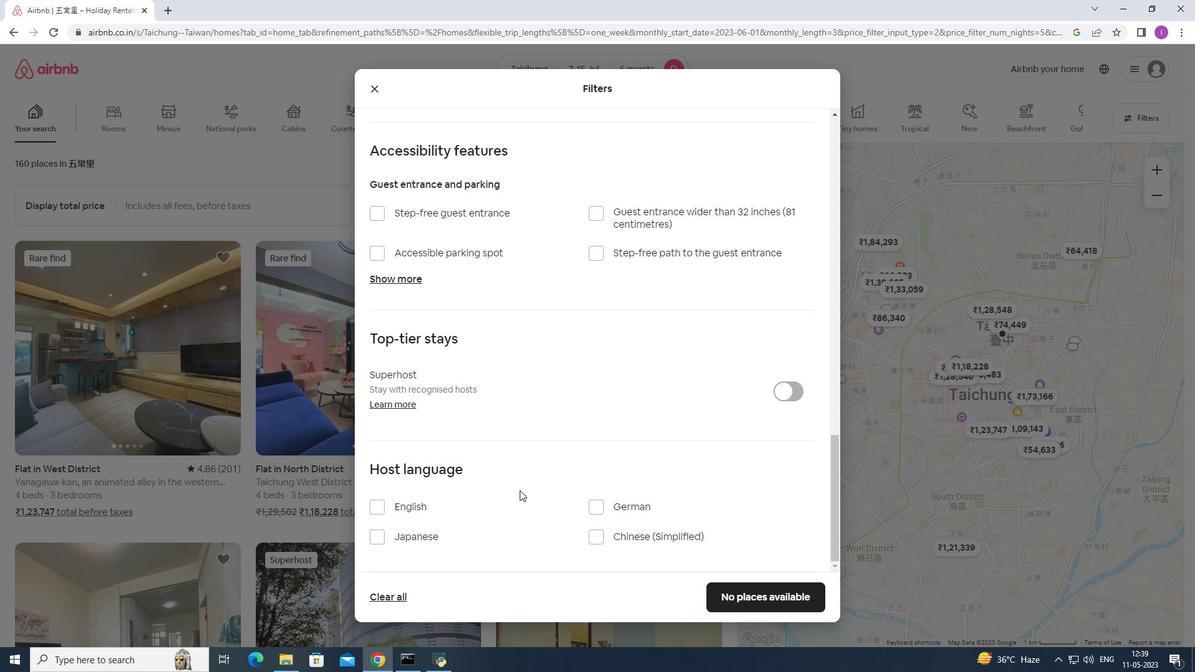 
Action: Mouse scrolled (509, 495) with delta (0, 0)
Screenshot: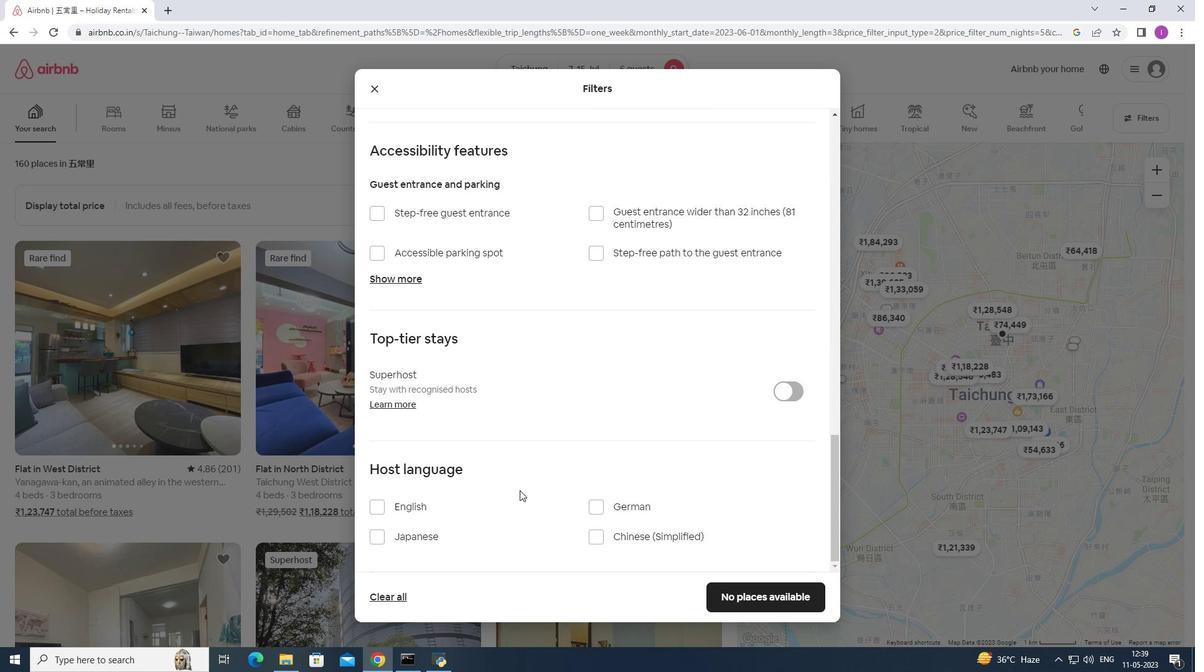 
Action: Mouse moved to (507, 497)
Screenshot: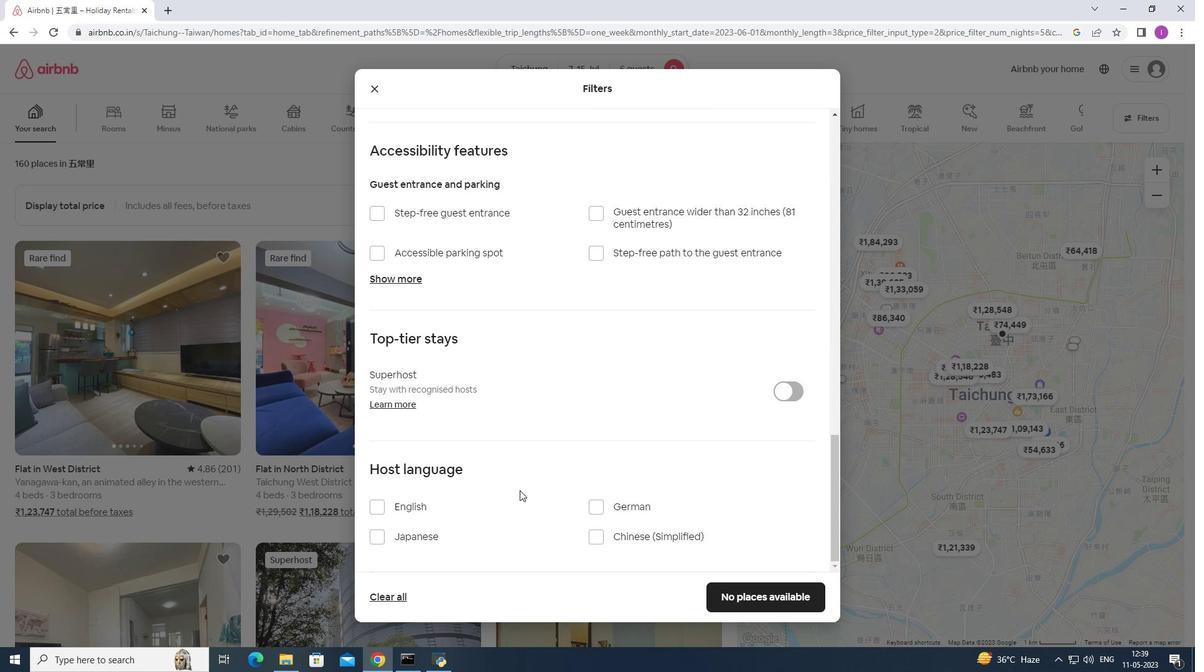 
Action: Mouse scrolled (507, 496) with delta (0, 0)
Screenshot: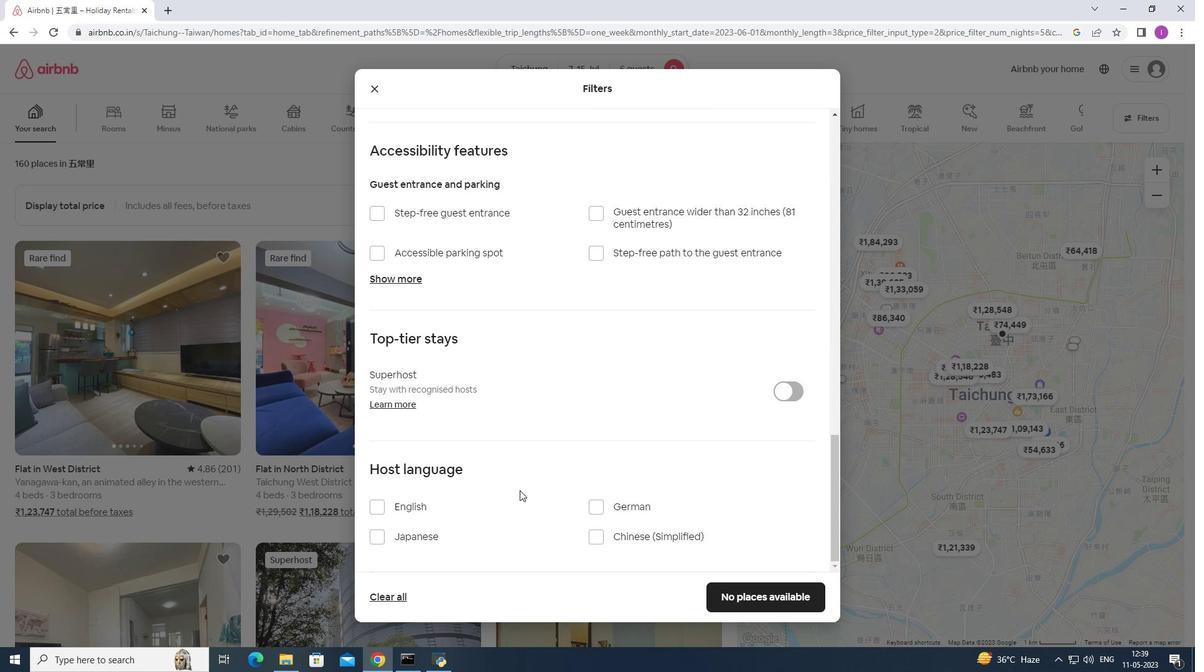 
Action: Mouse moved to (506, 498)
Screenshot: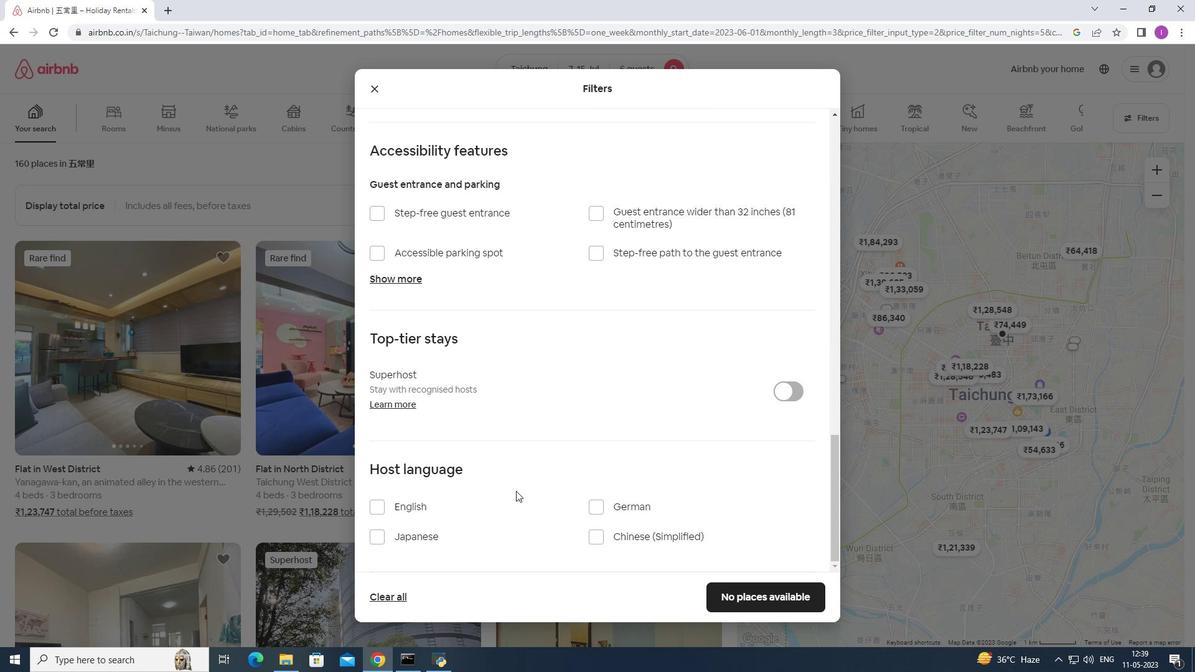 
Action: Mouse scrolled (506, 497) with delta (0, 0)
Screenshot: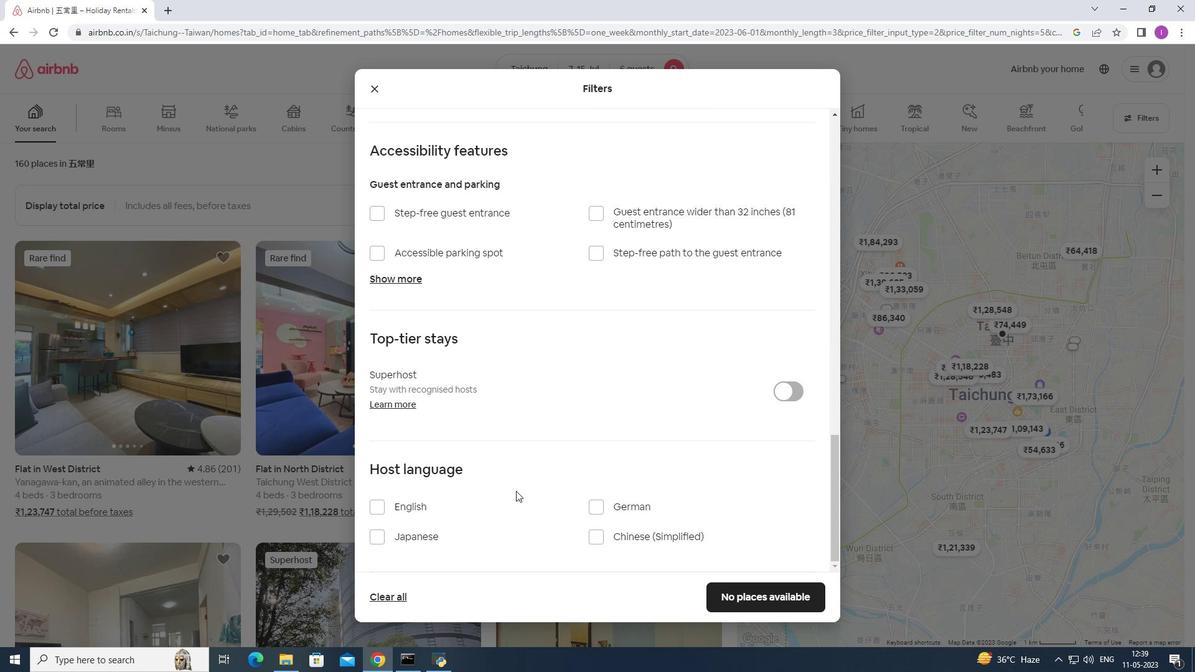 
Action: Mouse moved to (505, 498)
Screenshot: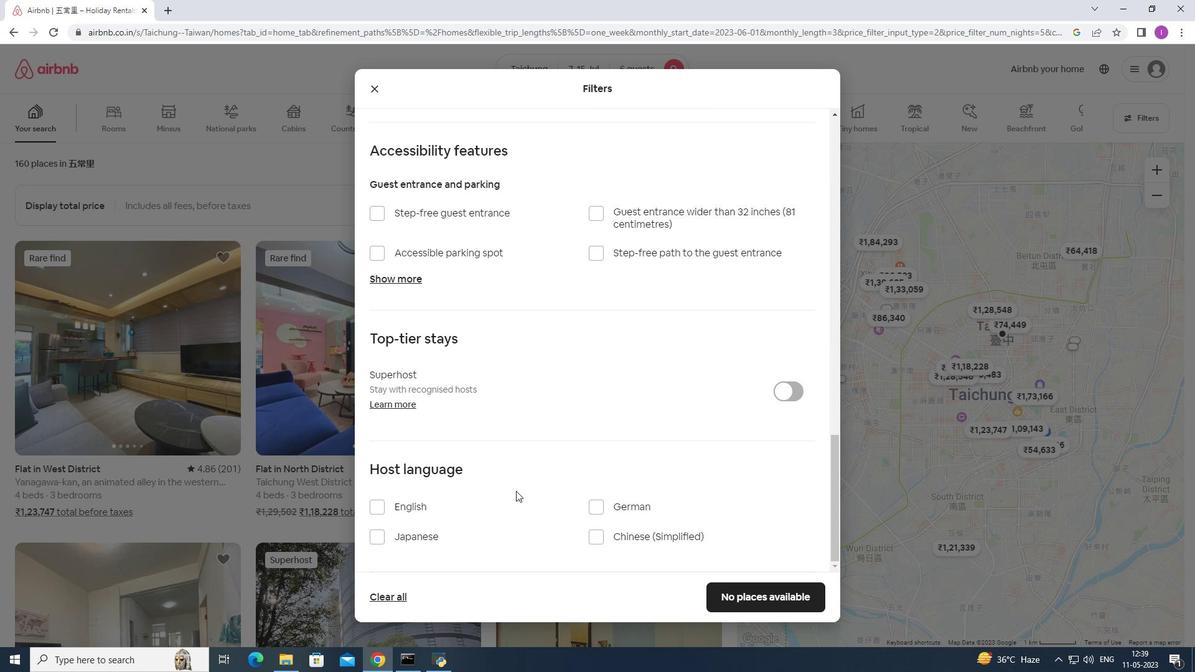 
Action: Mouse scrolled (505, 497) with delta (0, 0)
Screenshot: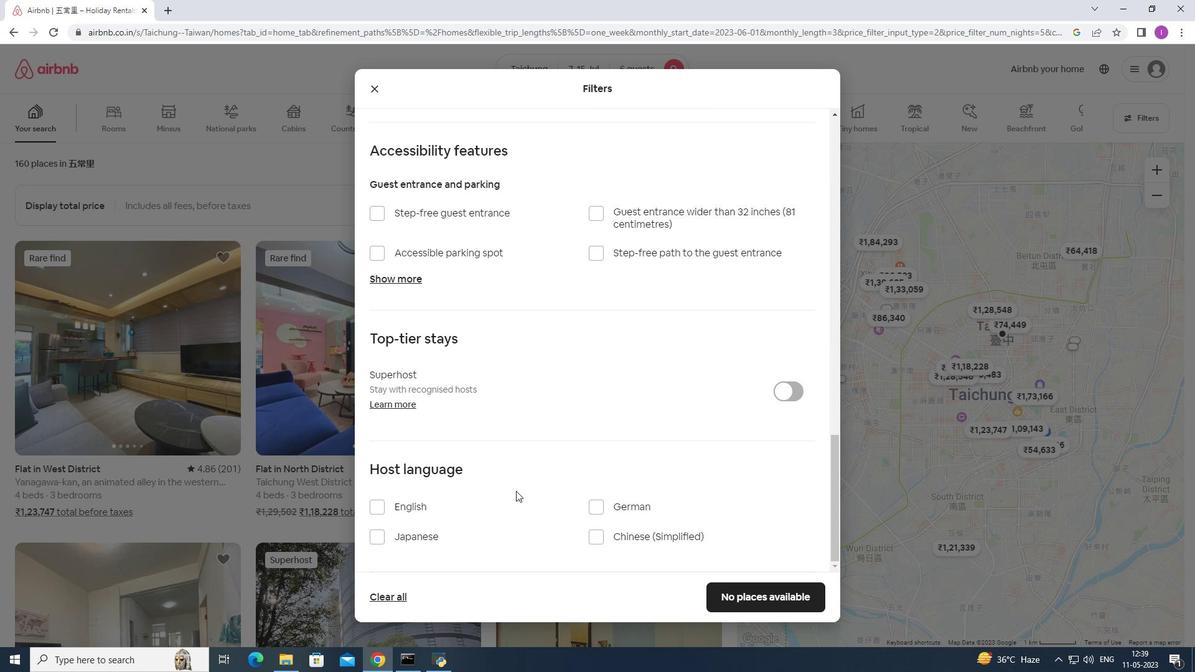 
Action: Mouse moved to (376, 508)
Screenshot: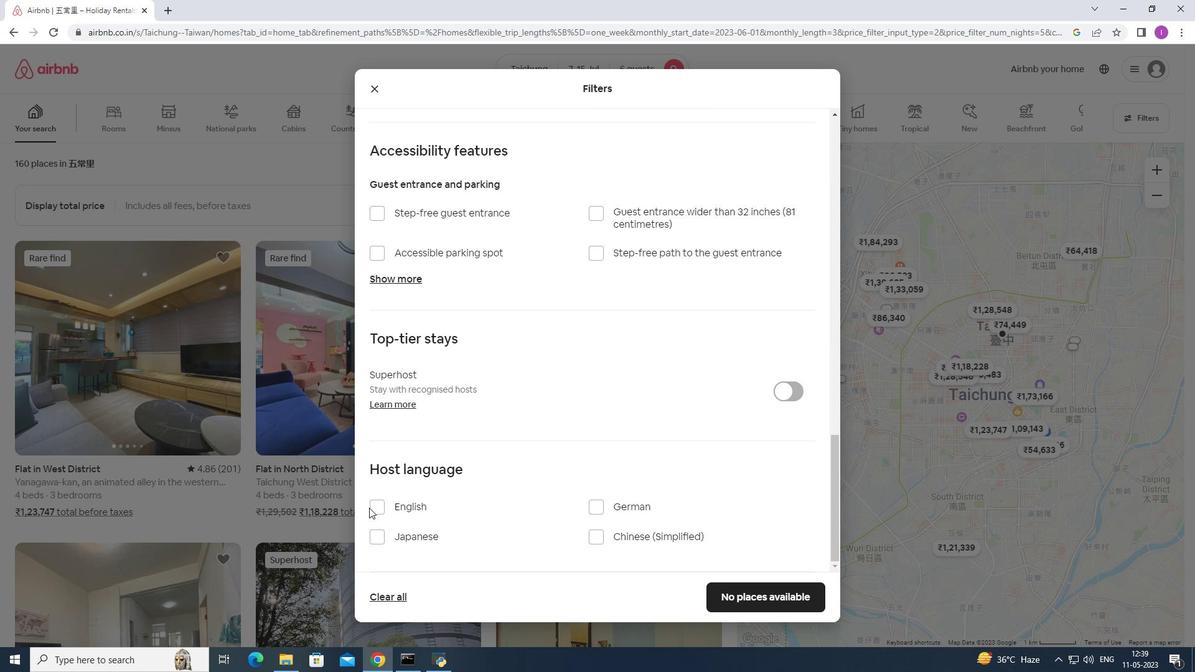
Action: Mouse pressed left at (376, 508)
Screenshot: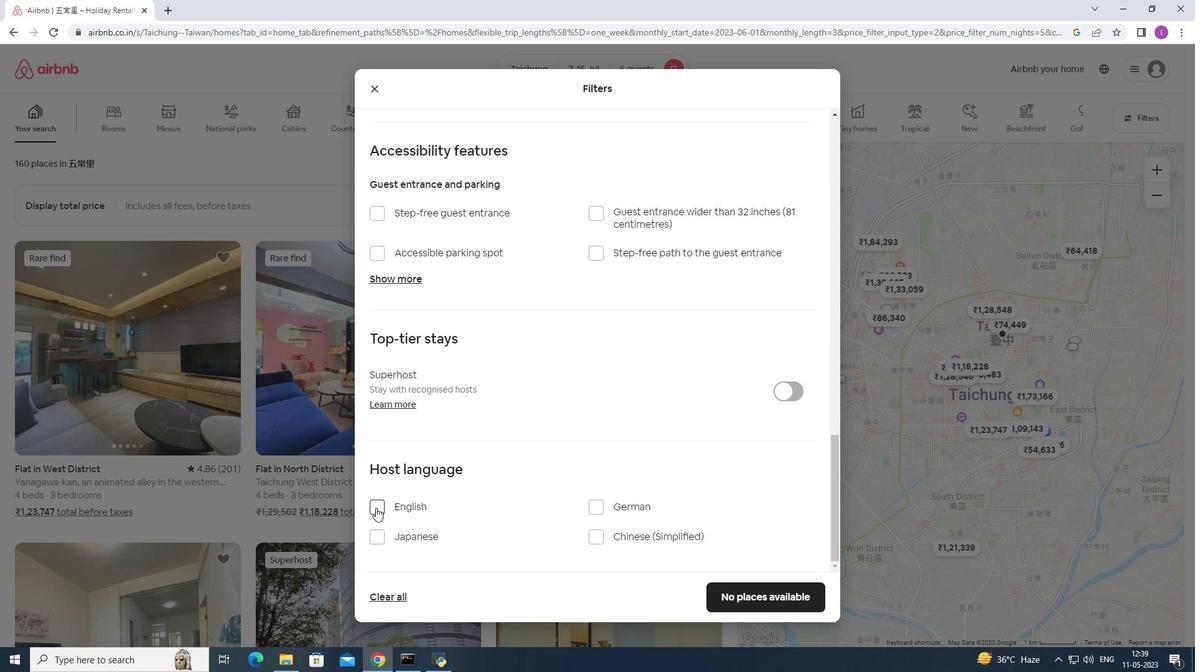 
Action: Mouse moved to (758, 593)
Screenshot: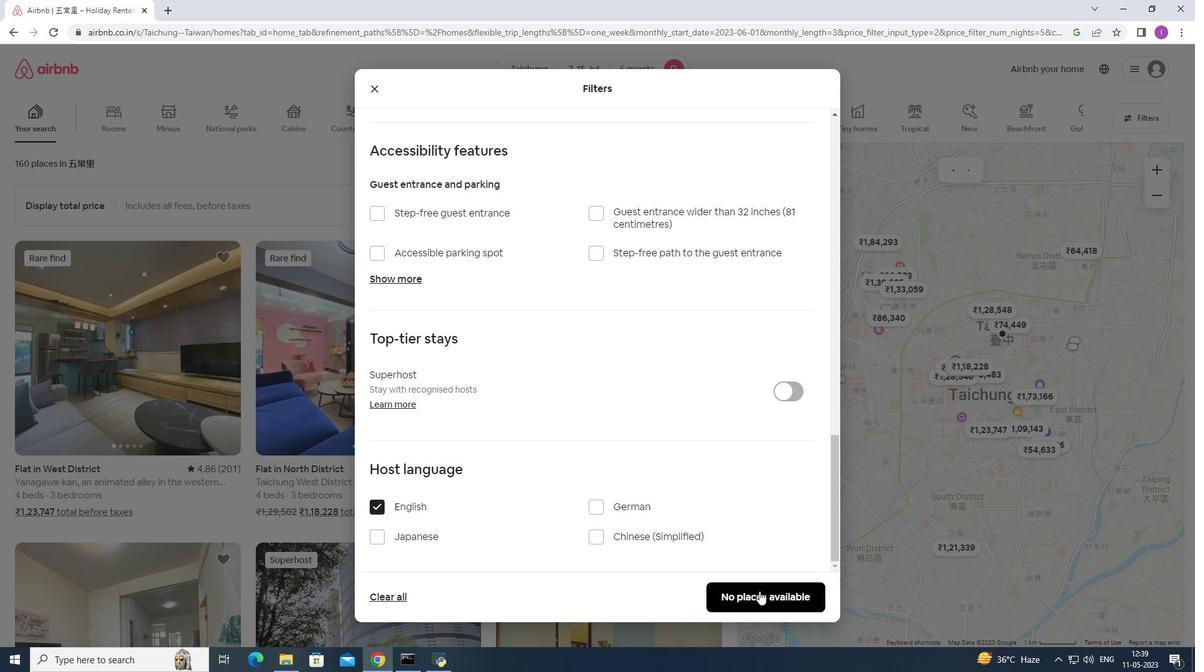 
Action: Mouse pressed left at (758, 593)
Screenshot: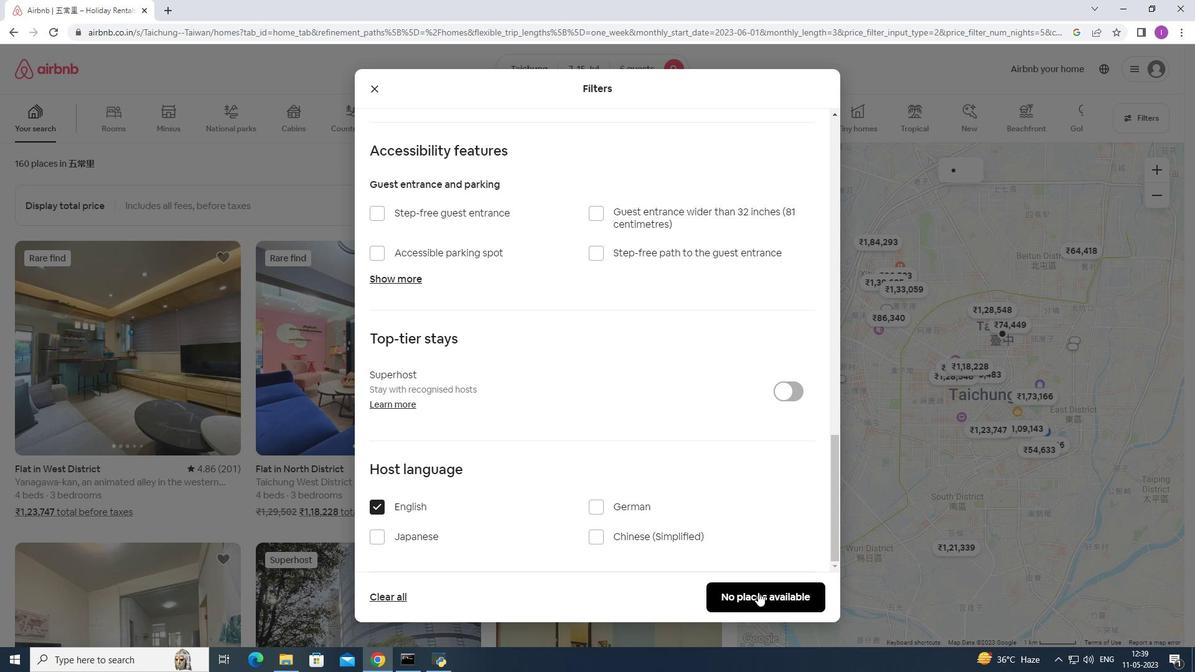 
Action: Mouse moved to (547, 522)
Screenshot: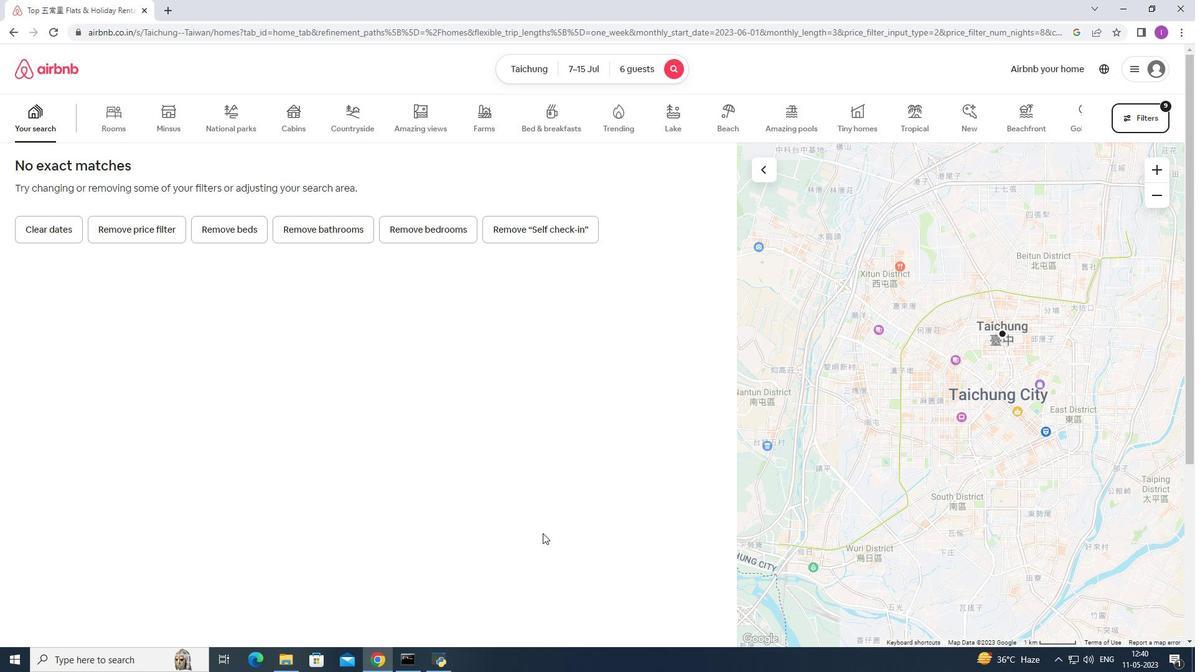 
